 Task: Find connections with filter location Silkeborg with filter topic #technologywith filter profile language Spanish with filter current company MarketsandMarkets™ with filter school Shreemati Nathibai Damodar Thackersey Women's University with filter industry Seafood Product Manufacturing with filter service category Health Insurance with filter keywords title Homeless Shelter Worker
Action: Mouse moved to (615, 79)
Screenshot: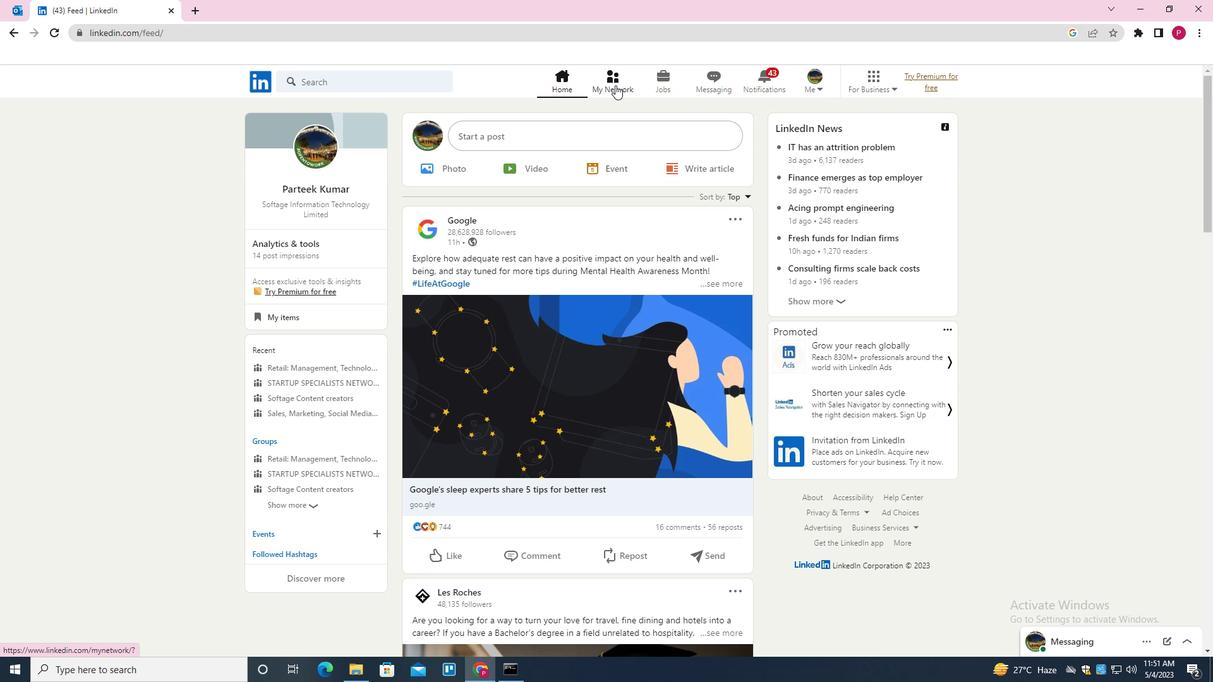 
Action: Mouse pressed left at (615, 79)
Screenshot: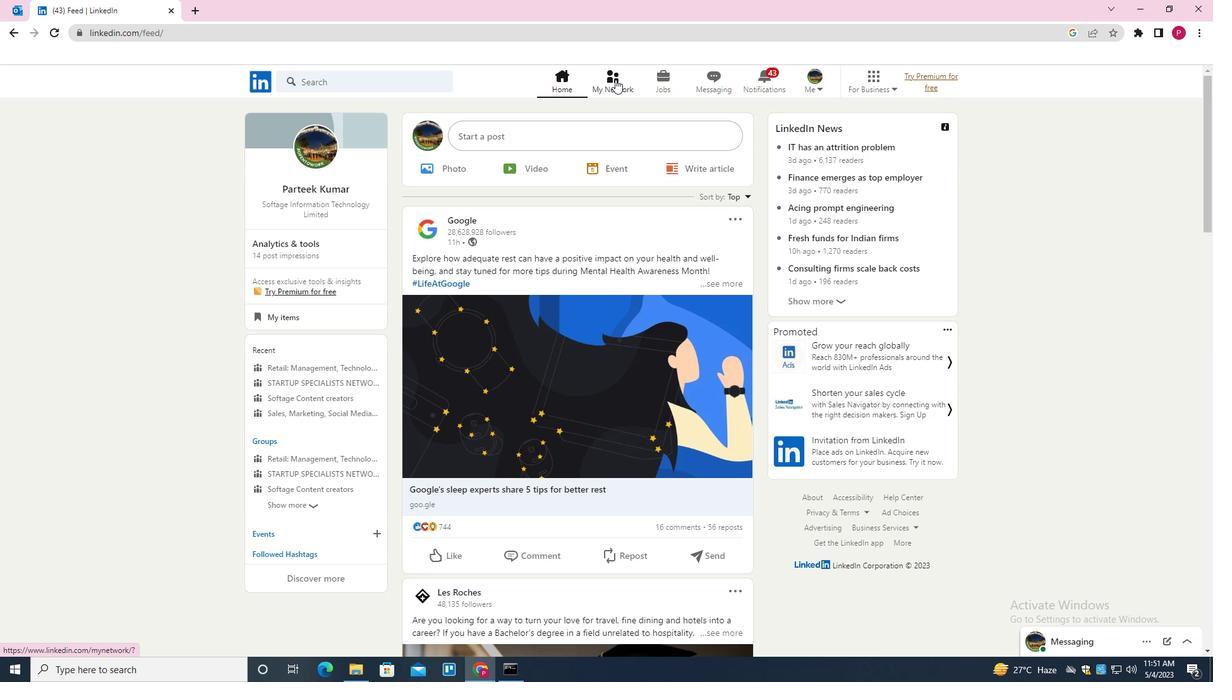 
Action: Mouse moved to (399, 152)
Screenshot: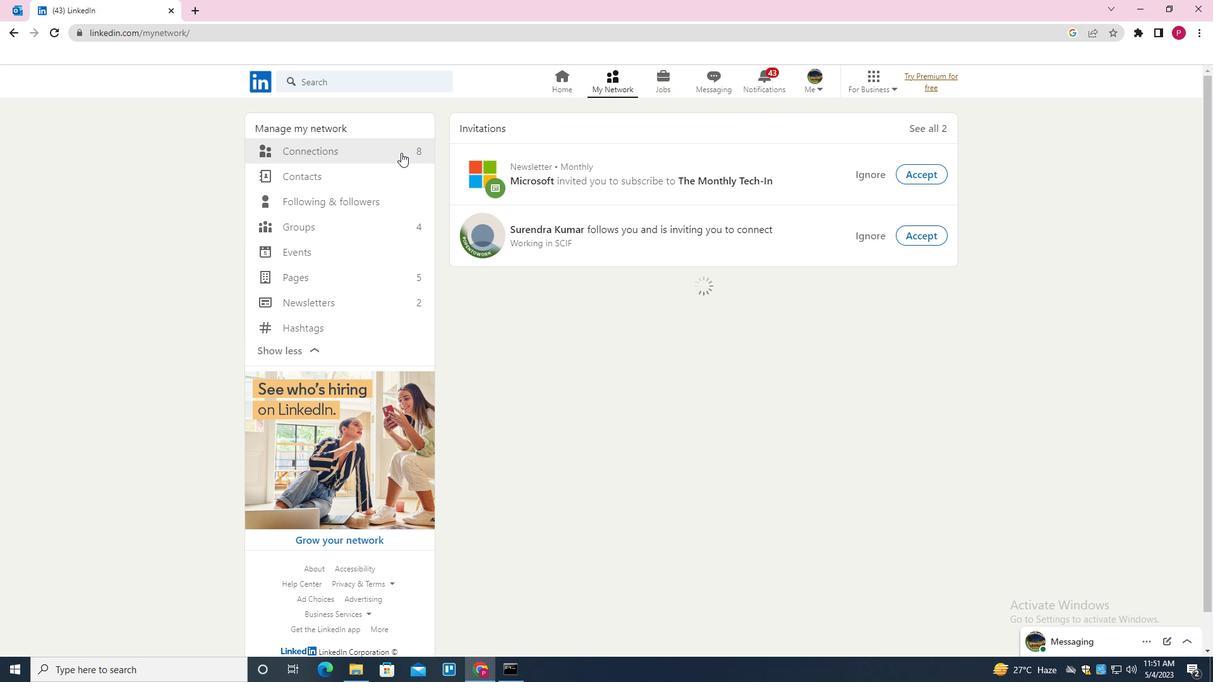
Action: Mouse pressed left at (399, 152)
Screenshot: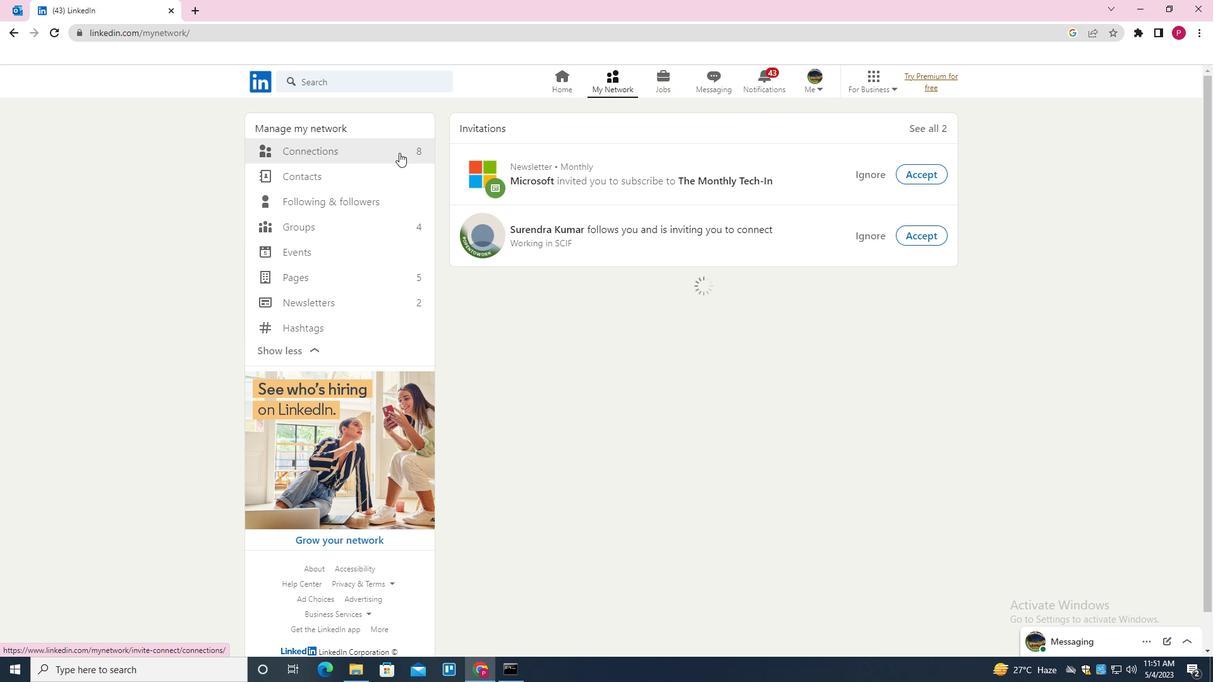 
Action: Mouse pressed left at (399, 152)
Screenshot: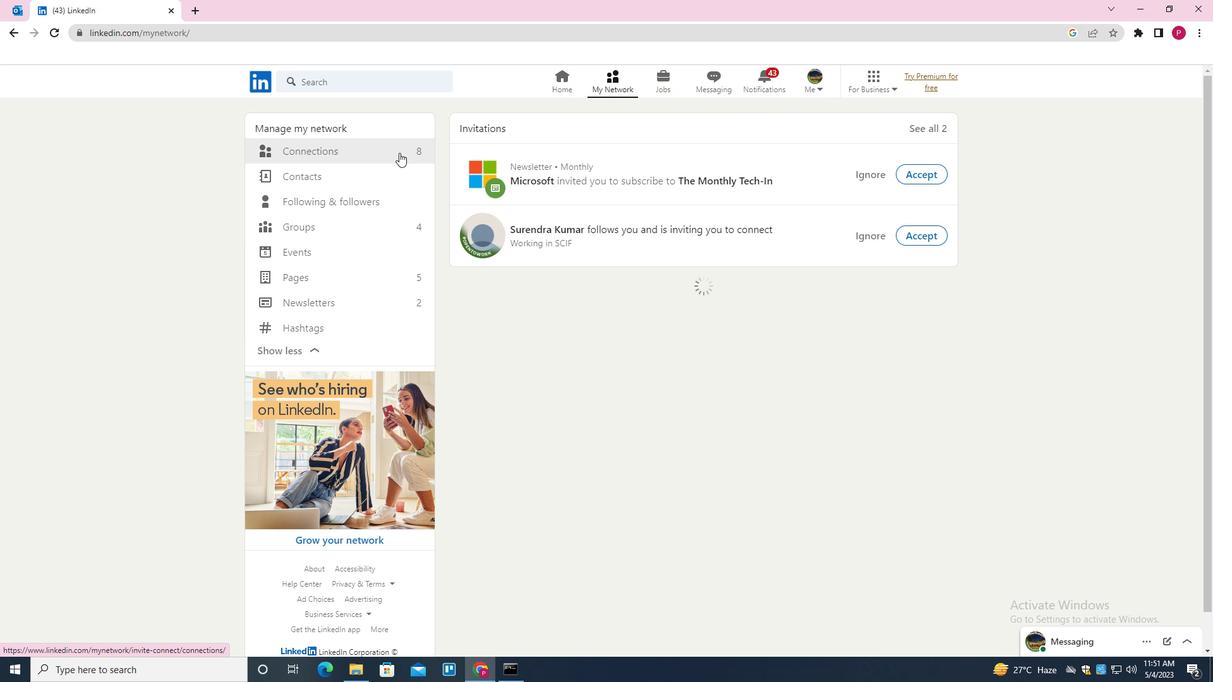 
Action: Mouse moved to (690, 151)
Screenshot: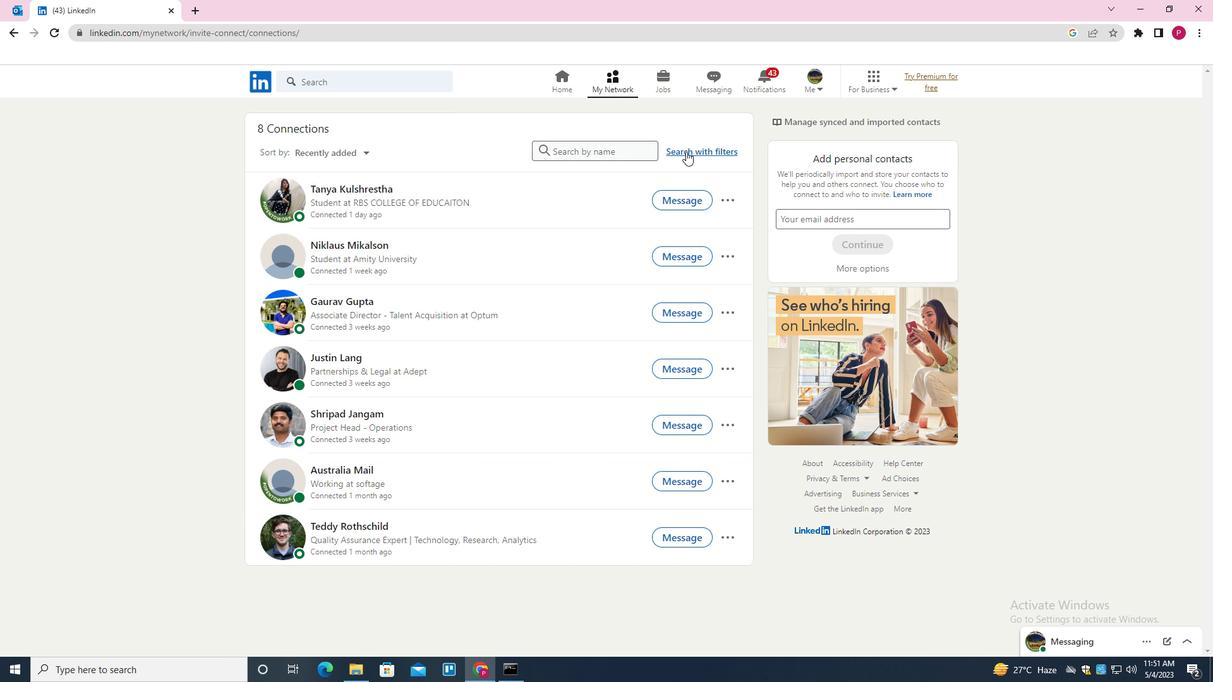 
Action: Mouse pressed left at (690, 151)
Screenshot: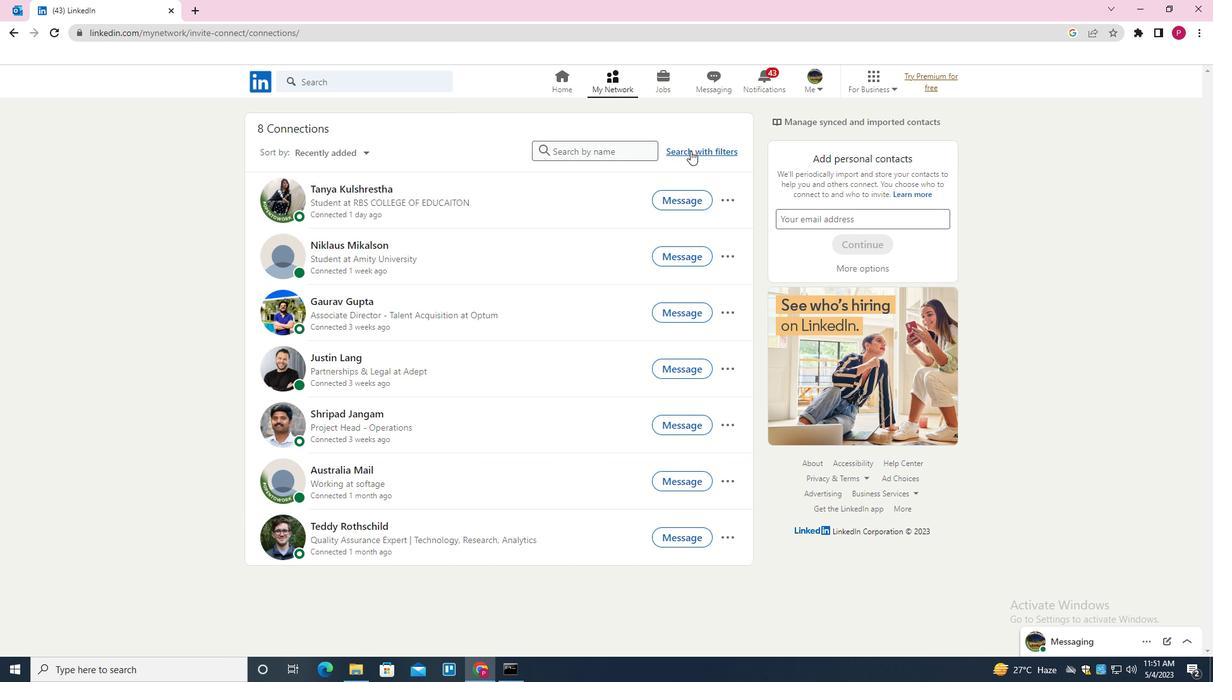 
Action: Mouse moved to (648, 117)
Screenshot: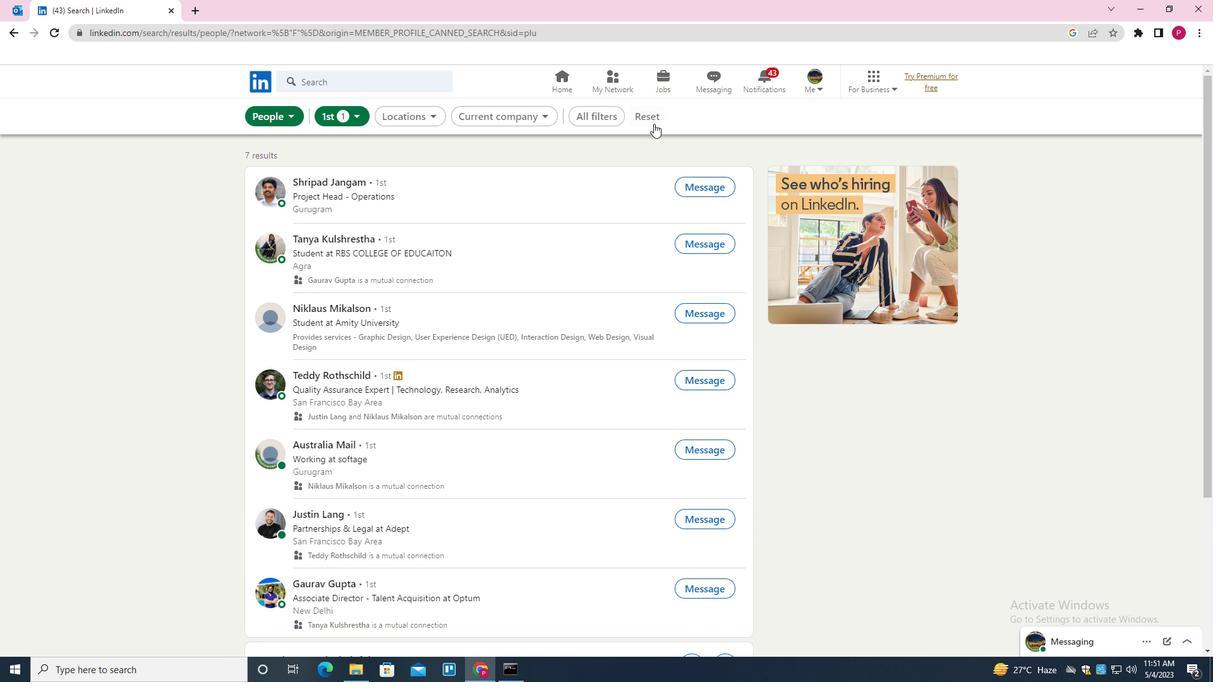 
Action: Mouse pressed left at (648, 117)
Screenshot: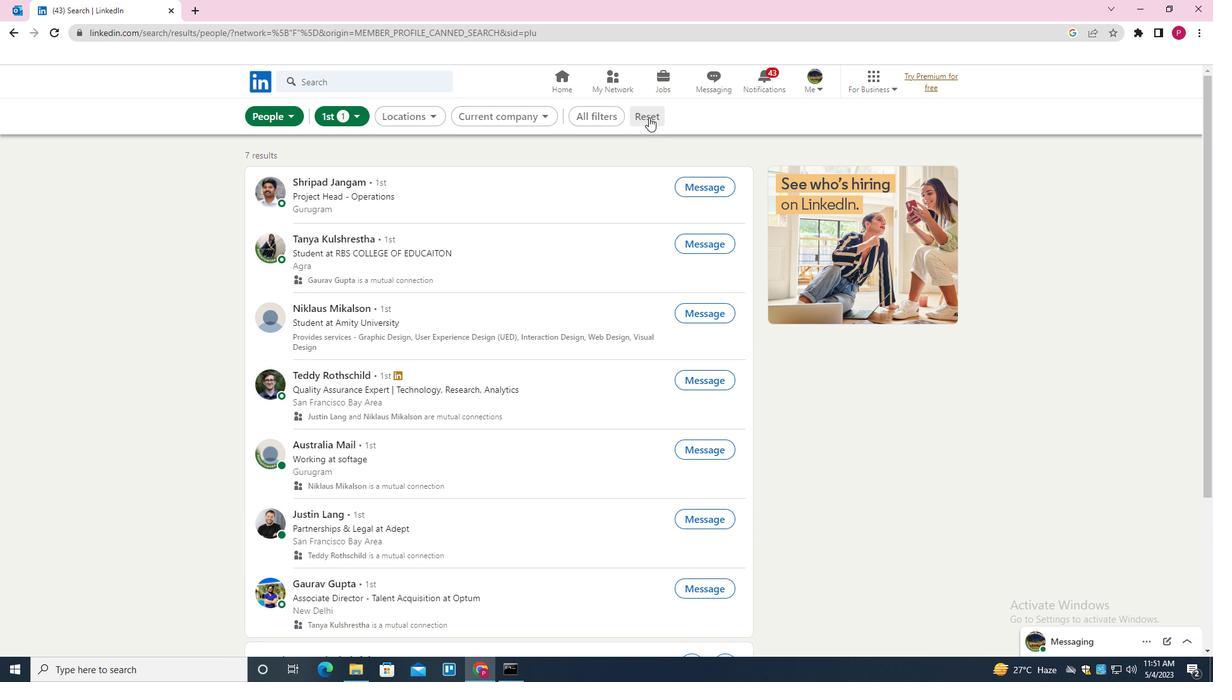 
Action: Mouse moved to (626, 117)
Screenshot: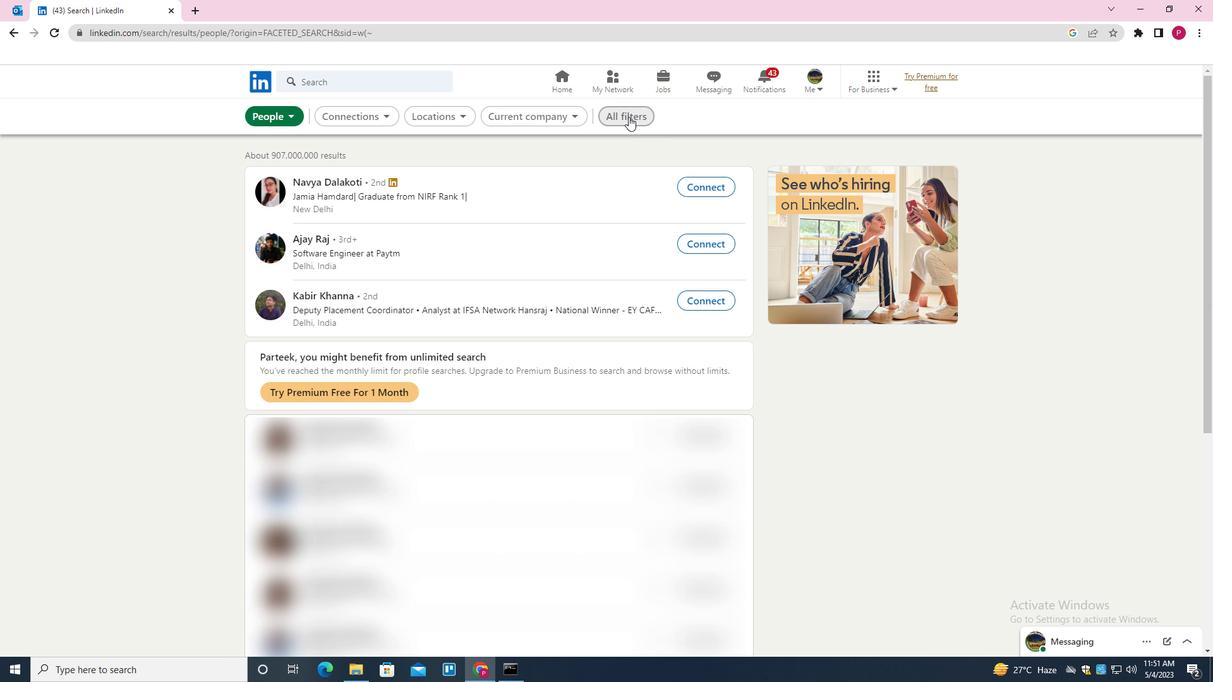 
Action: Mouse pressed left at (626, 117)
Screenshot: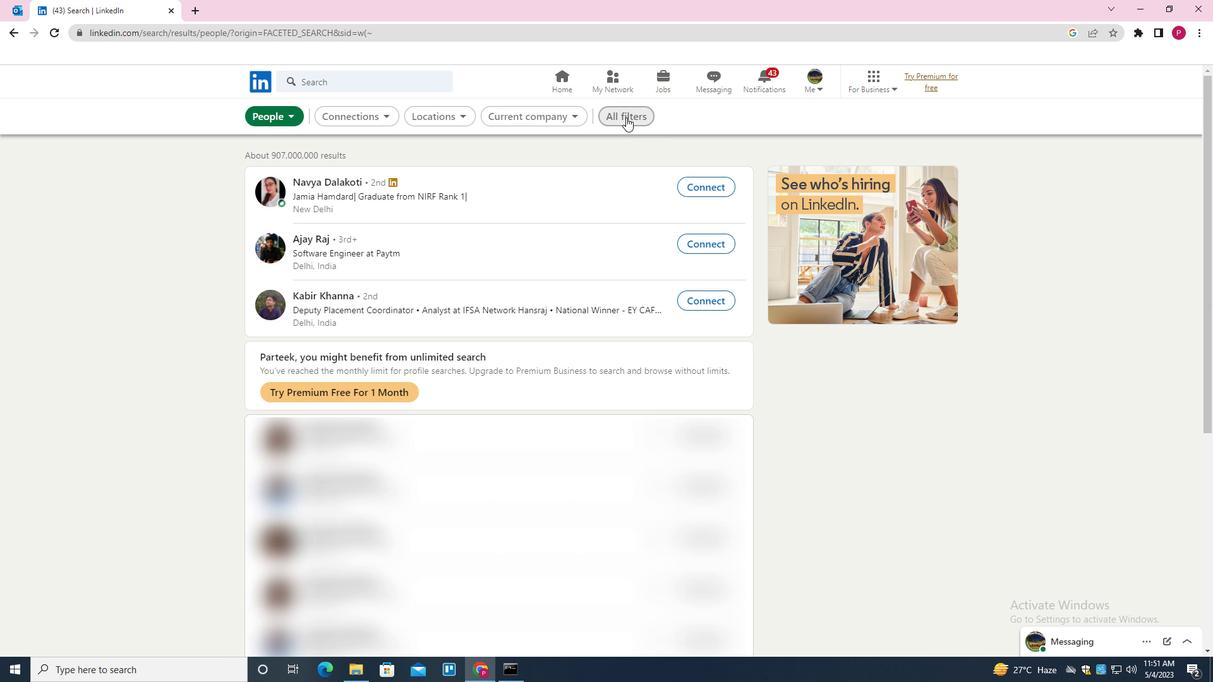 
Action: Mouse moved to (1014, 283)
Screenshot: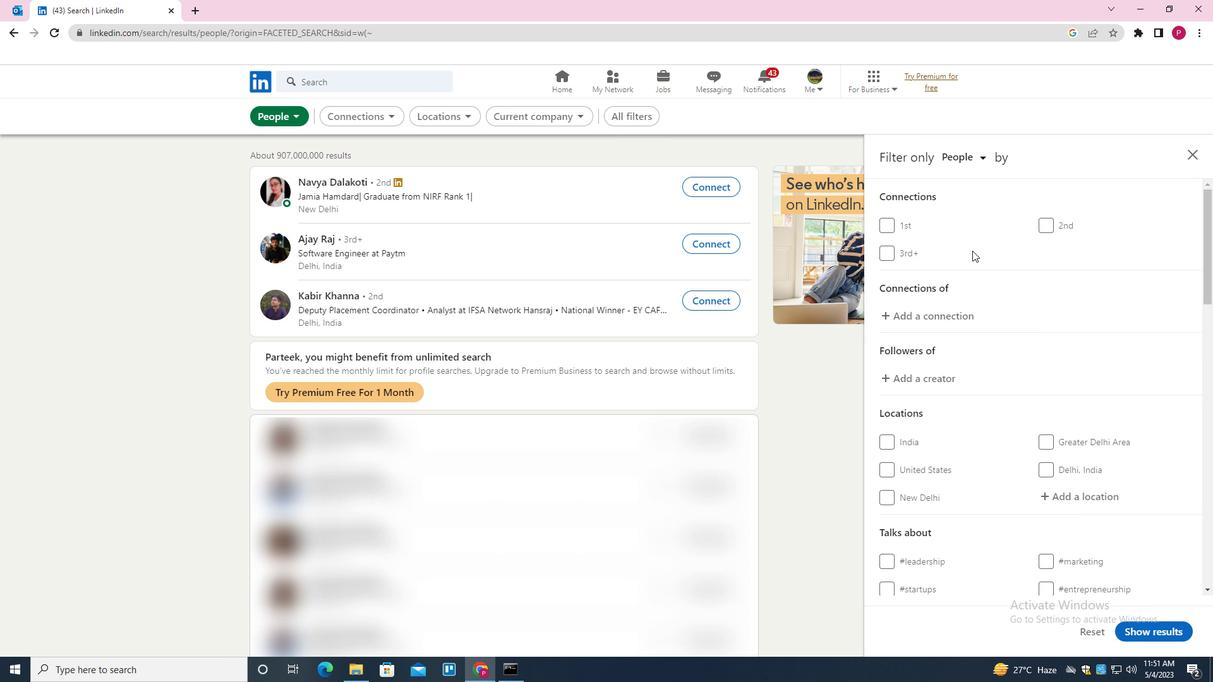 
Action: Mouse scrolled (1014, 283) with delta (0, 0)
Screenshot: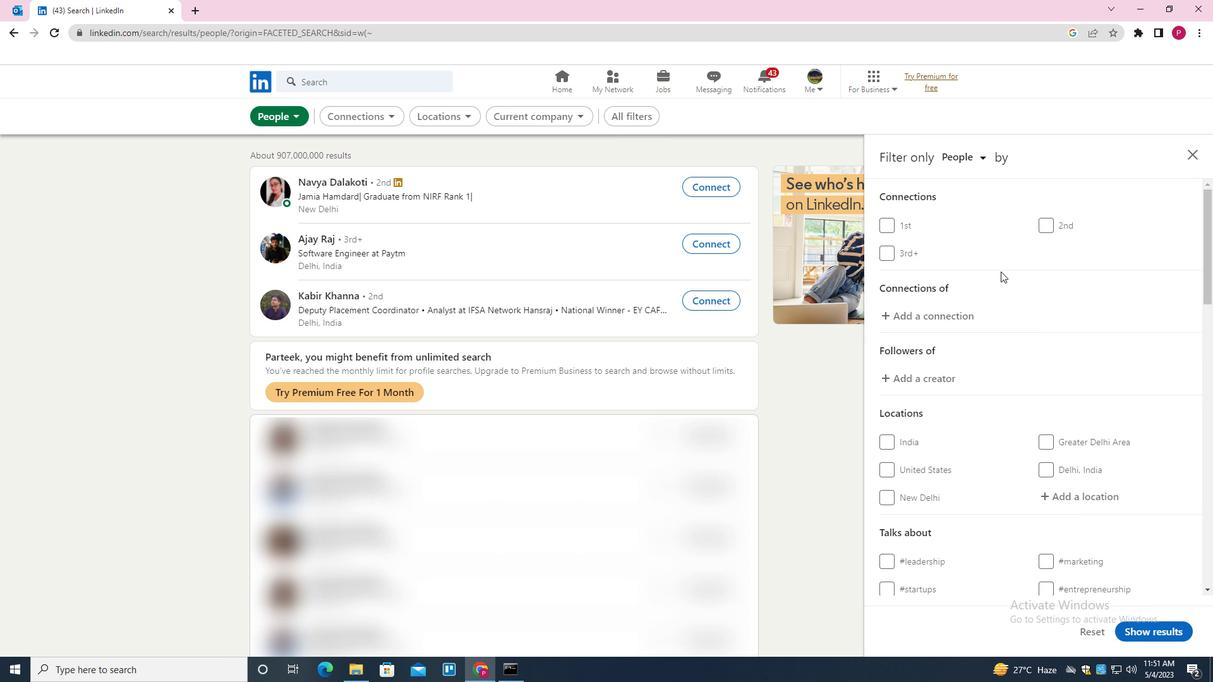 
Action: Mouse moved to (1021, 295)
Screenshot: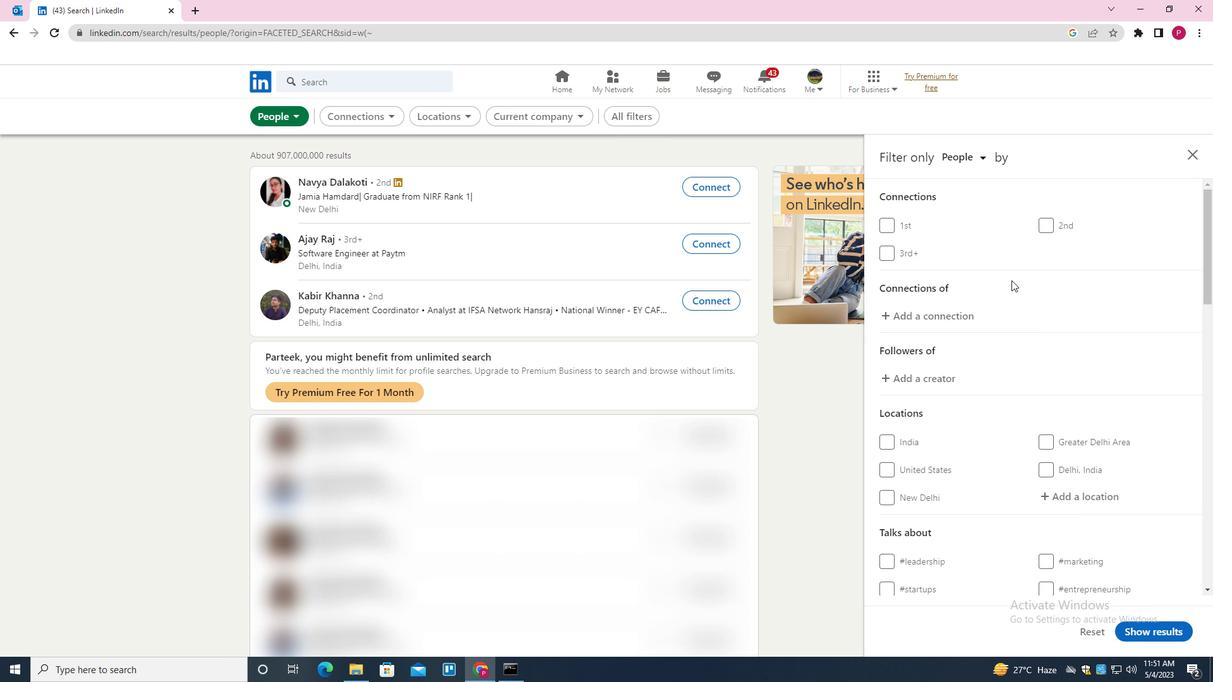 
Action: Mouse scrolled (1021, 295) with delta (0, 0)
Screenshot: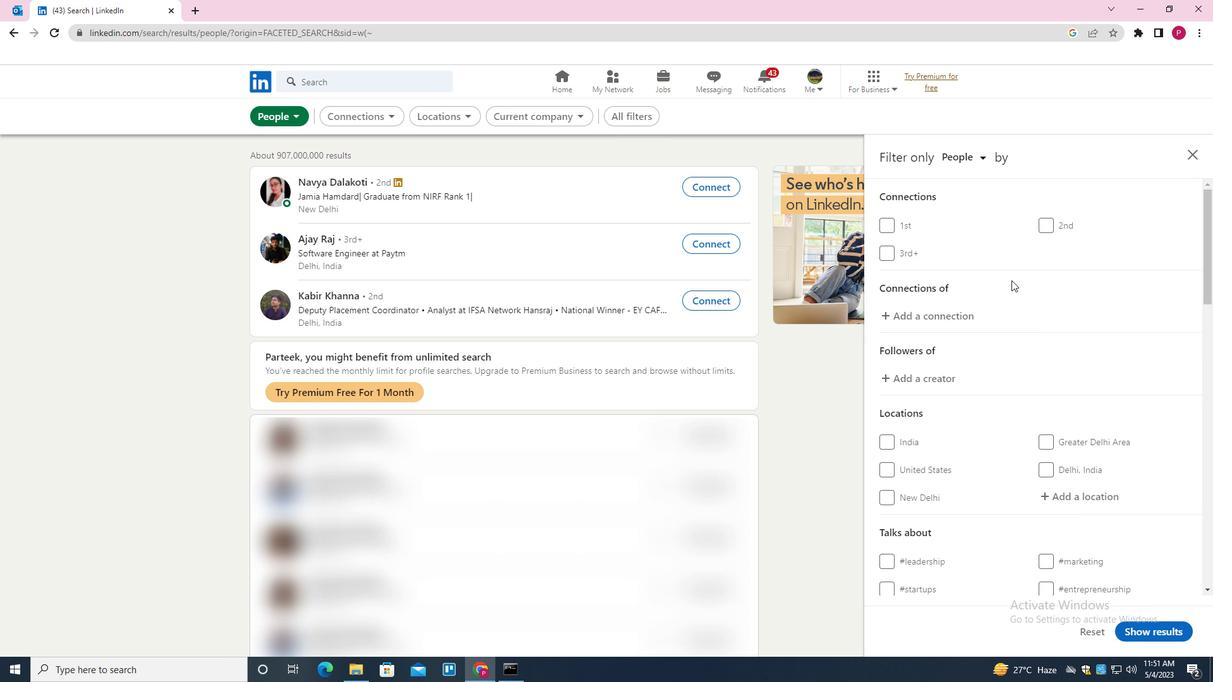 
Action: Mouse moved to (1085, 370)
Screenshot: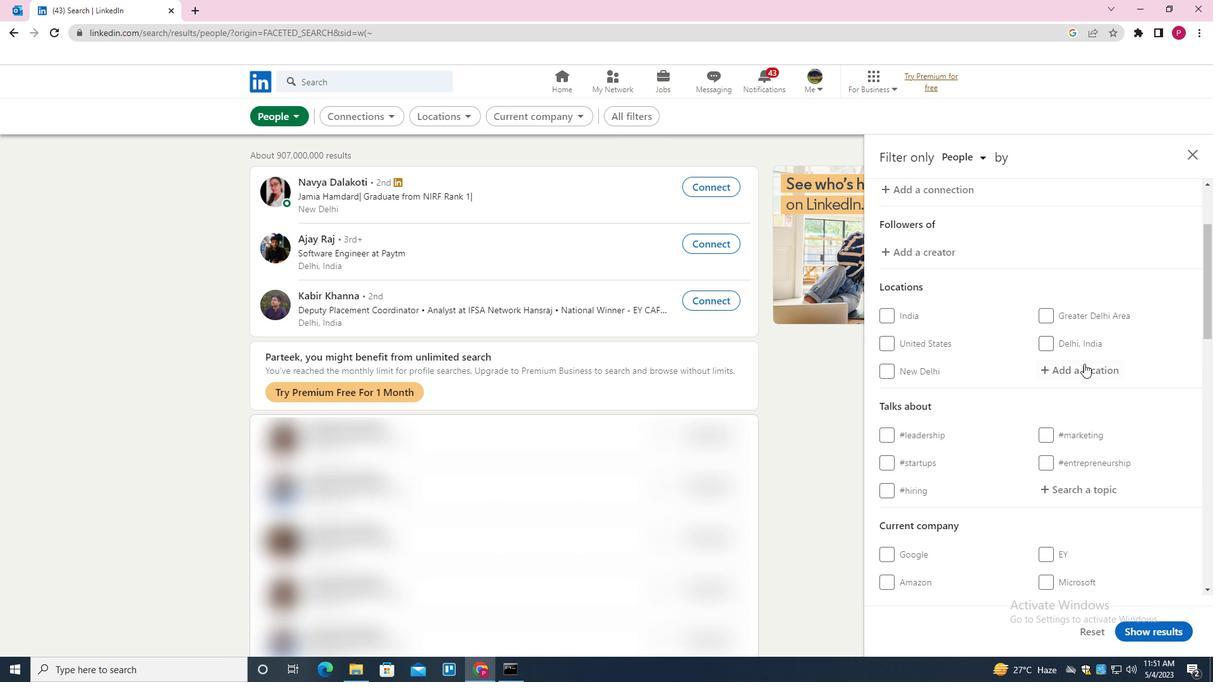 
Action: Mouse pressed left at (1085, 370)
Screenshot: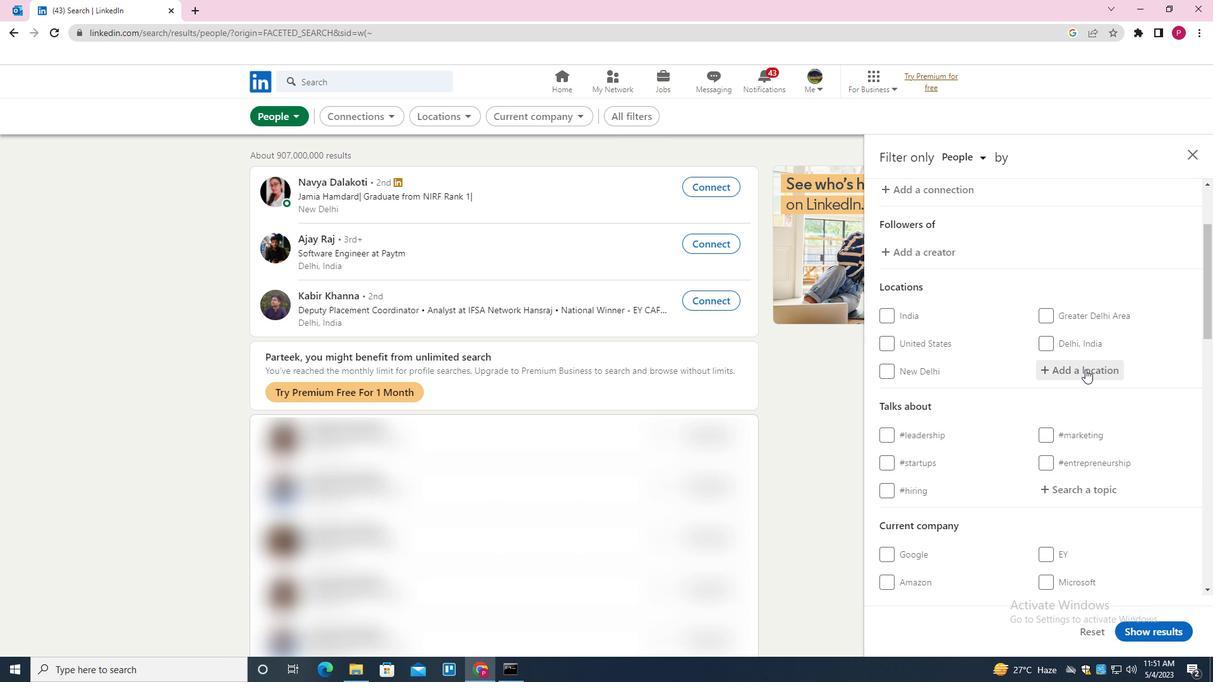 
Action: Key pressed <Key.shift>SILKEBORG<Key.down><Key.down><Key.enter>
Screenshot: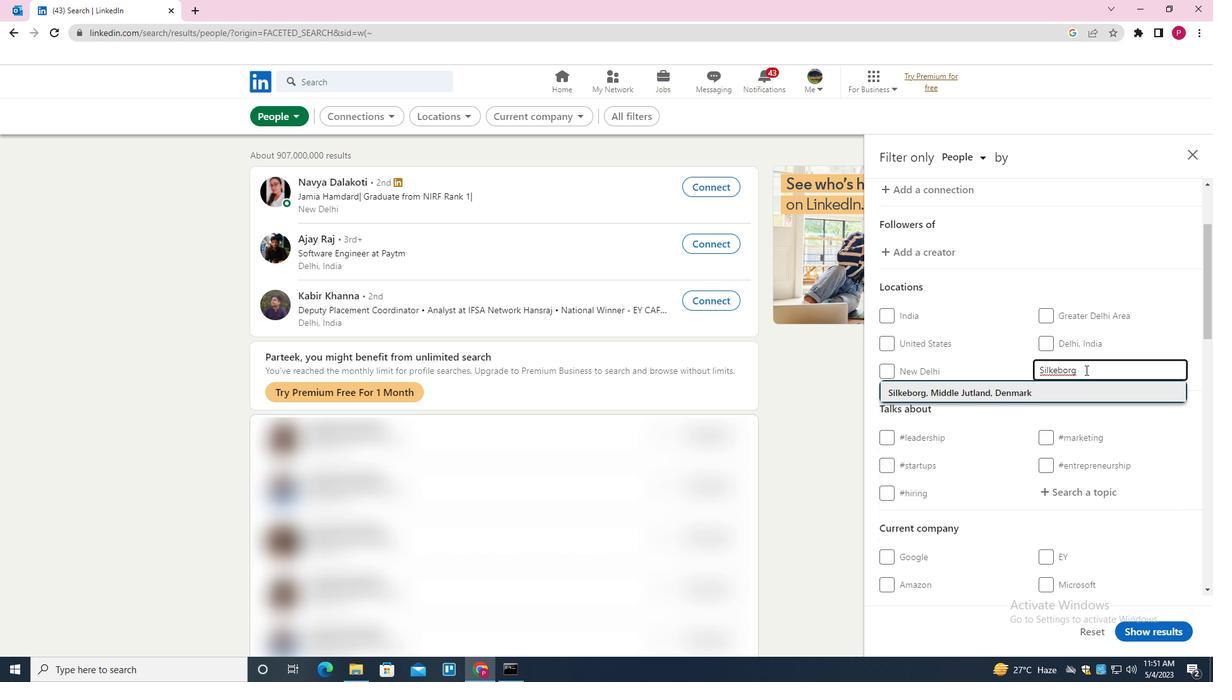 
Action: Mouse moved to (1048, 415)
Screenshot: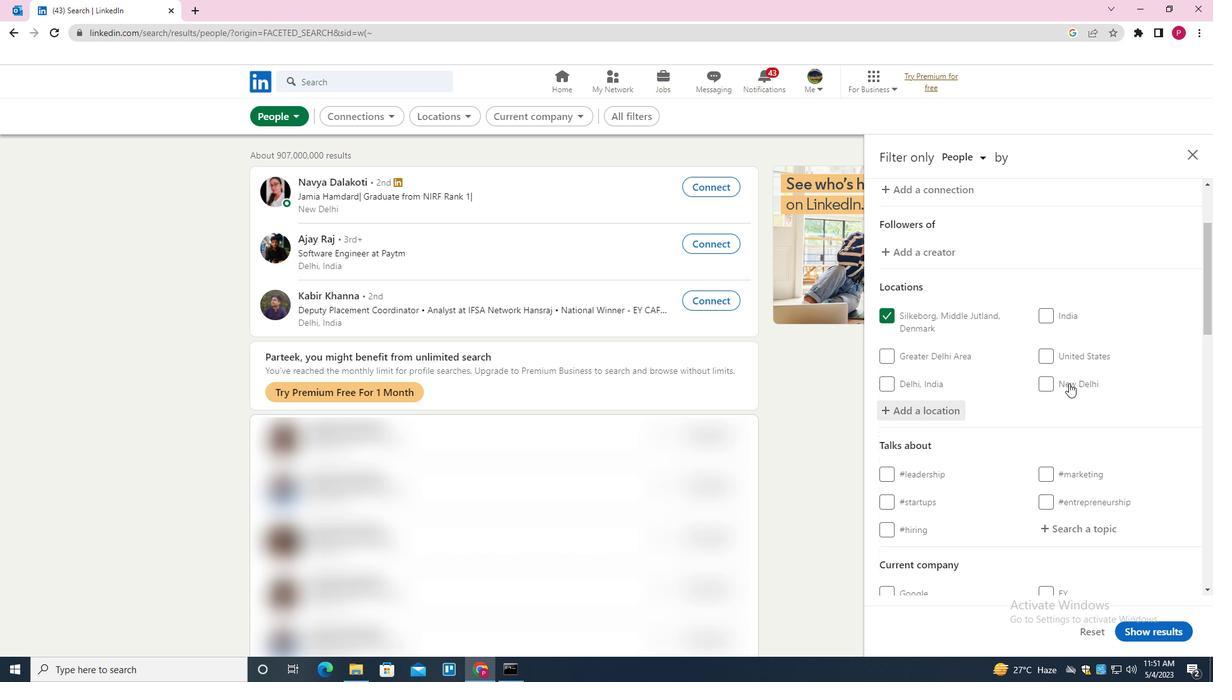 
Action: Mouse scrolled (1048, 414) with delta (0, 0)
Screenshot: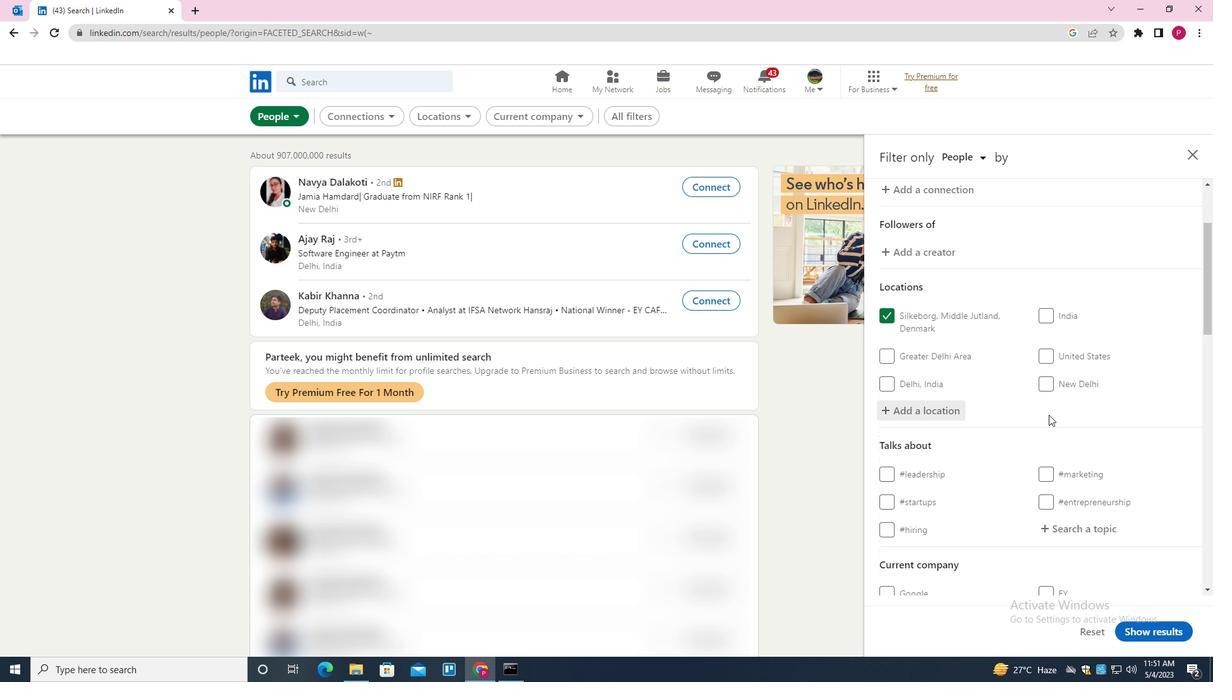 
Action: Mouse moved to (1048, 417)
Screenshot: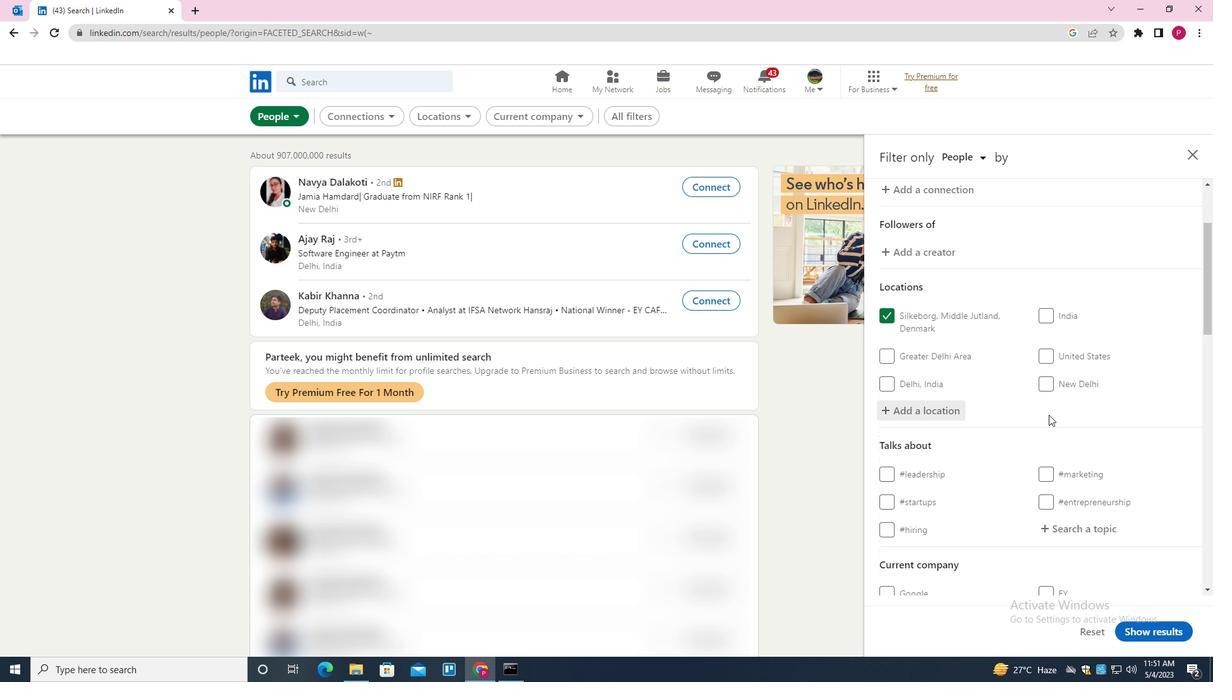 
Action: Mouse scrolled (1048, 416) with delta (0, 0)
Screenshot: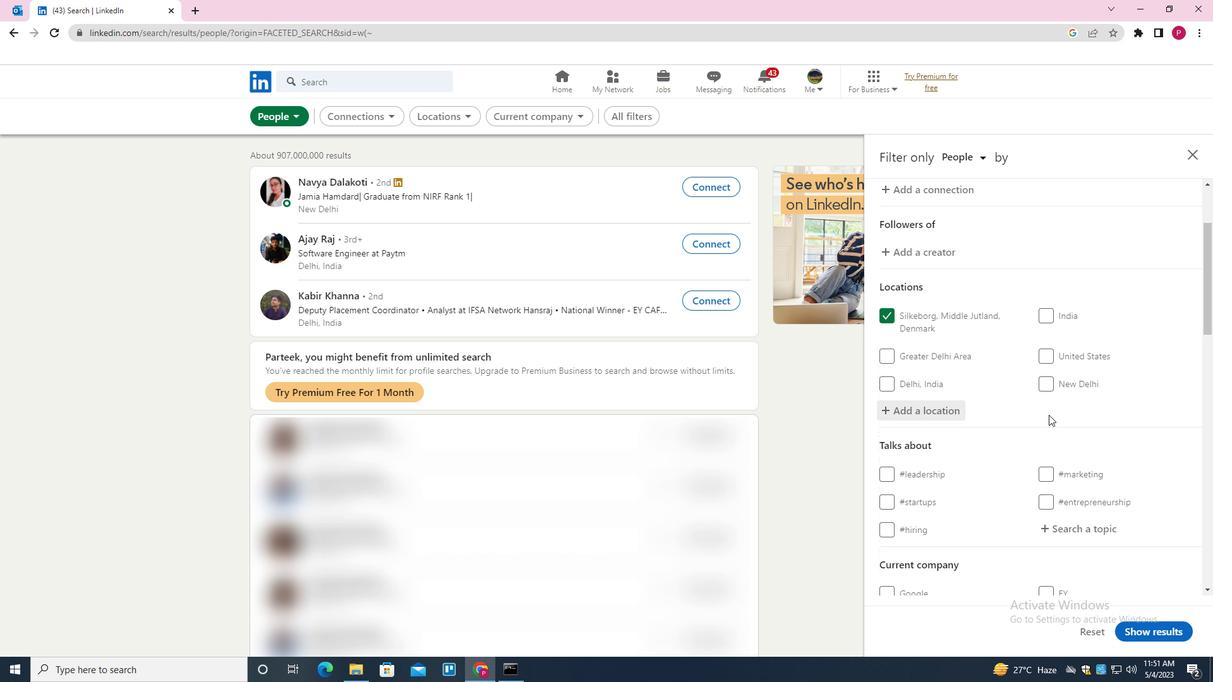 
Action: Mouse moved to (1047, 418)
Screenshot: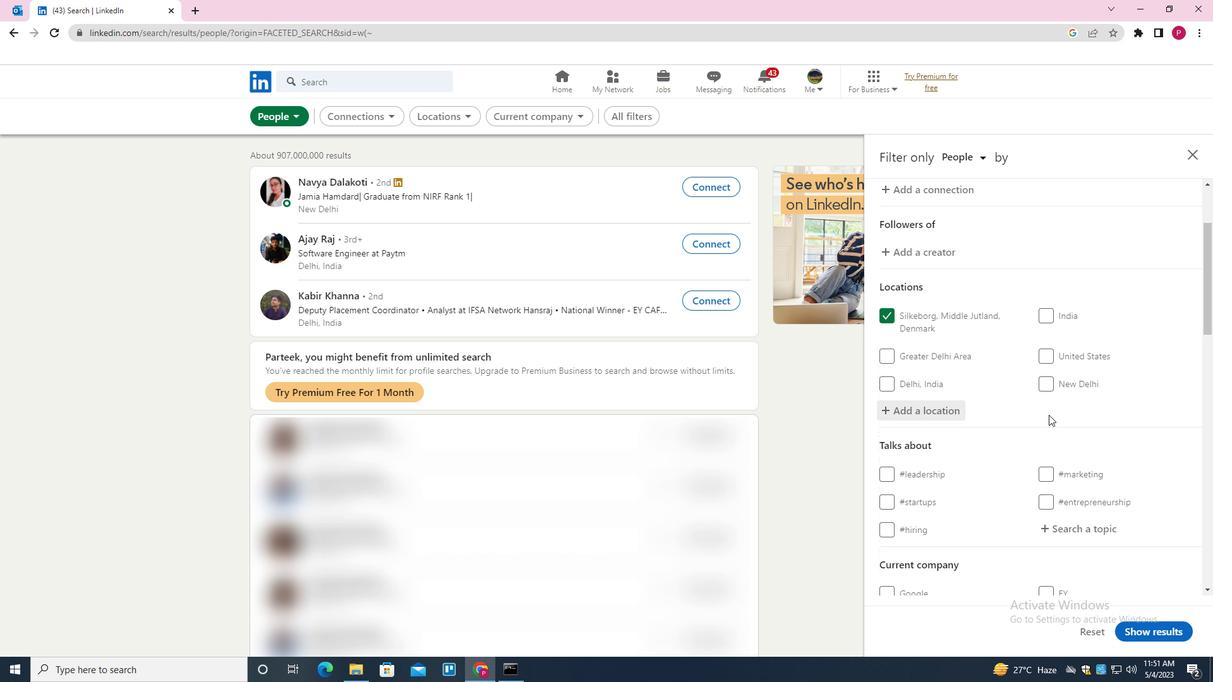
Action: Mouse scrolled (1047, 417) with delta (0, 0)
Screenshot: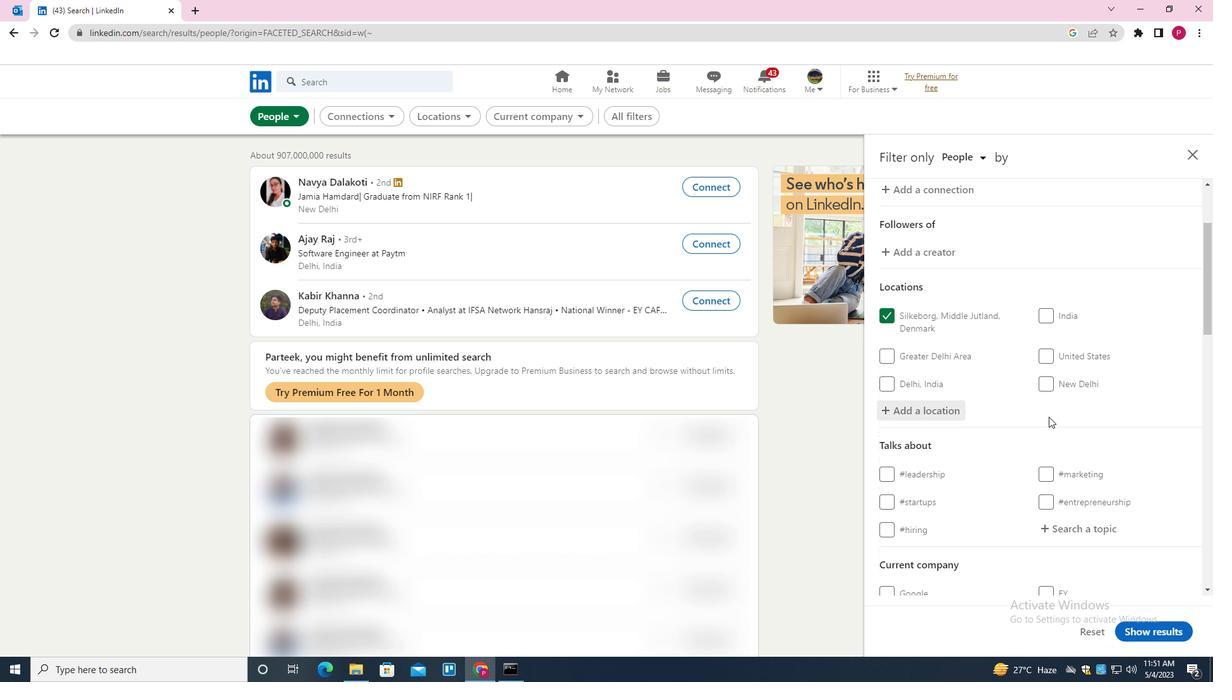 
Action: Mouse moved to (1088, 334)
Screenshot: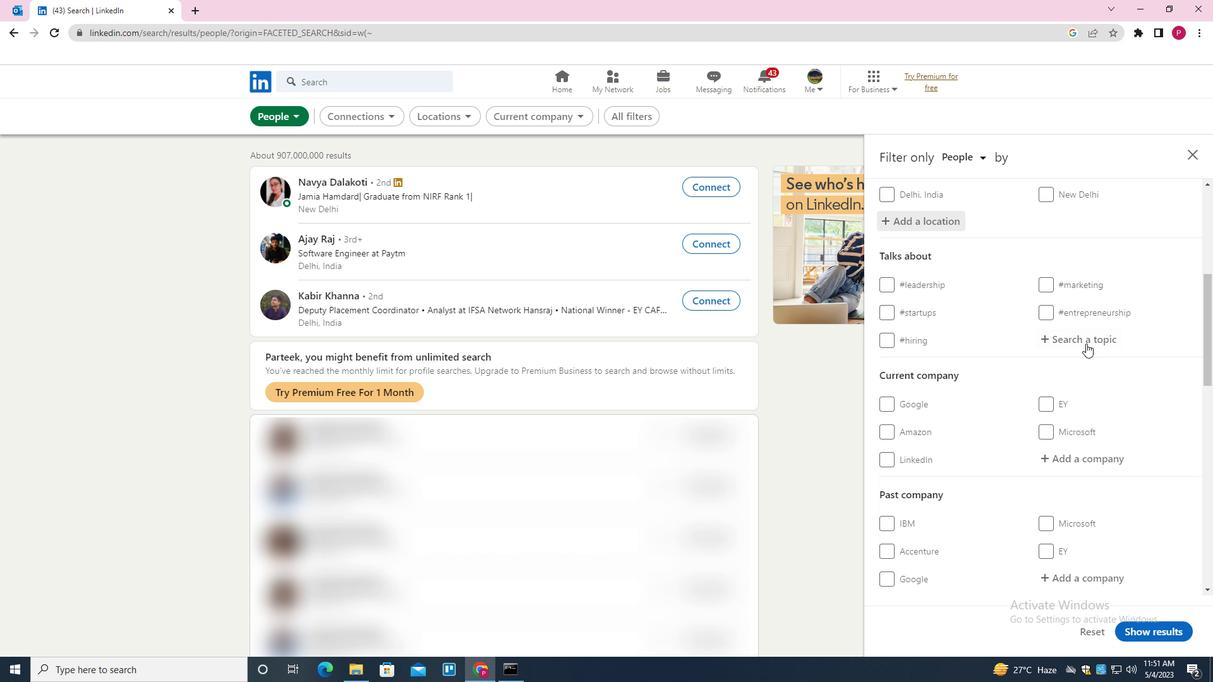
Action: Mouse pressed left at (1088, 334)
Screenshot: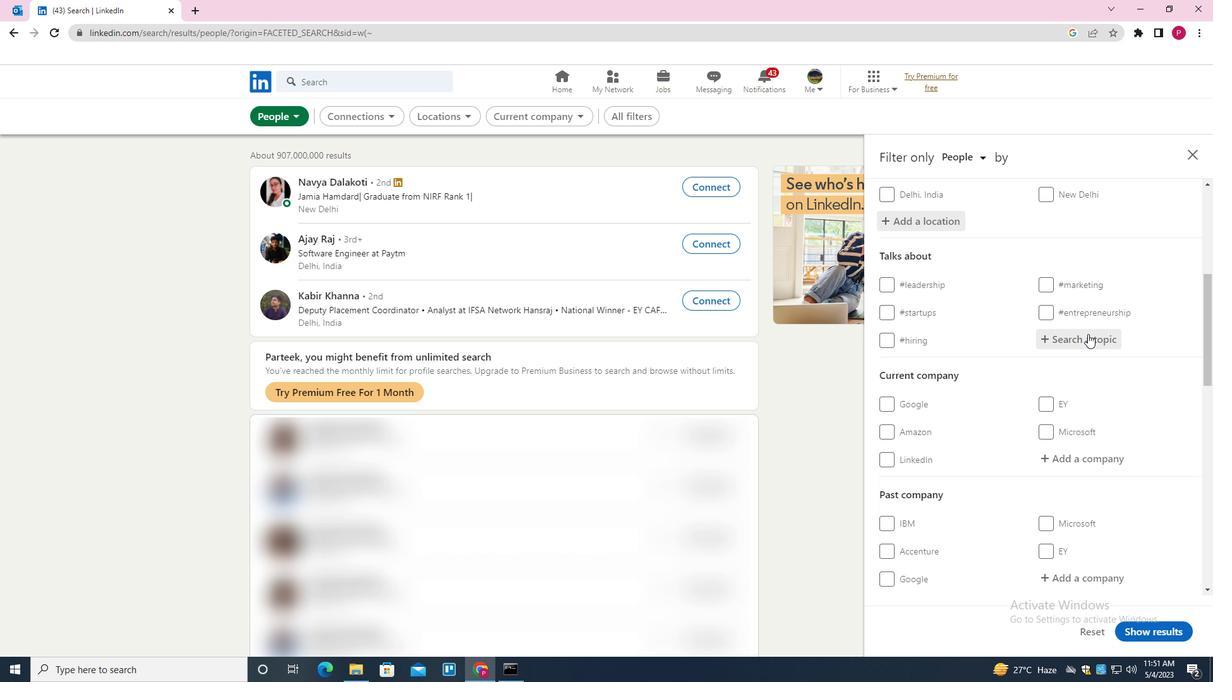 
Action: Key pressed TECHNOLOGY<Key.down><Key.enter>
Screenshot: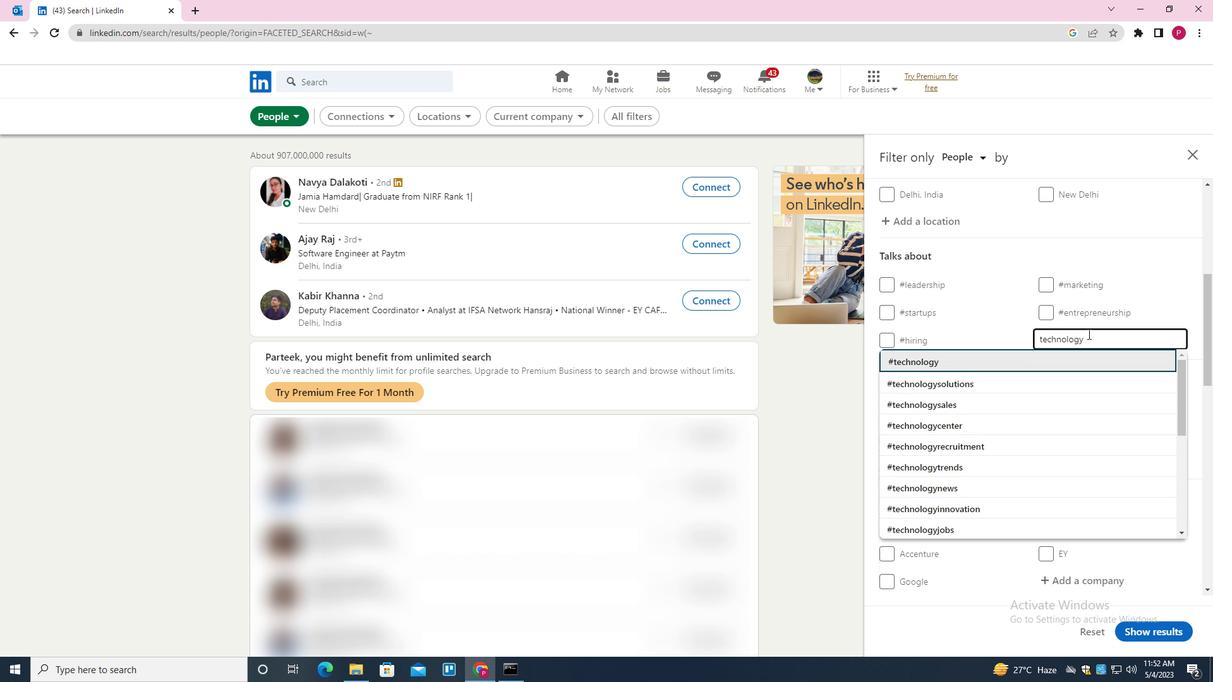 
Action: Mouse moved to (1014, 368)
Screenshot: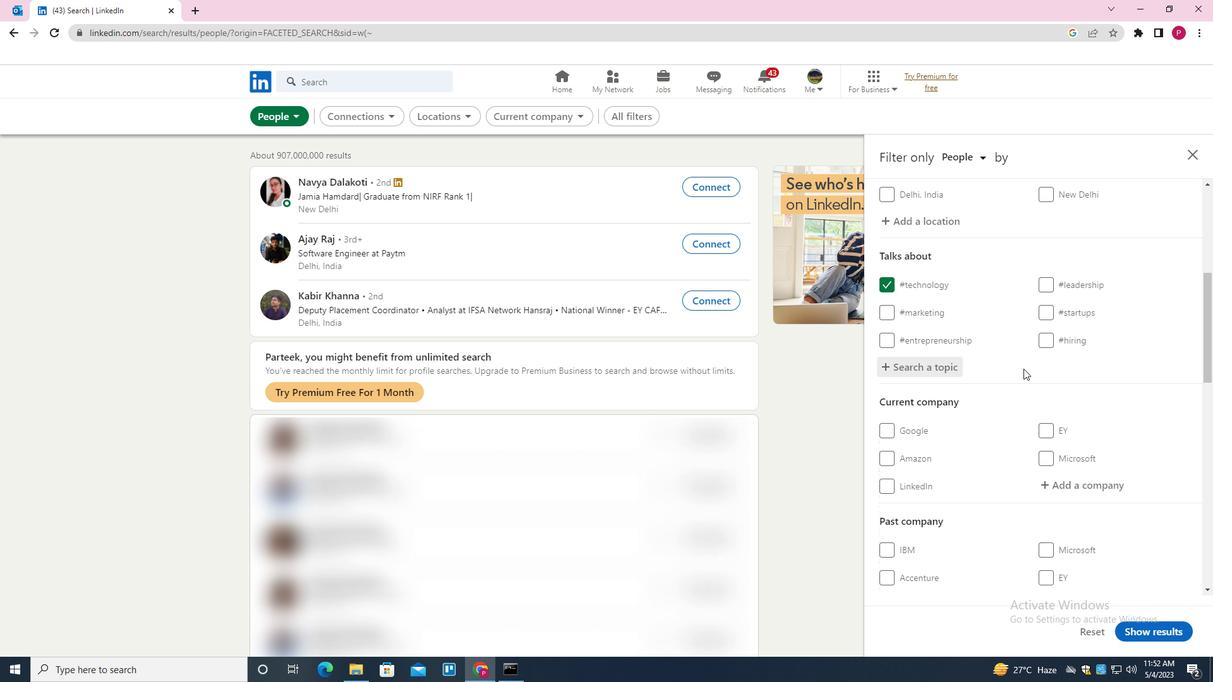 
Action: Mouse scrolled (1014, 368) with delta (0, 0)
Screenshot: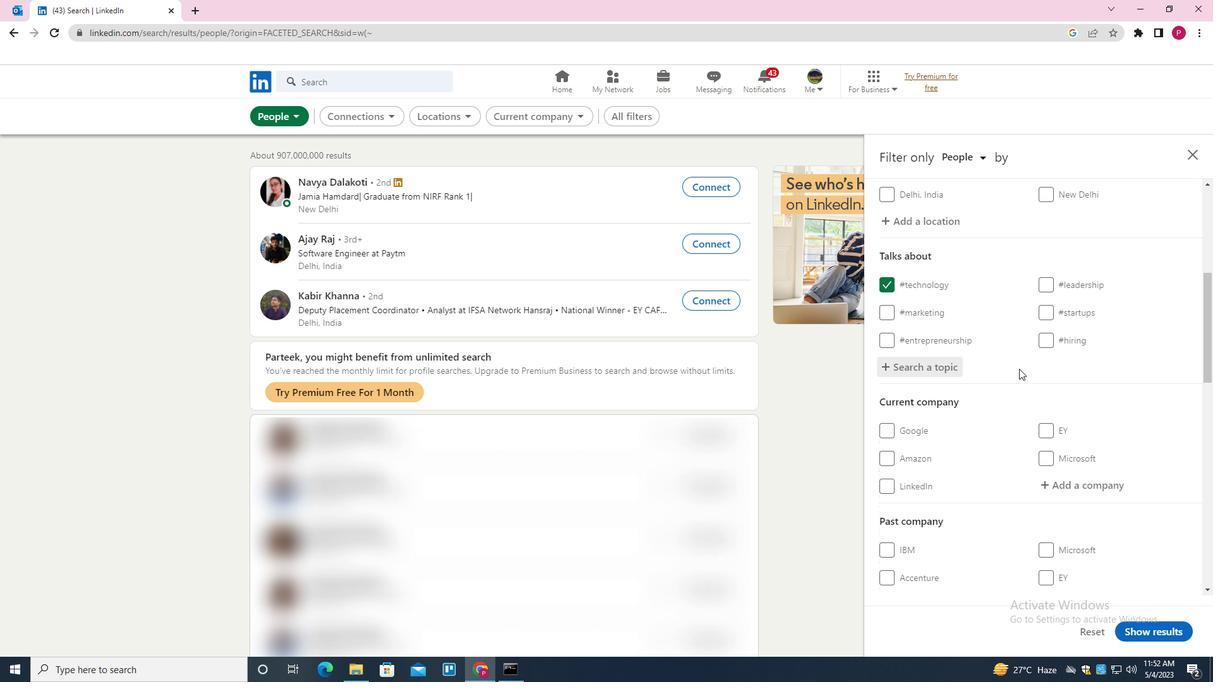 
Action: Mouse scrolled (1014, 368) with delta (0, 0)
Screenshot: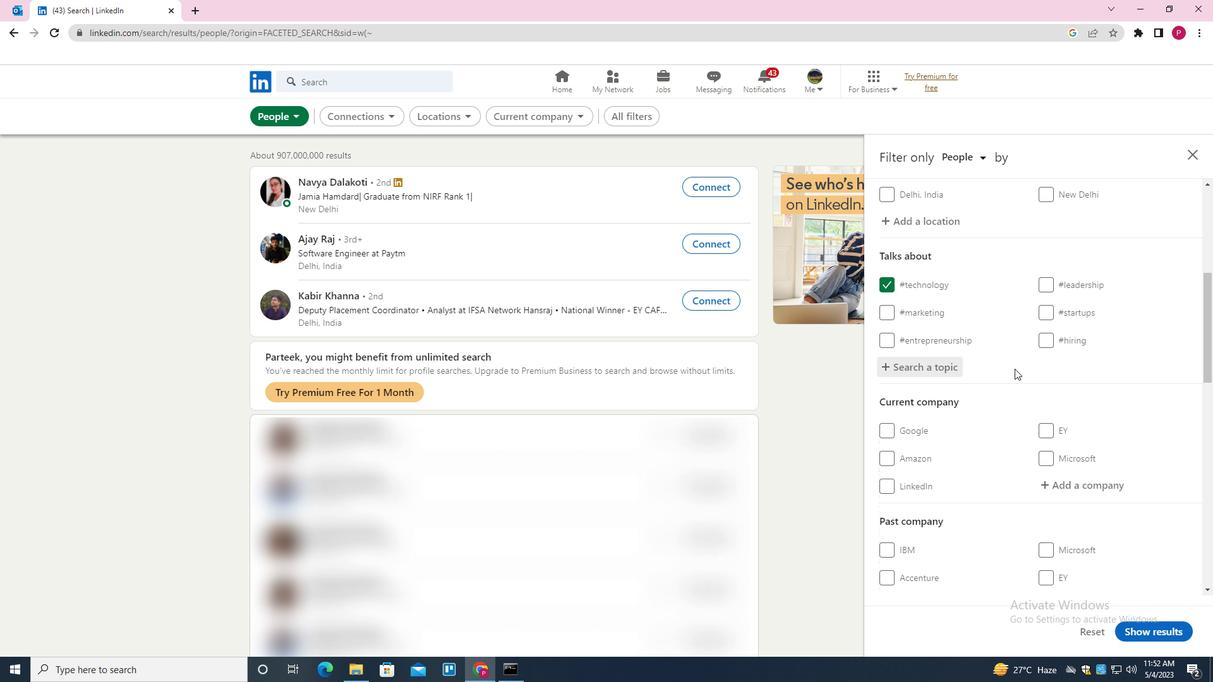 
Action: Mouse scrolled (1014, 368) with delta (0, 0)
Screenshot: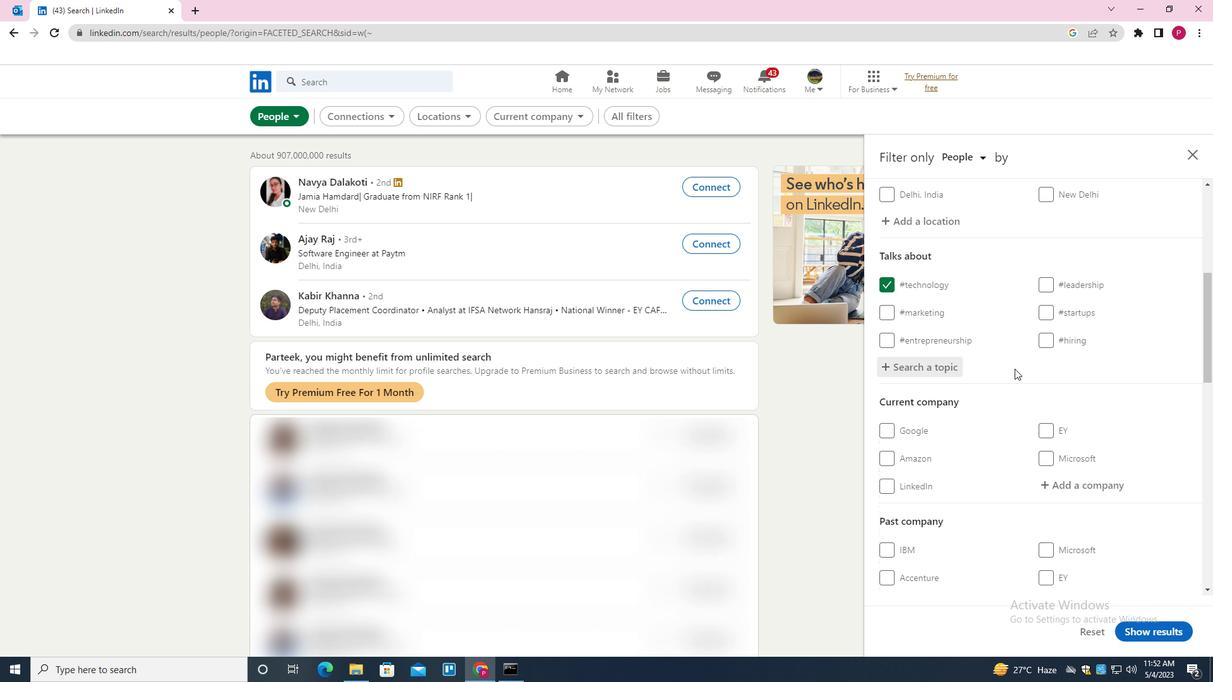 
Action: Mouse moved to (1012, 368)
Screenshot: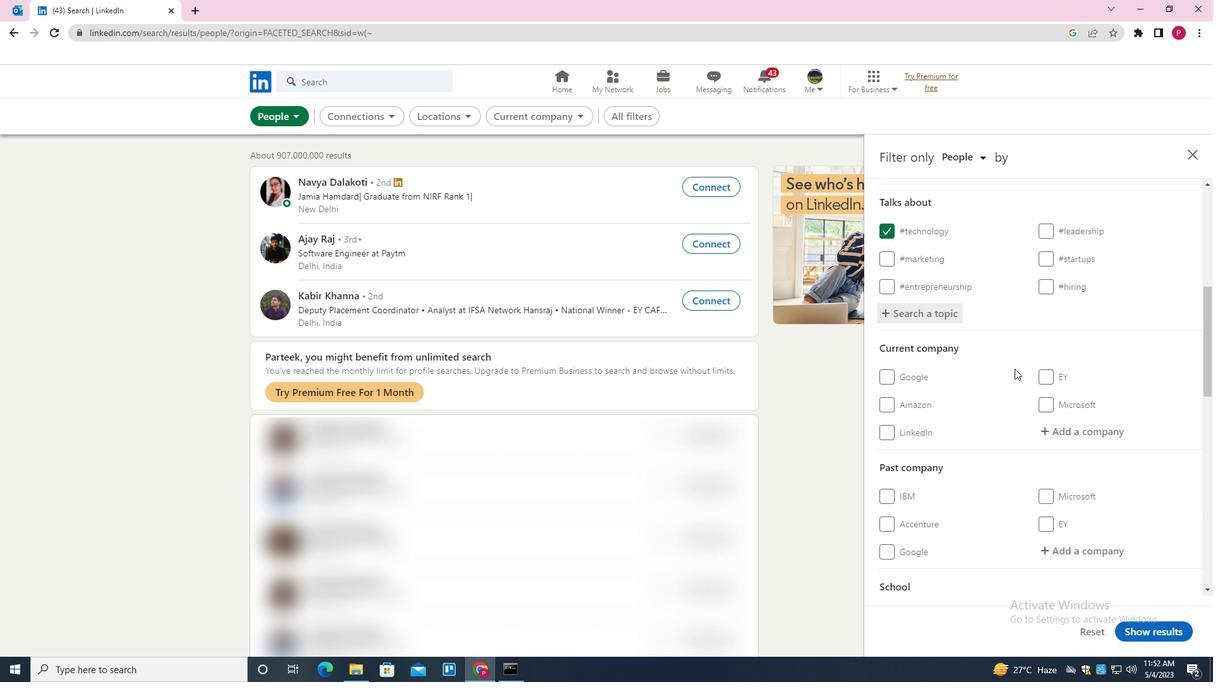
Action: Mouse scrolled (1012, 368) with delta (0, 0)
Screenshot: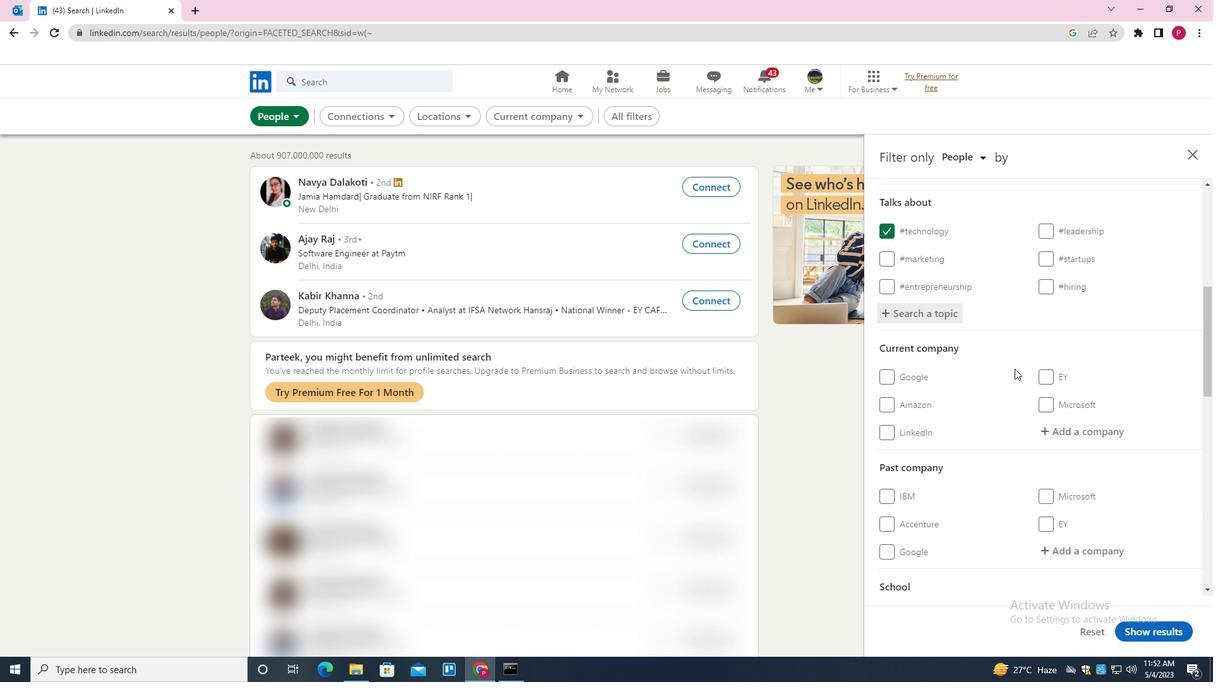 
Action: Mouse moved to (1011, 368)
Screenshot: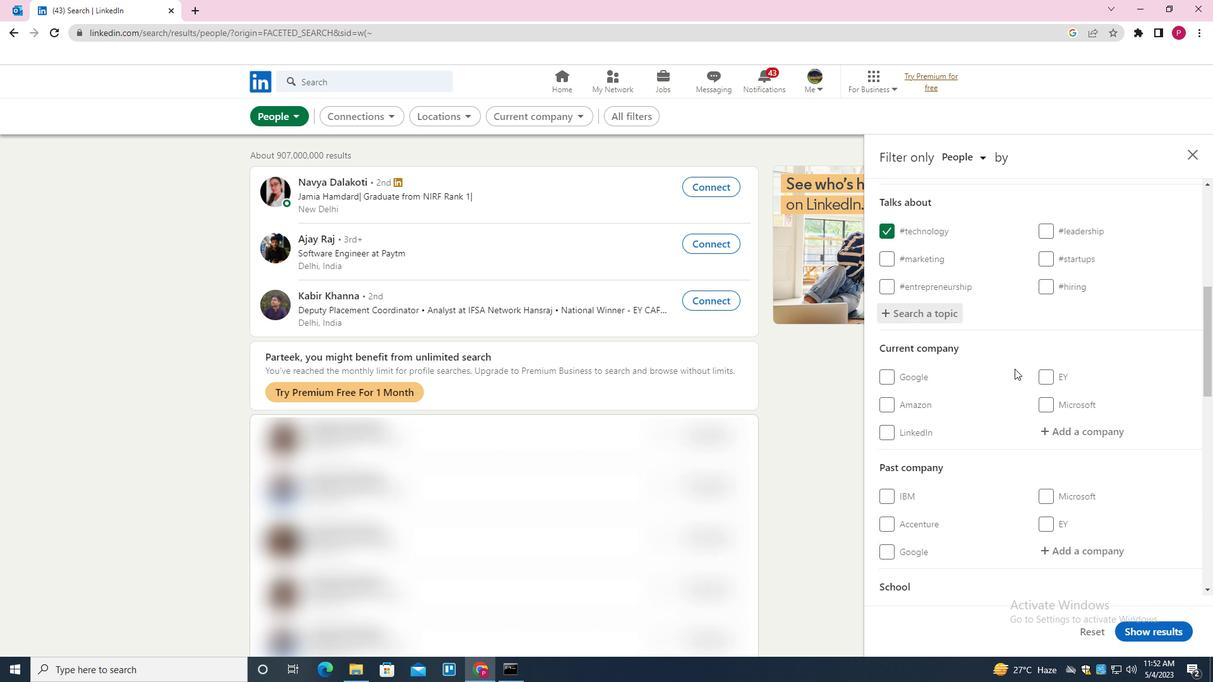 
Action: Mouse scrolled (1011, 368) with delta (0, 0)
Screenshot: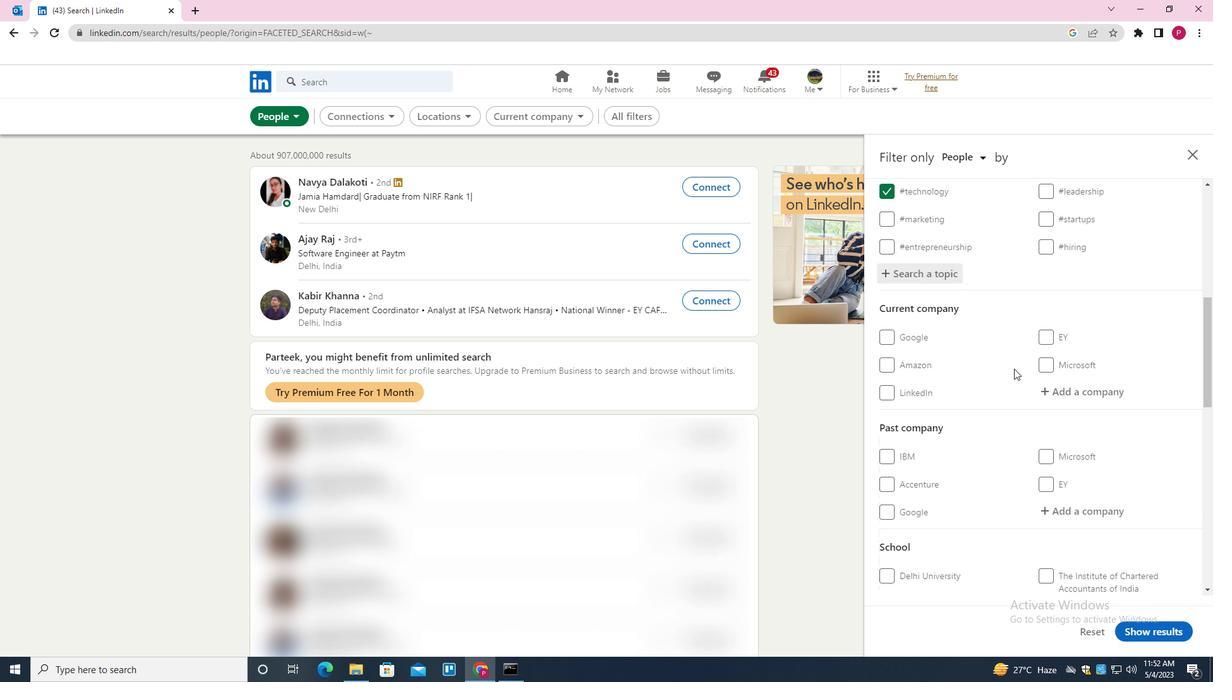 
Action: Mouse scrolled (1011, 368) with delta (0, 0)
Screenshot: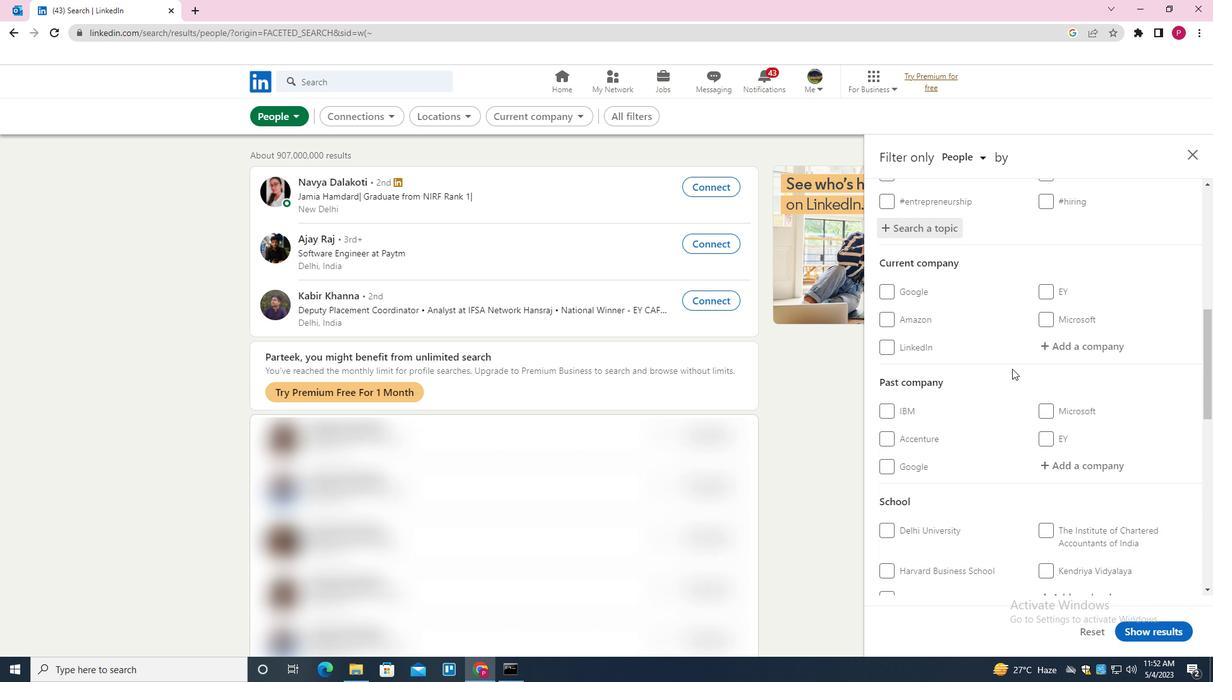 
Action: Mouse moved to (933, 353)
Screenshot: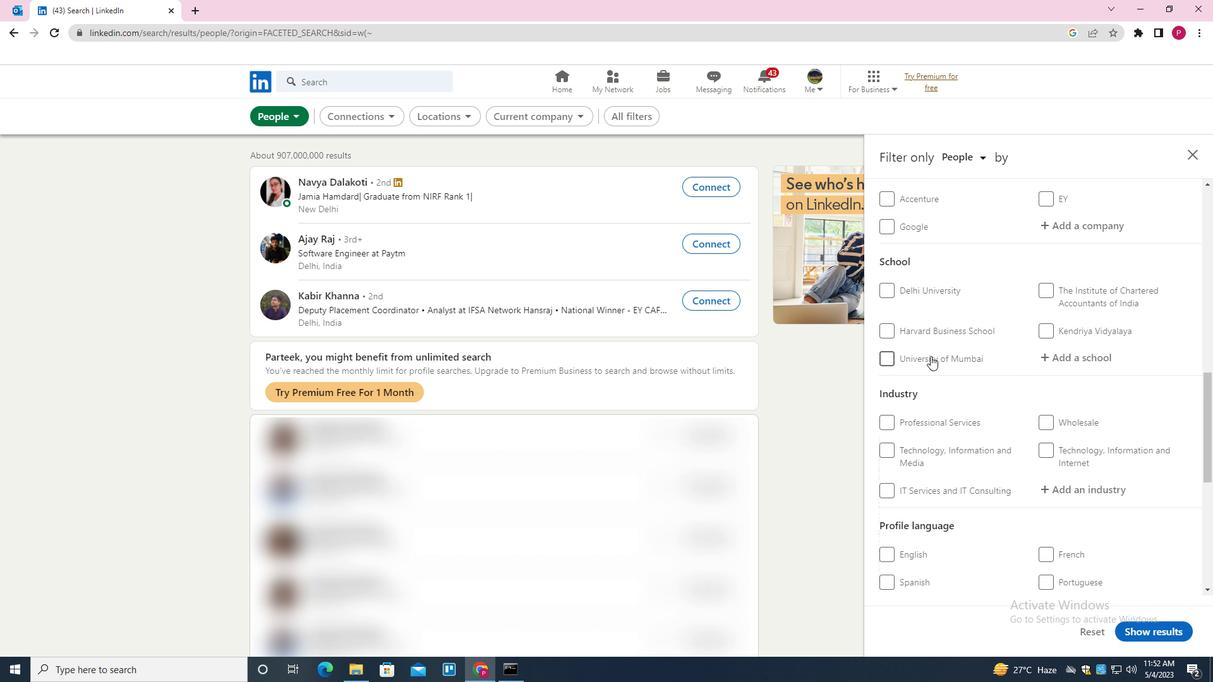 
Action: Mouse scrolled (933, 352) with delta (0, 0)
Screenshot: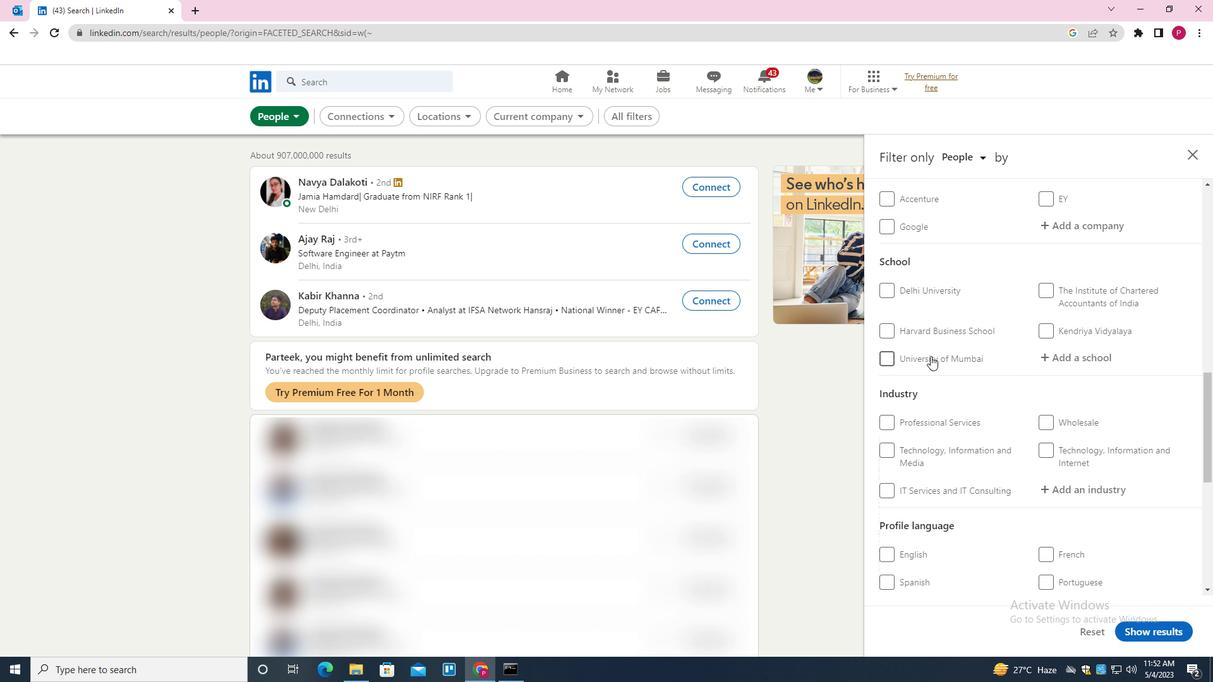 
Action: Mouse moved to (935, 352)
Screenshot: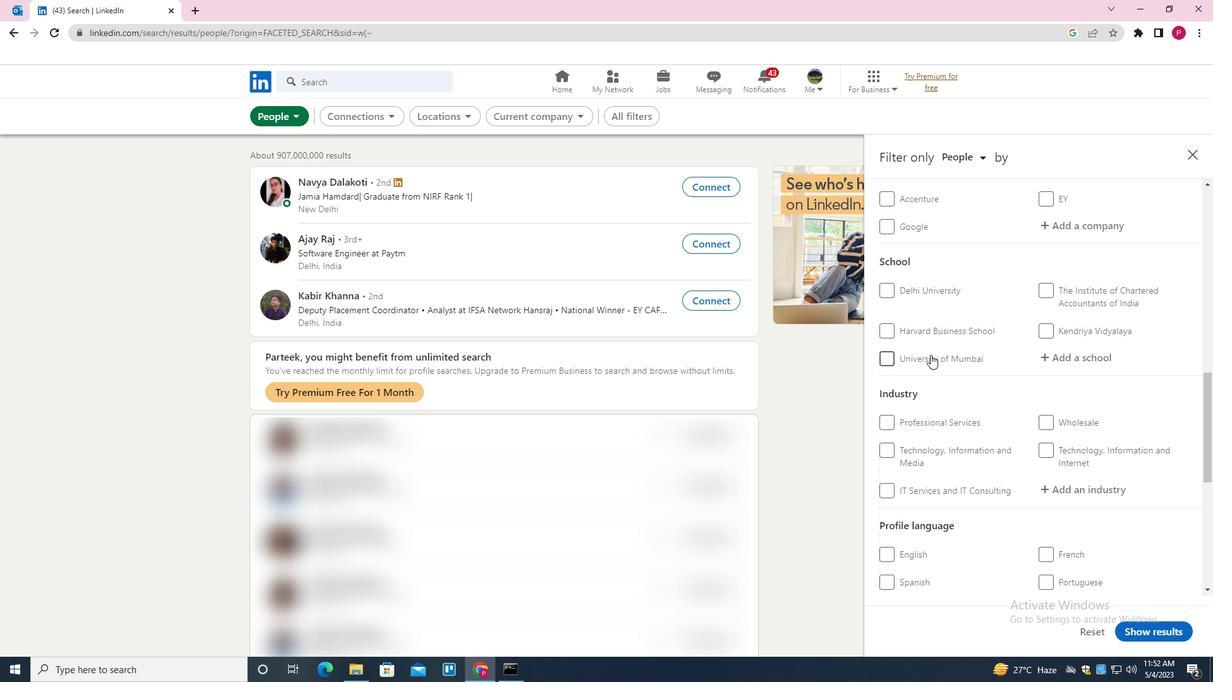 
Action: Mouse scrolled (935, 351) with delta (0, 0)
Screenshot: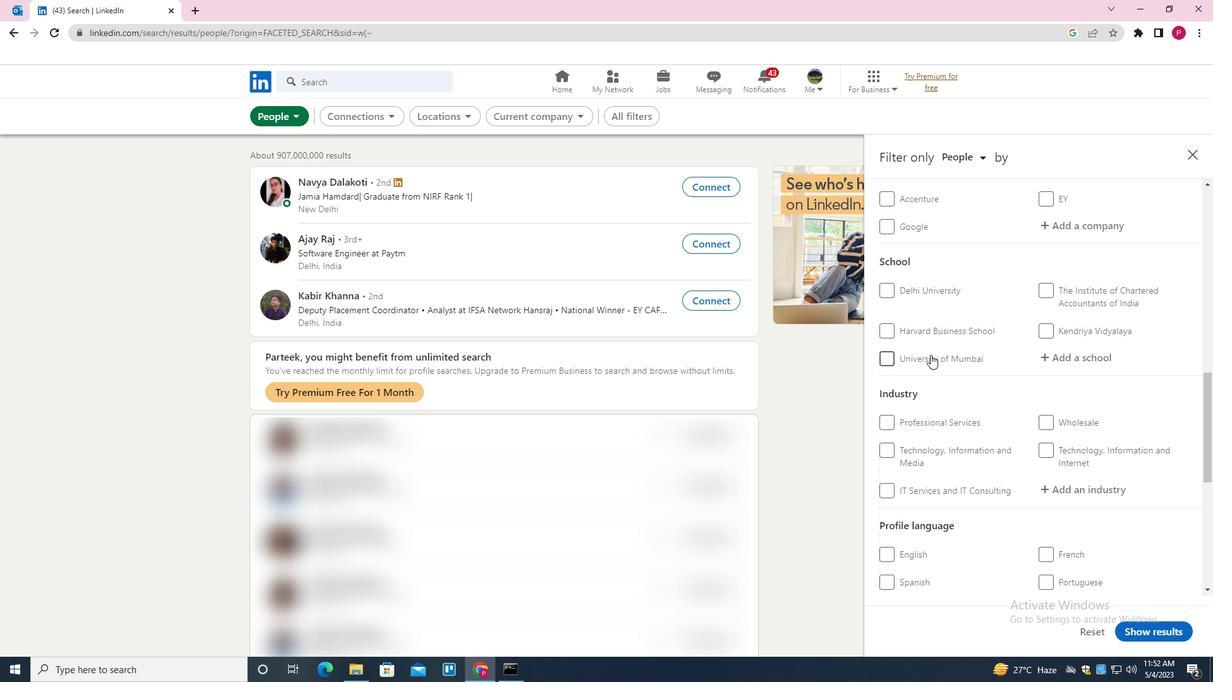 
Action: Mouse moved to (935, 351)
Screenshot: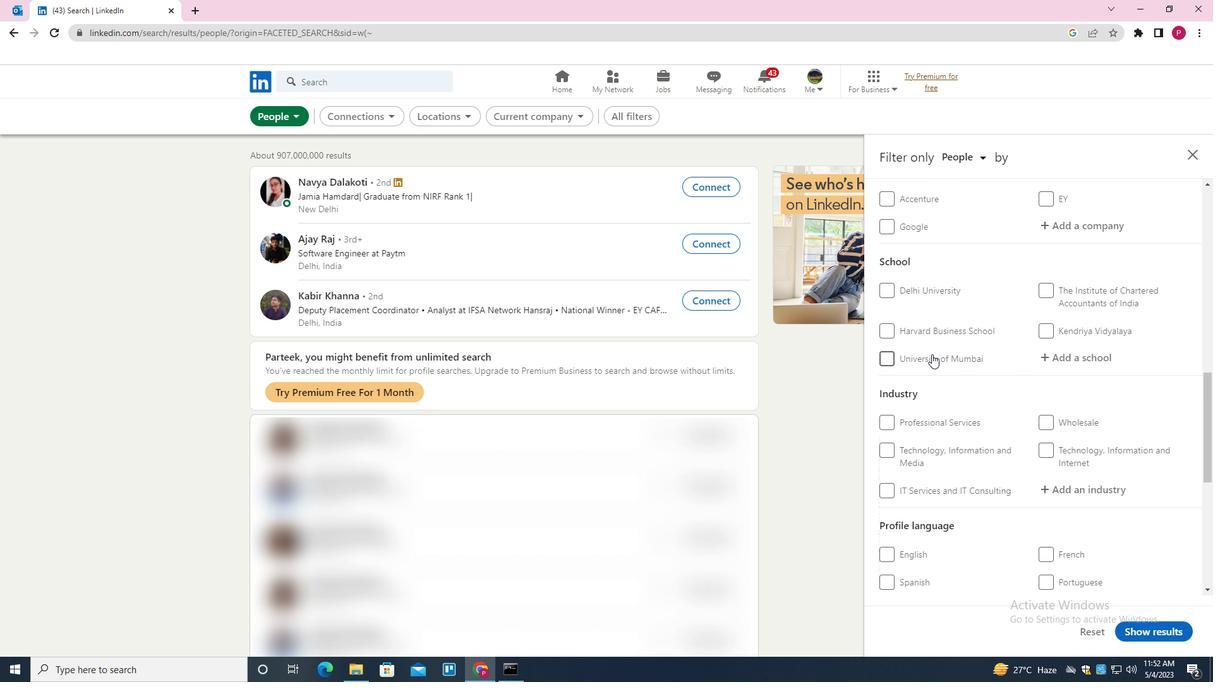 
Action: Mouse scrolled (935, 351) with delta (0, 0)
Screenshot: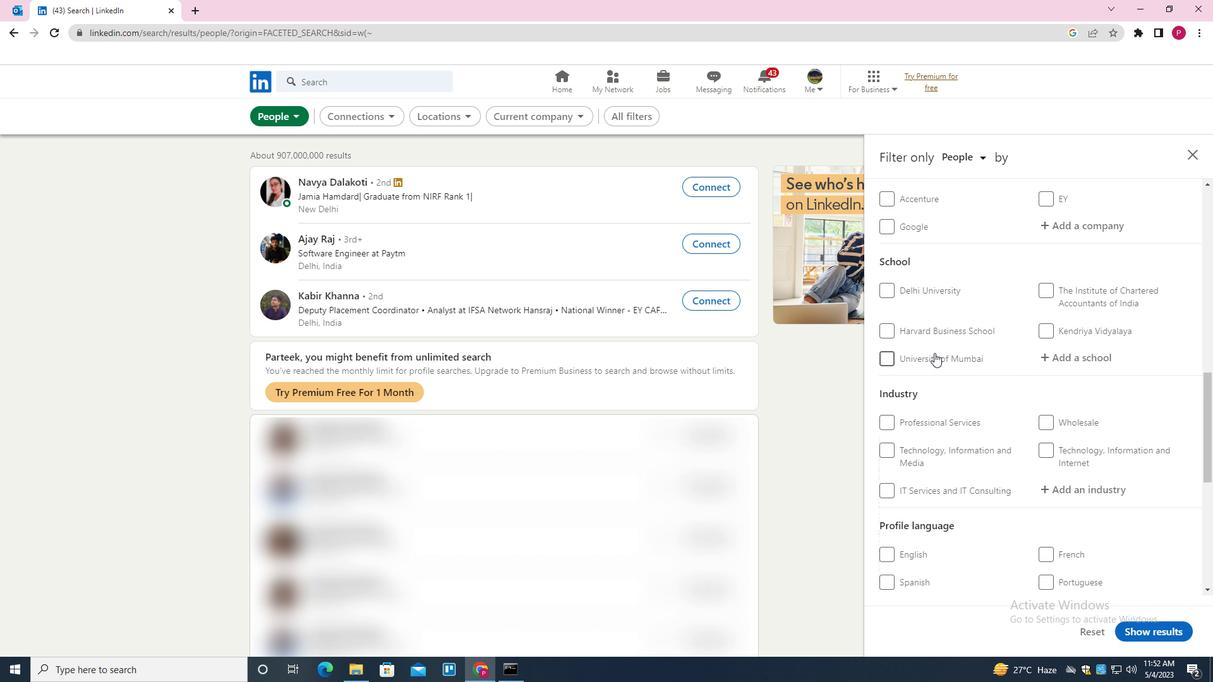
Action: Mouse scrolled (935, 351) with delta (0, 0)
Screenshot: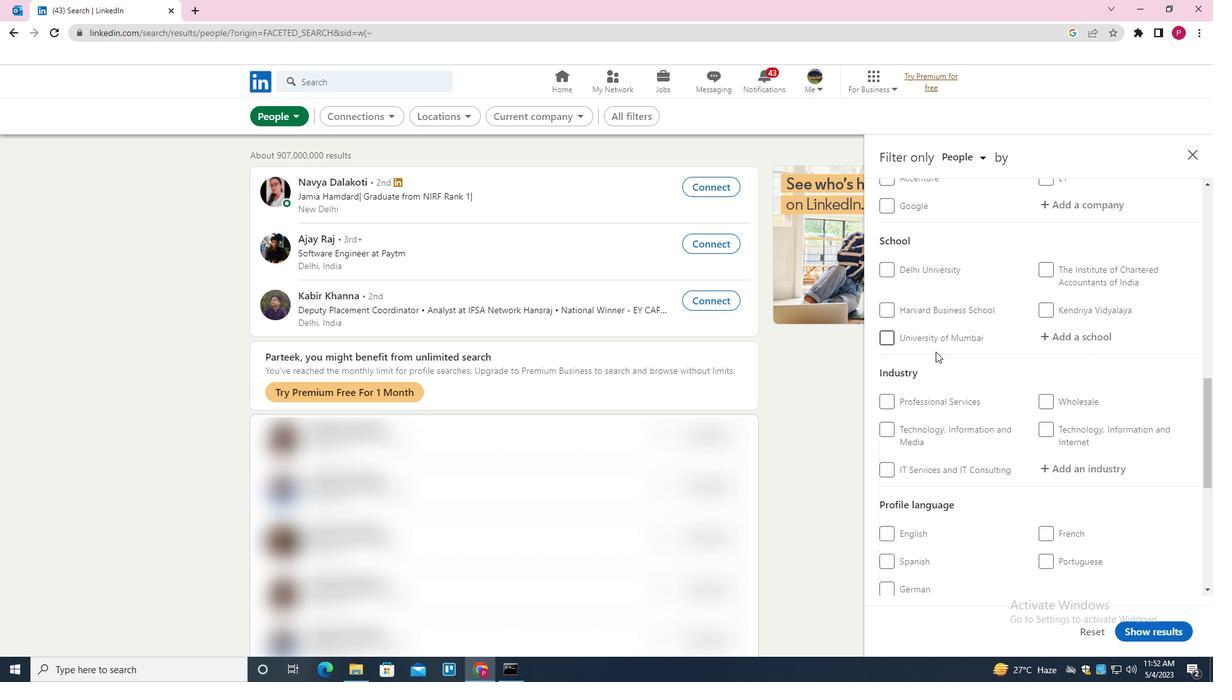 
Action: Mouse moved to (885, 330)
Screenshot: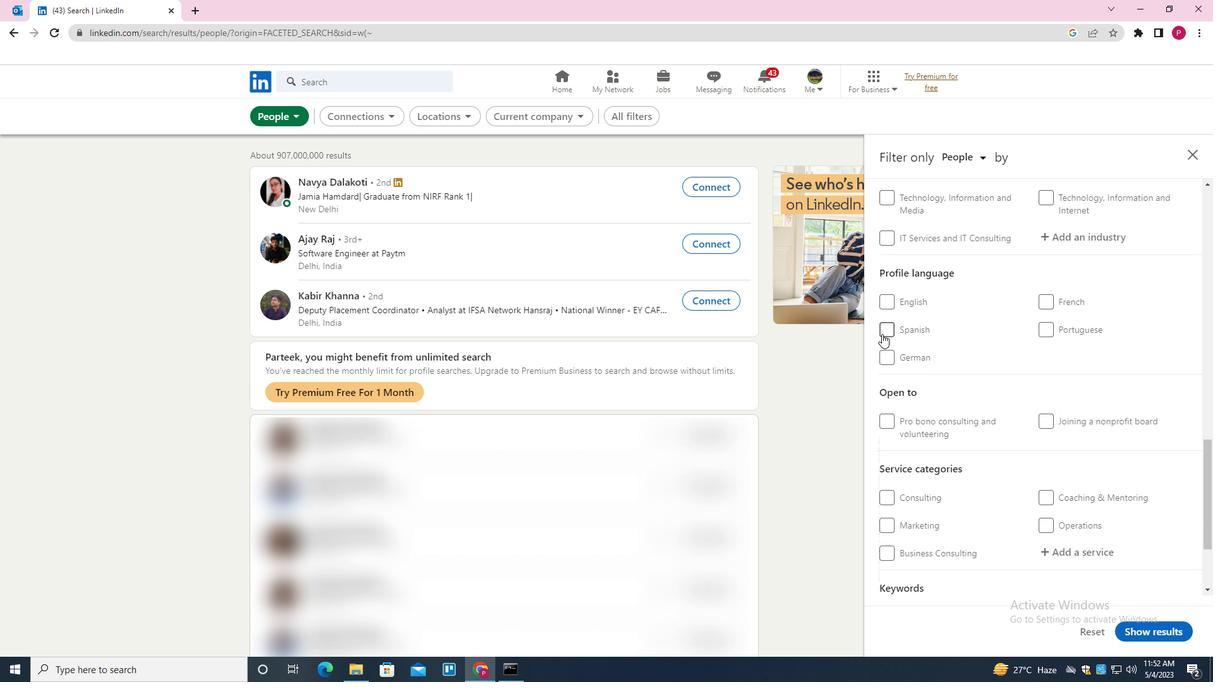 
Action: Mouse pressed left at (885, 330)
Screenshot: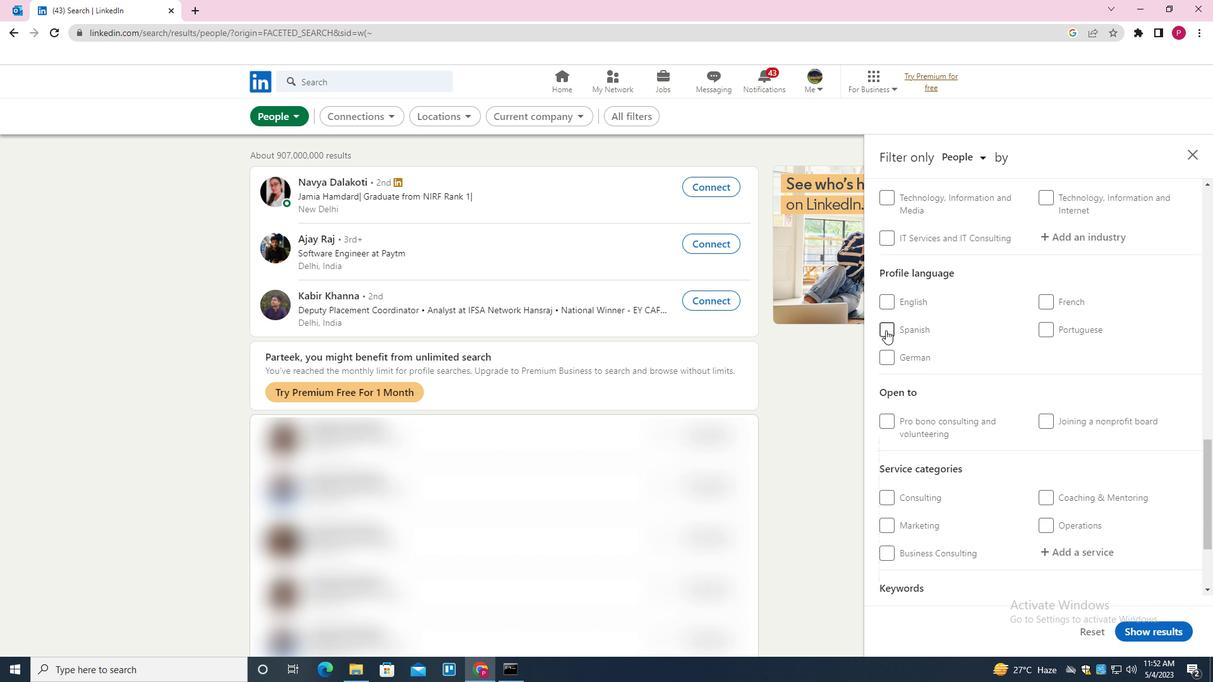 
Action: Mouse moved to (931, 346)
Screenshot: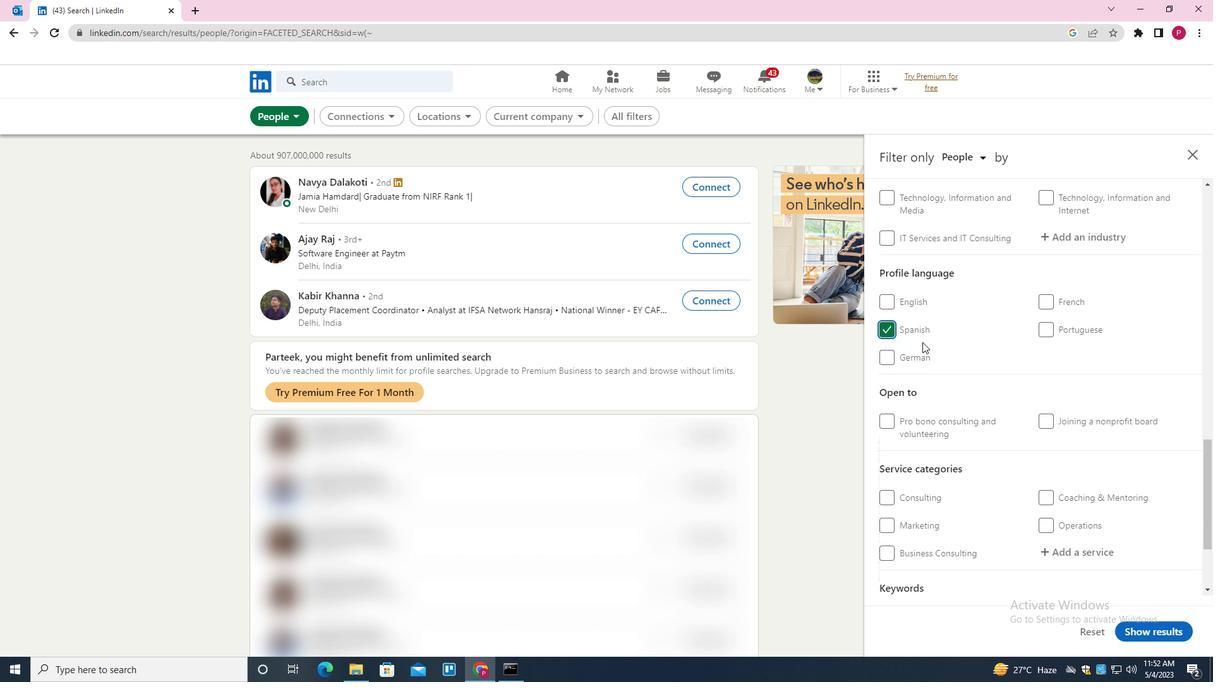 
Action: Mouse scrolled (931, 346) with delta (0, 0)
Screenshot: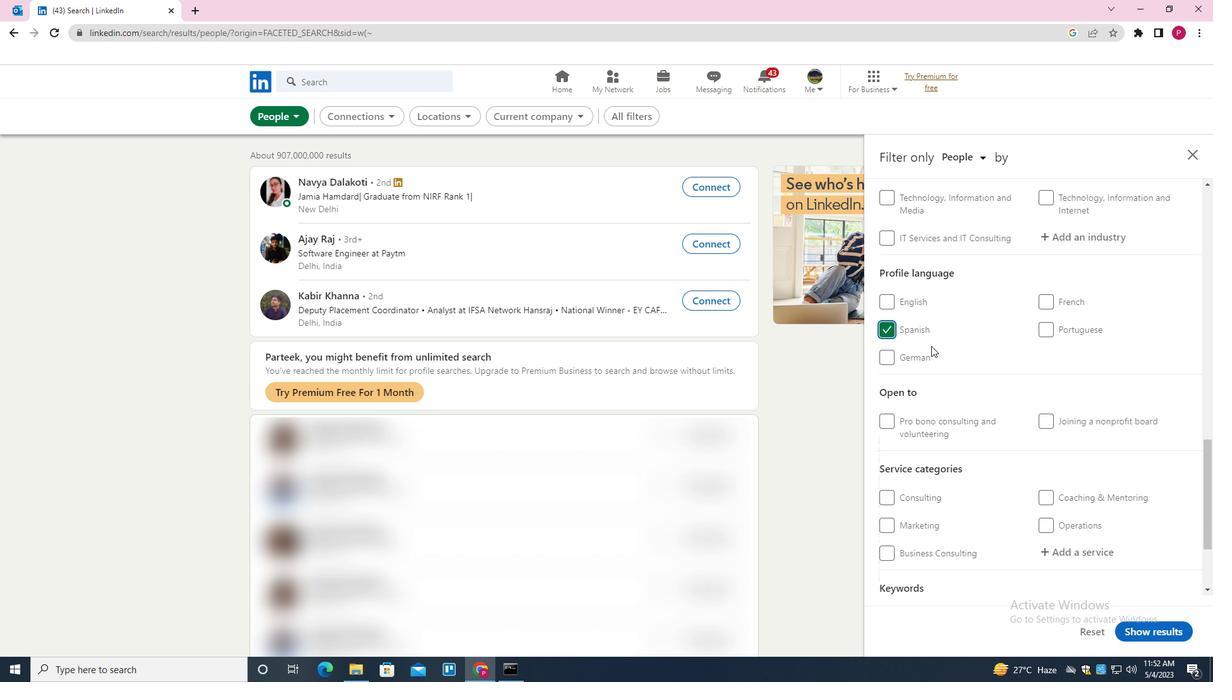 
Action: Mouse scrolled (931, 346) with delta (0, 0)
Screenshot: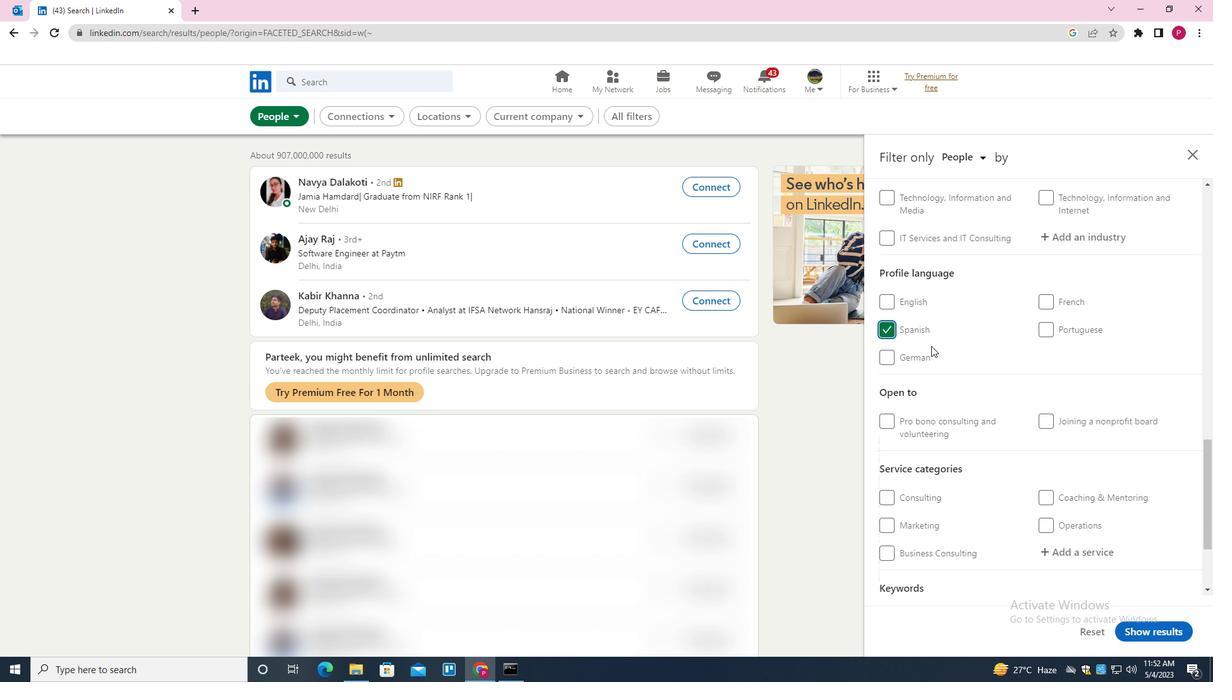 
Action: Mouse scrolled (931, 346) with delta (0, 0)
Screenshot: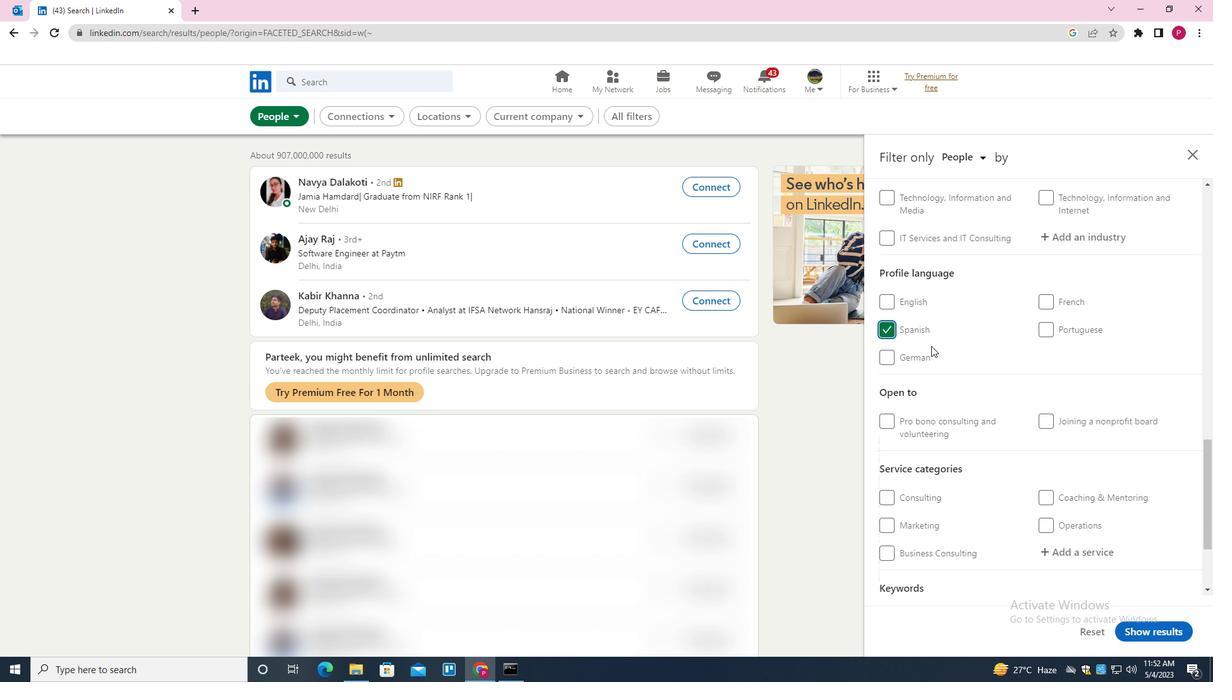 
Action: Mouse scrolled (931, 346) with delta (0, 0)
Screenshot: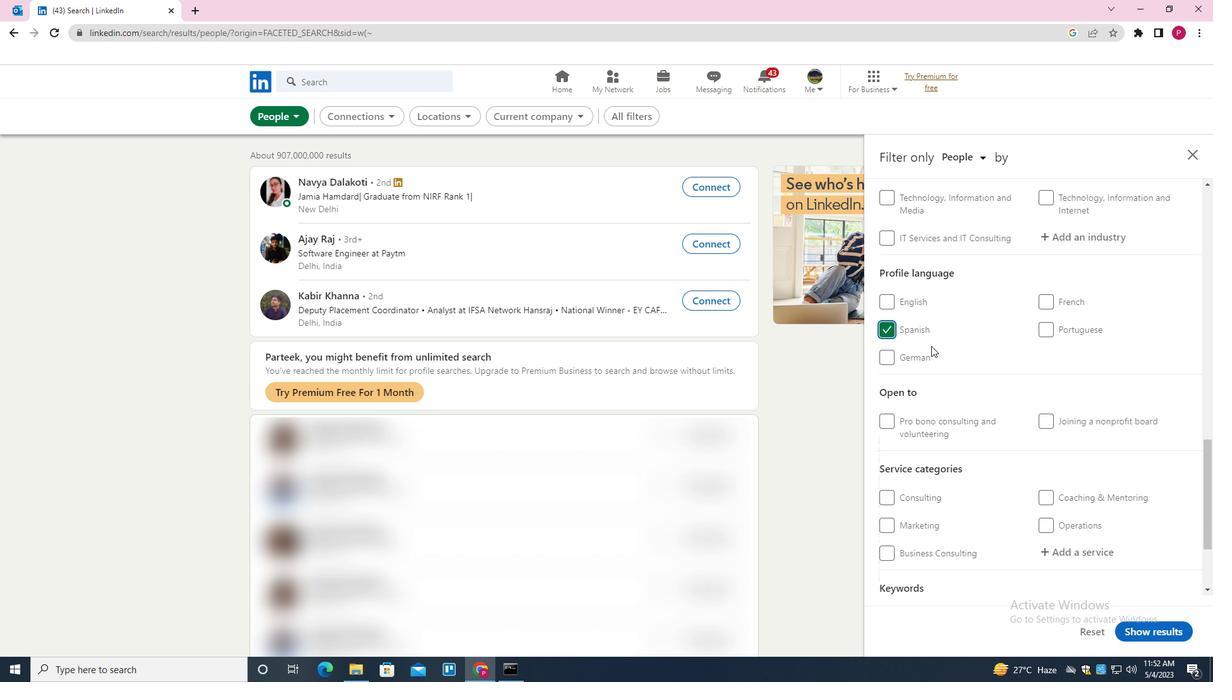 
Action: Mouse scrolled (931, 346) with delta (0, 0)
Screenshot: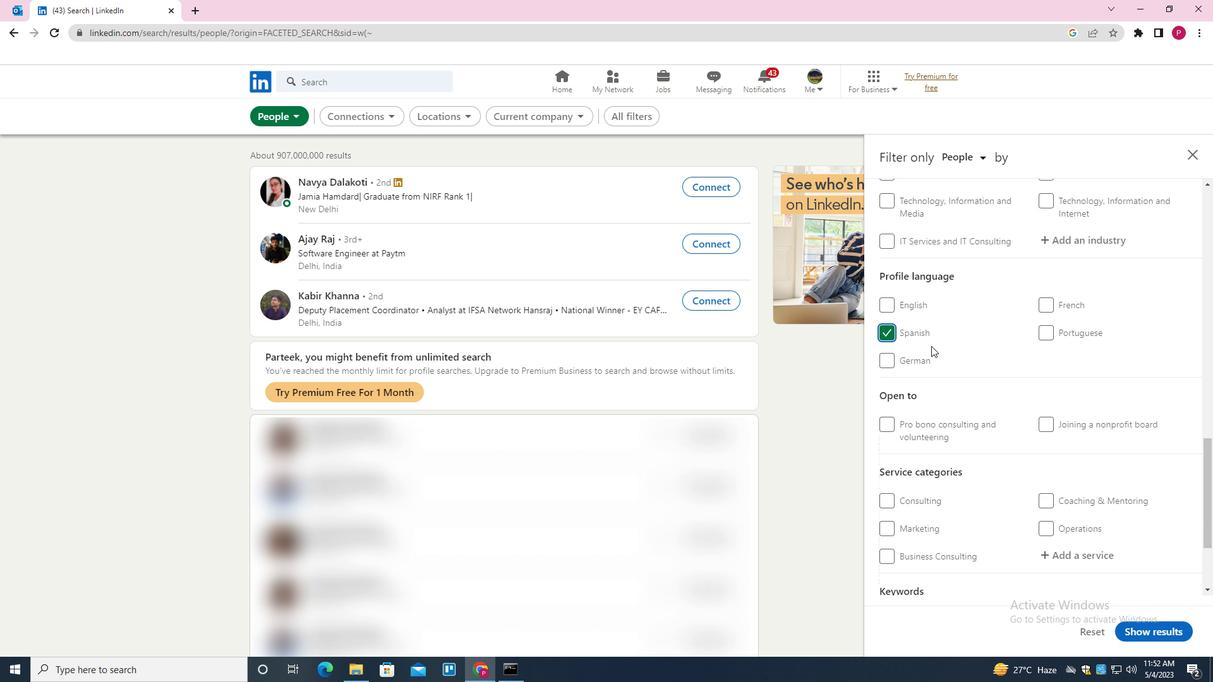 
Action: Mouse scrolled (931, 346) with delta (0, 0)
Screenshot: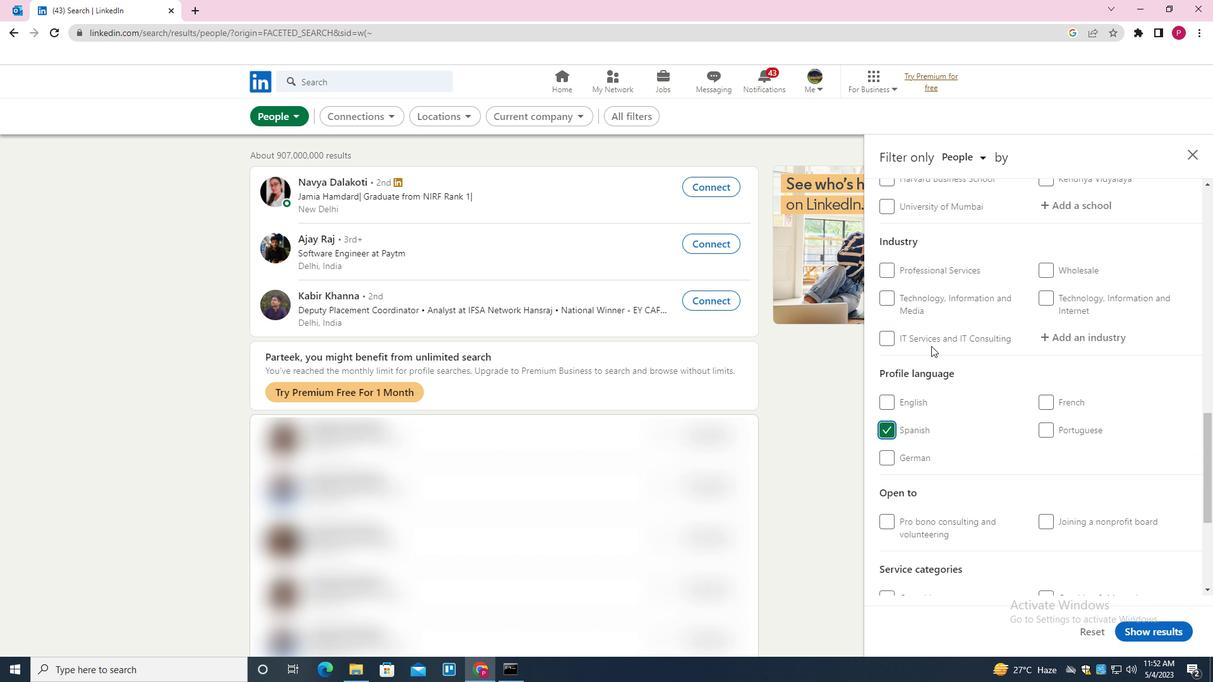 
Action: Mouse scrolled (931, 346) with delta (0, 0)
Screenshot: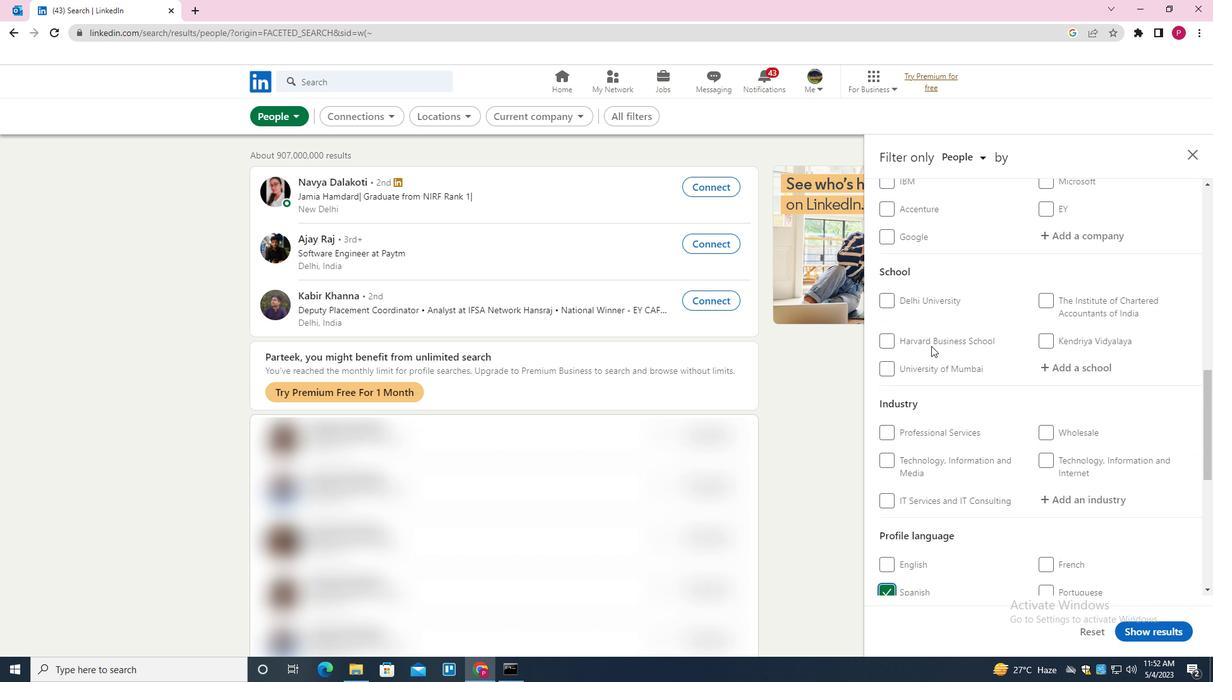 
Action: Mouse moved to (1071, 295)
Screenshot: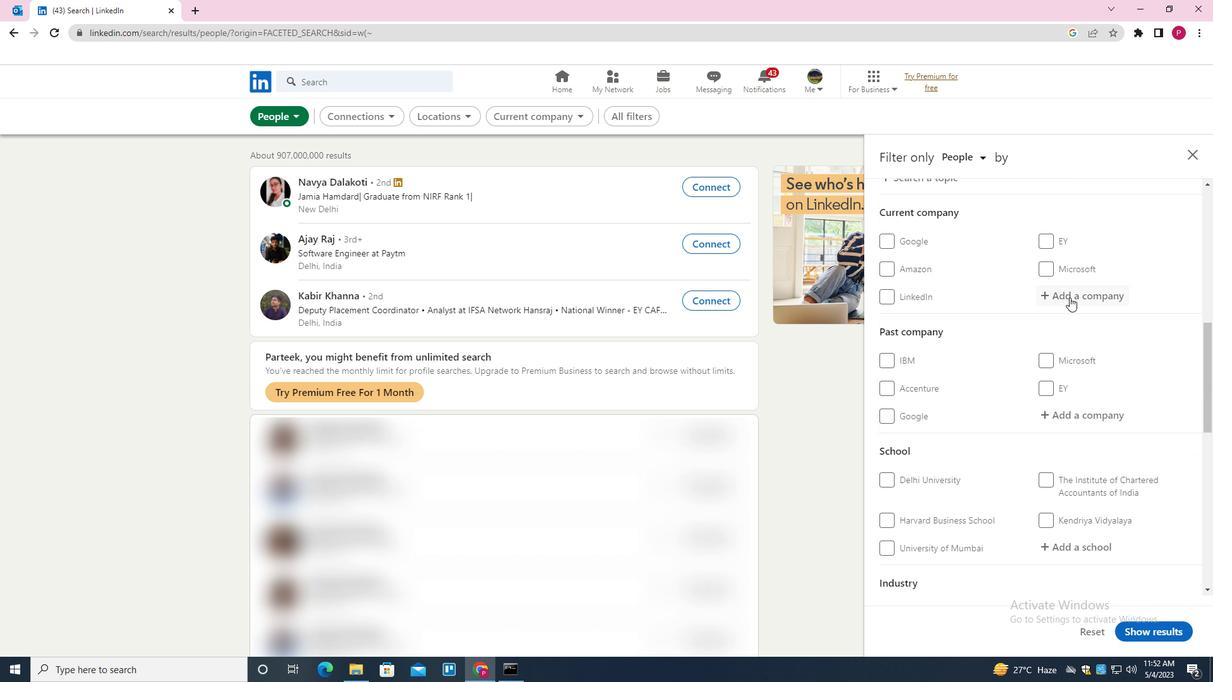 
Action: Mouse pressed left at (1071, 295)
Screenshot: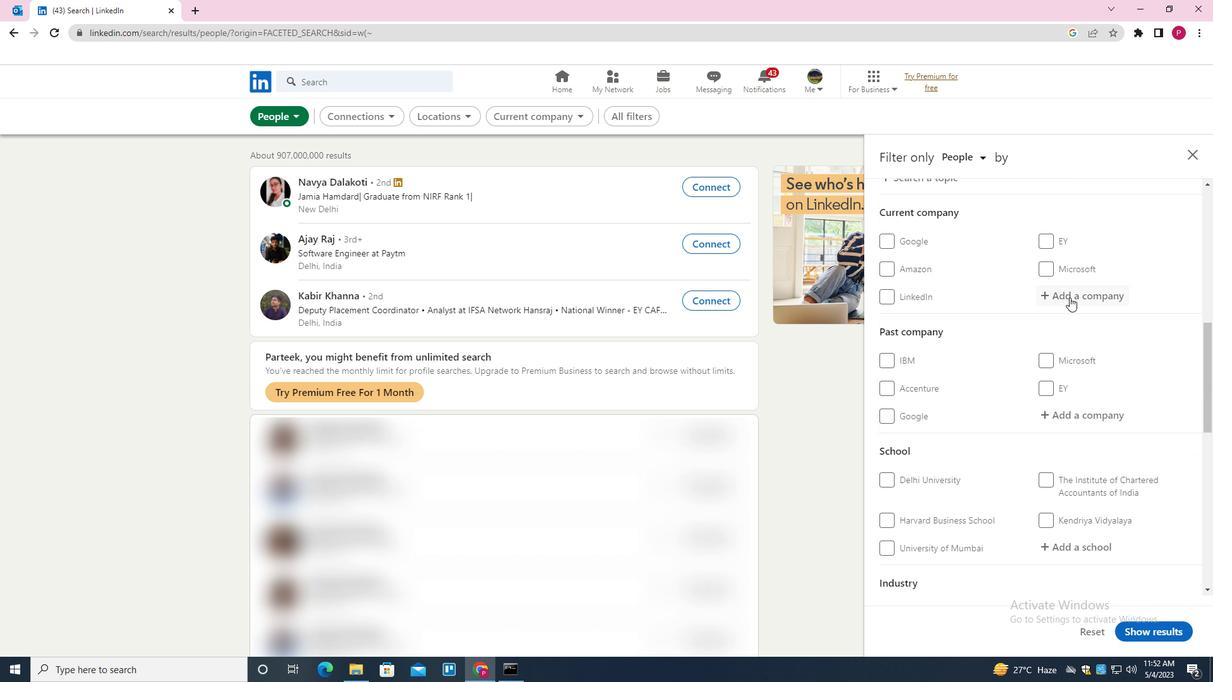 
Action: Key pressed <Key.shift><Key.shift><Key.shift>MARKETSAND<Key.shift>MARKETS<Key.down><Key.enter>
Screenshot: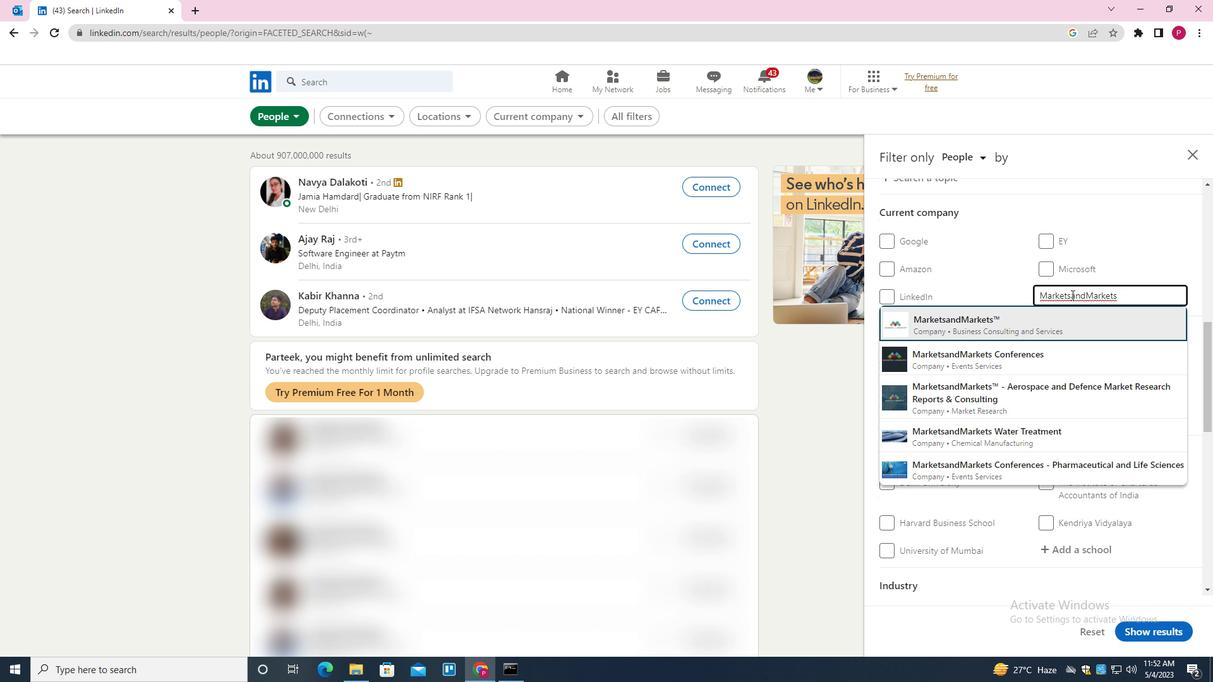 
Action: Mouse moved to (1016, 317)
Screenshot: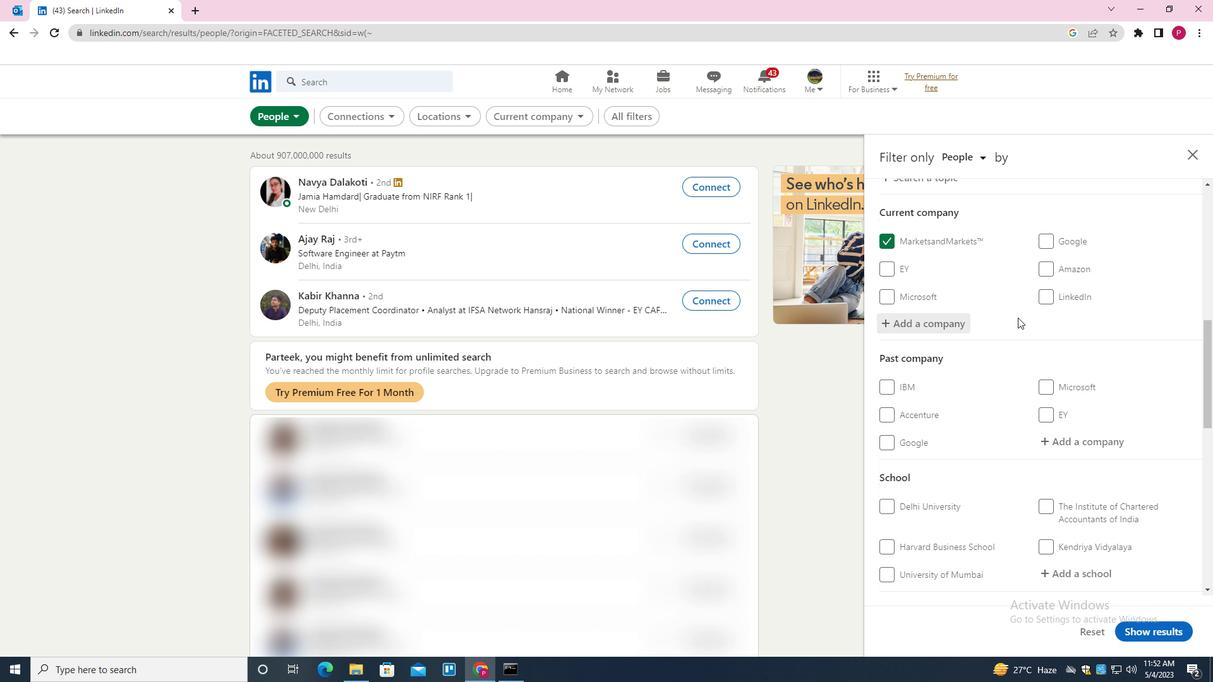
Action: Mouse scrolled (1016, 317) with delta (0, 0)
Screenshot: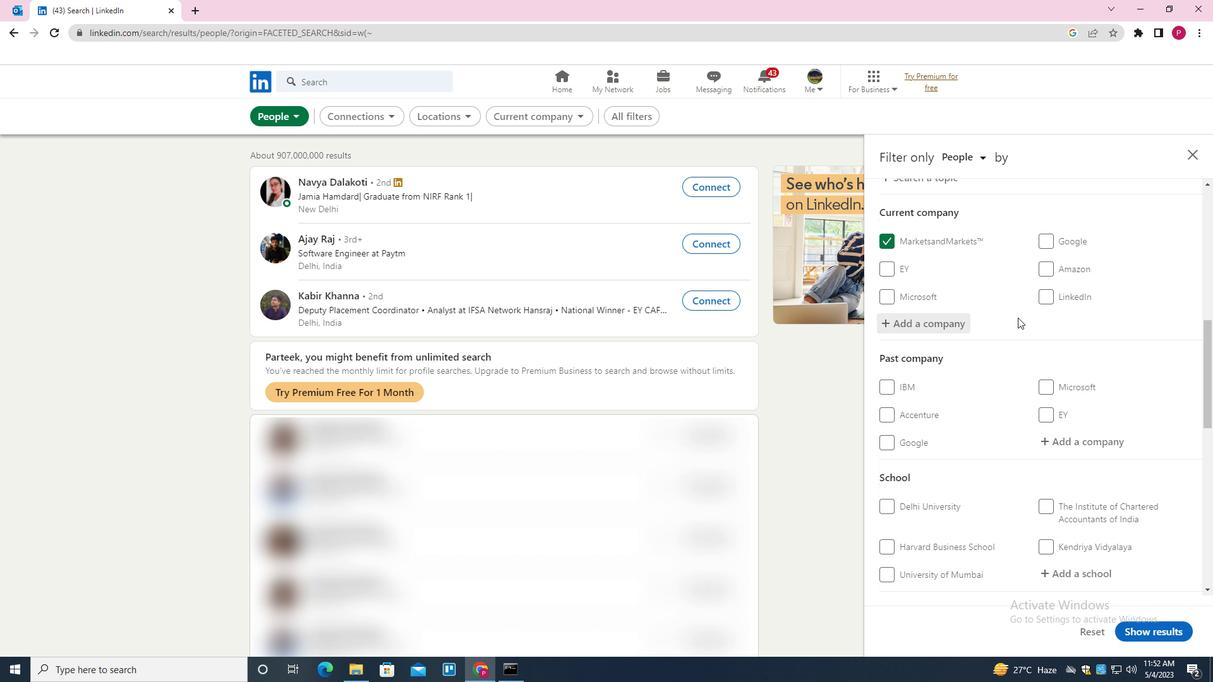 
Action: Mouse moved to (1016, 319)
Screenshot: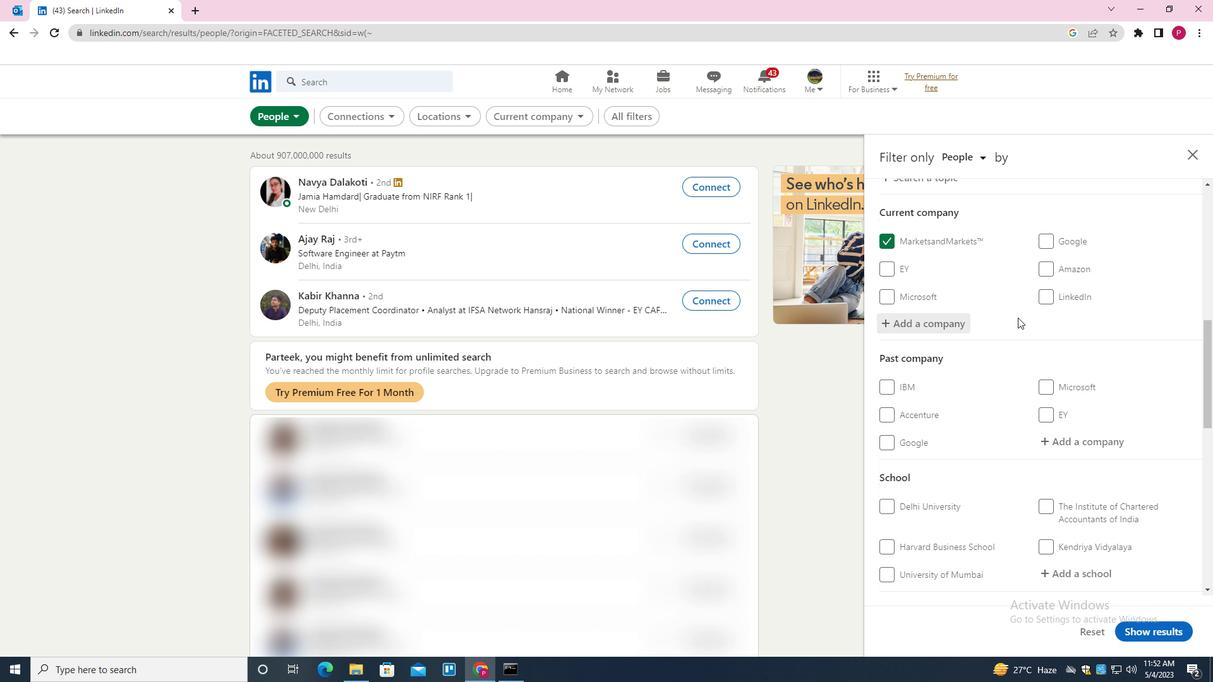 
Action: Mouse scrolled (1016, 319) with delta (0, 0)
Screenshot: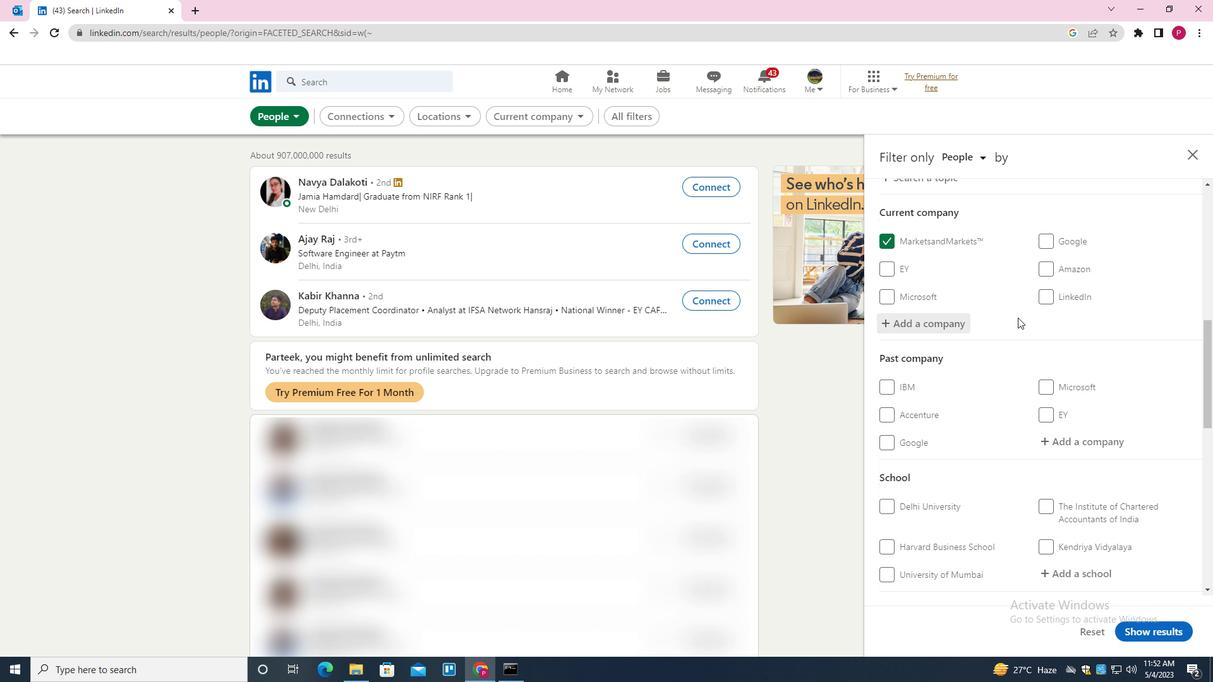 
Action: Mouse moved to (1016, 320)
Screenshot: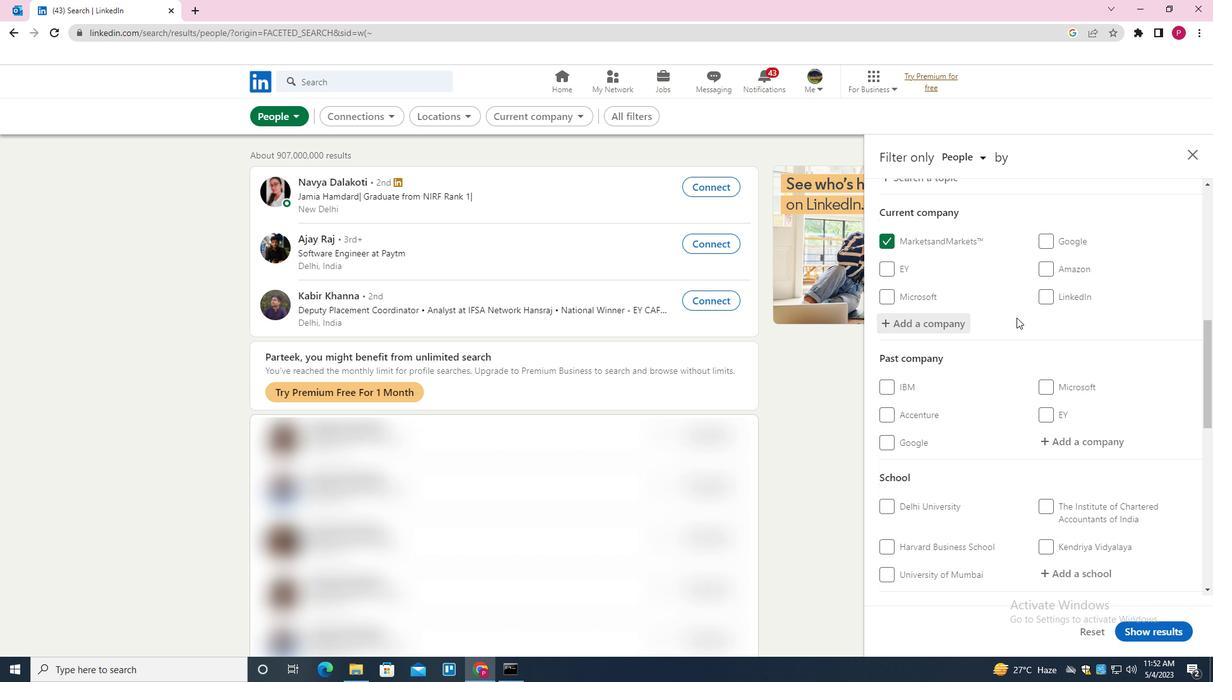 
Action: Mouse scrolled (1016, 319) with delta (0, 0)
Screenshot: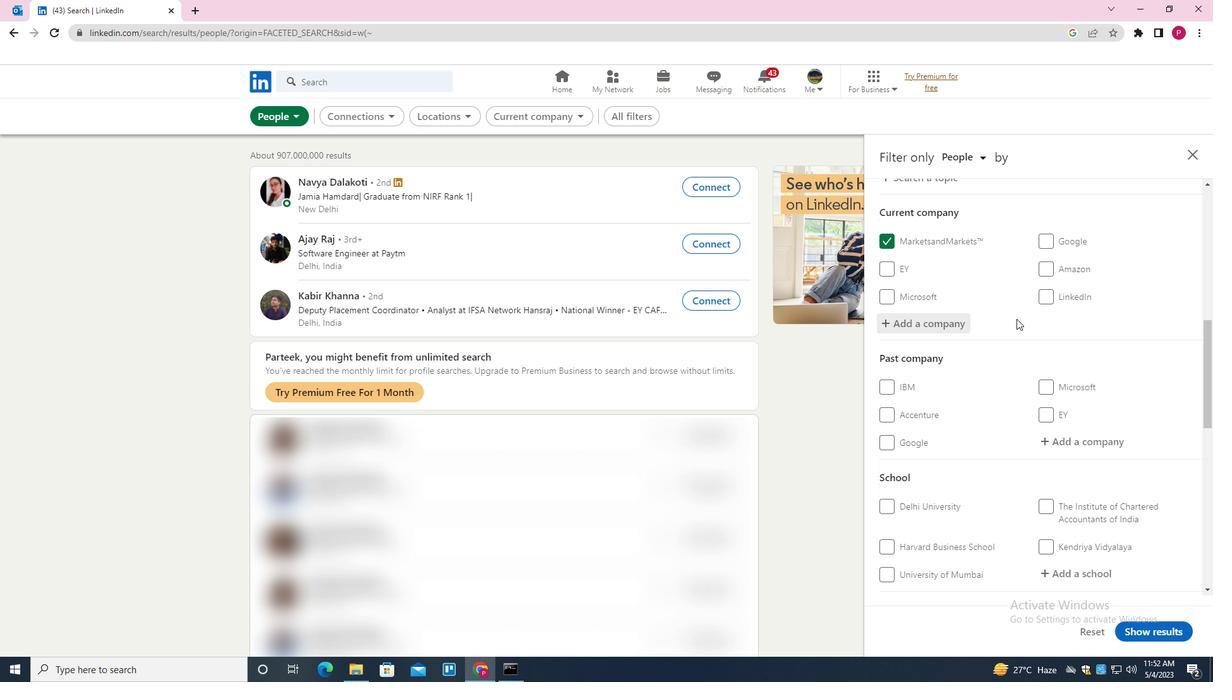 
Action: Mouse scrolled (1016, 319) with delta (0, 0)
Screenshot: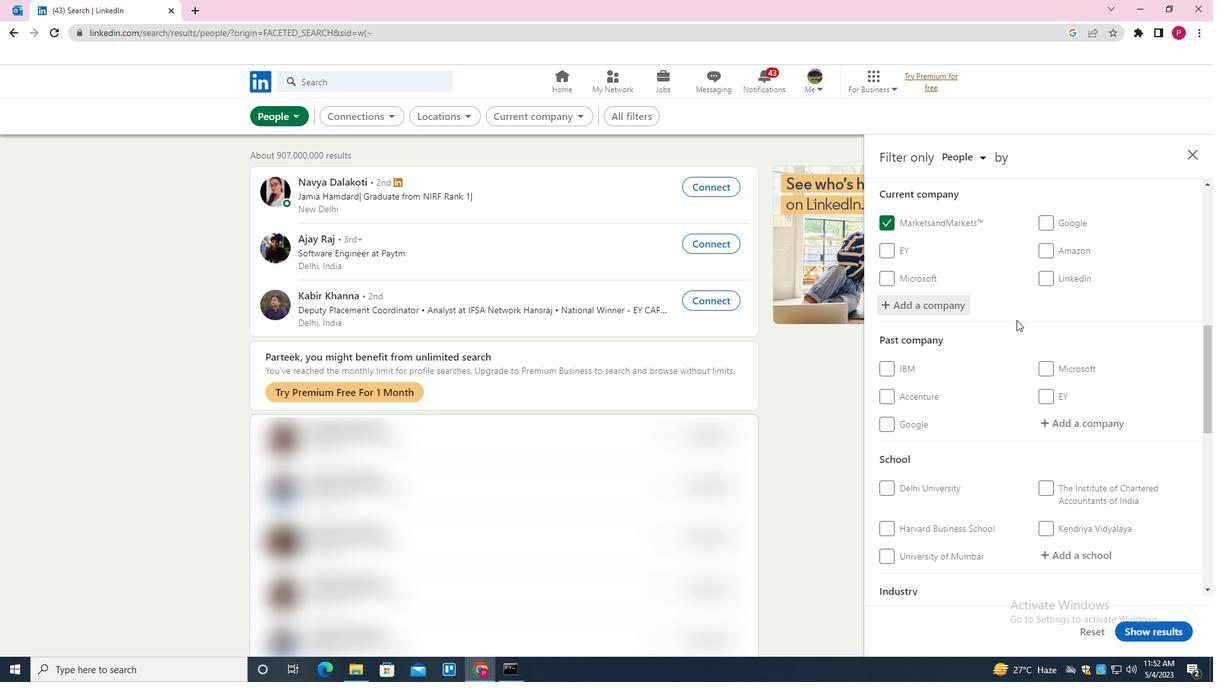 
Action: Mouse moved to (1016, 321)
Screenshot: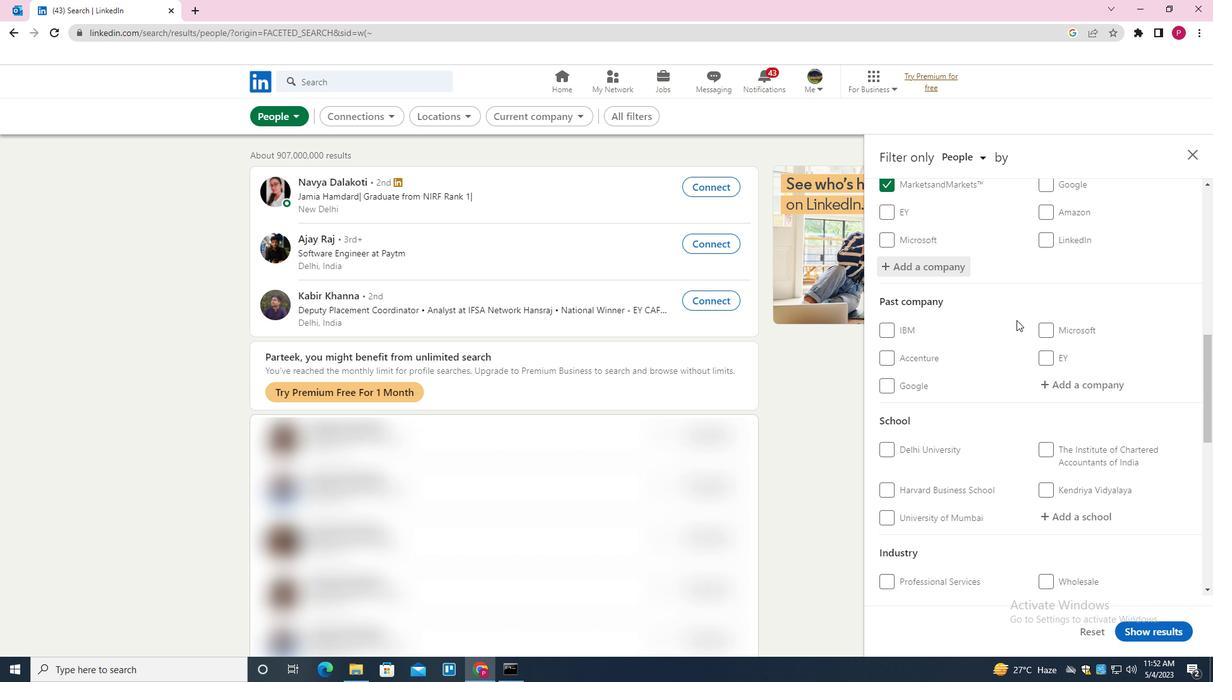 
Action: Mouse scrolled (1016, 320) with delta (0, 0)
Screenshot: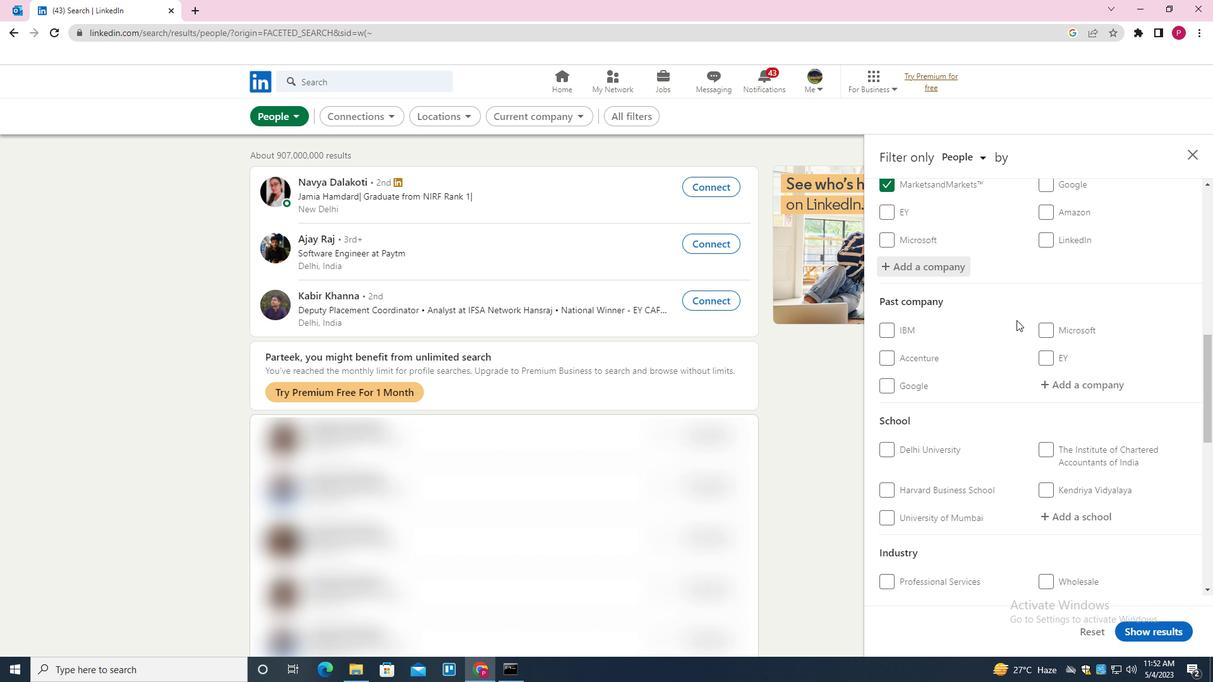 
Action: Mouse moved to (1077, 254)
Screenshot: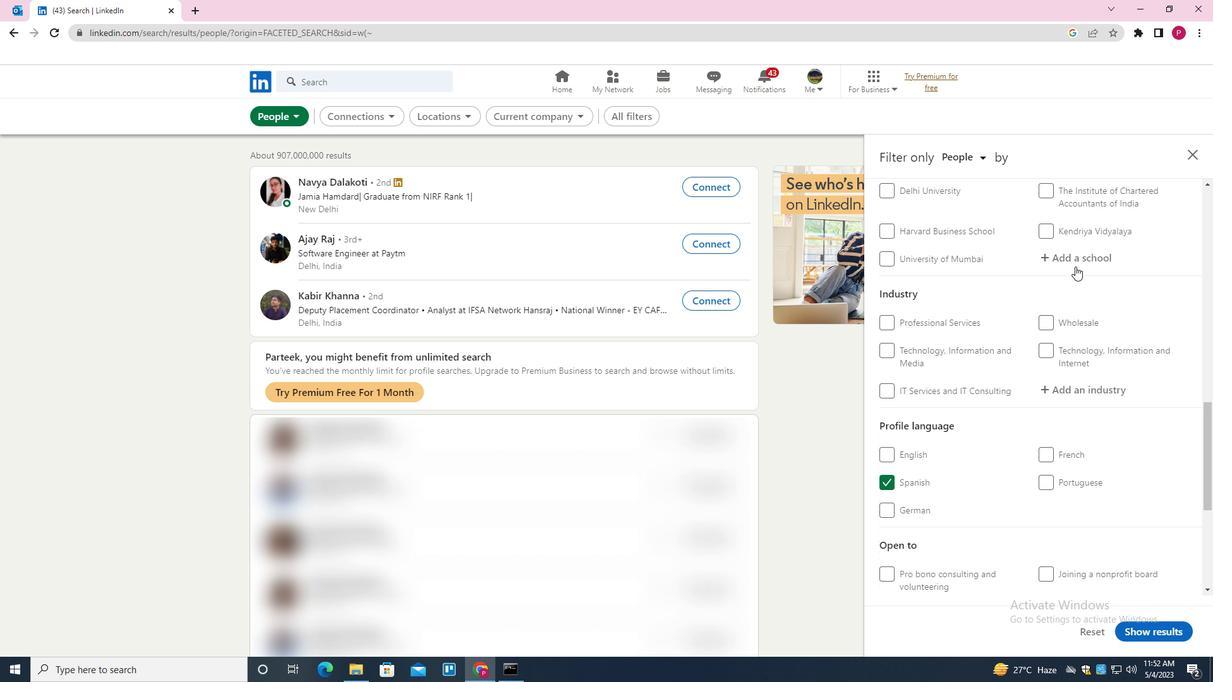 
Action: Mouse pressed left at (1077, 254)
Screenshot: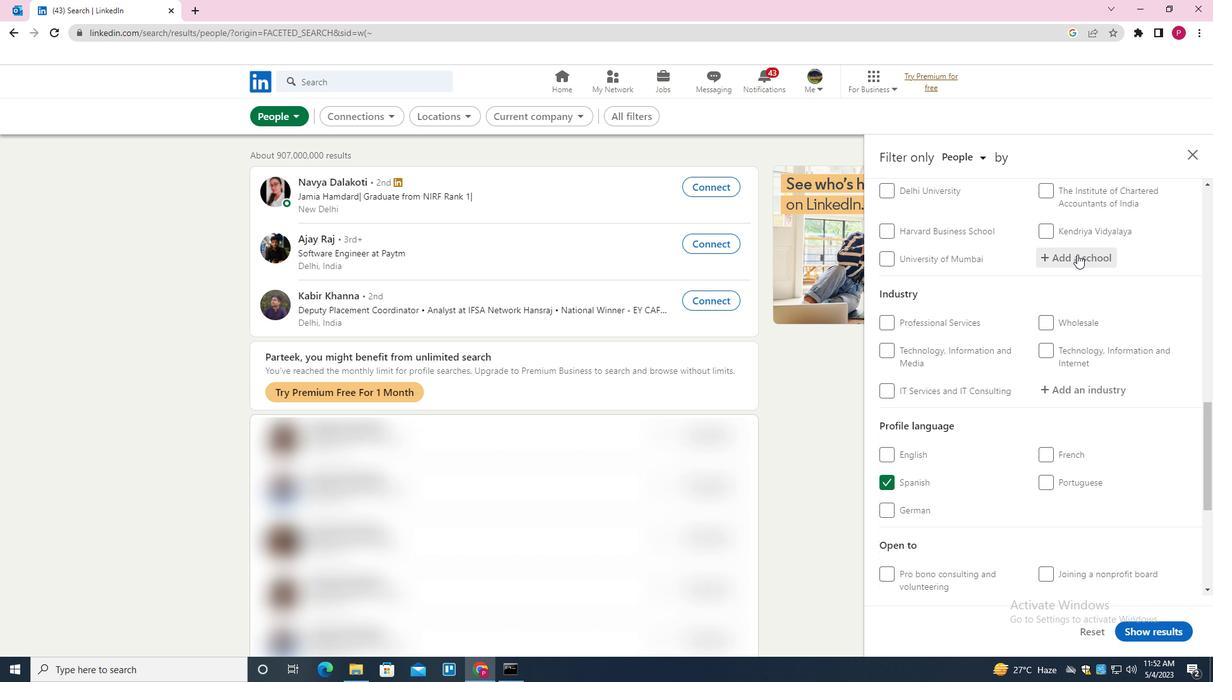 
Action: Key pressed <Key.shift><Key.shift><Key.shift><Key.shift>SHREEMATI<Key.space><Key.shift>NATHIBAI<Key.space><Key.shift><Key.shift><Key.shift><Key.shift><Key.shift><Key.shift><Key.shift><Key.shift><Key.shift><Key.shift><Key.shift><Key.shift><Key.shift><Key.shift><Key.shift><Key.shift><Key.shift><Key.shift><Key.shift><Key.shift><Key.shift><Key.shift><Key.shift><Key.shift><Key.shift><Key.shift><Key.shift><Key.shift><Key.shift><Key.shift><Key.shift><Key.shift><Key.shift><Key.shift><Key.shift><Key.shift><Key.shift><Key.shift><Key.shift>DAMODAR<Key.space><Key.down><Key.enter>
Screenshot: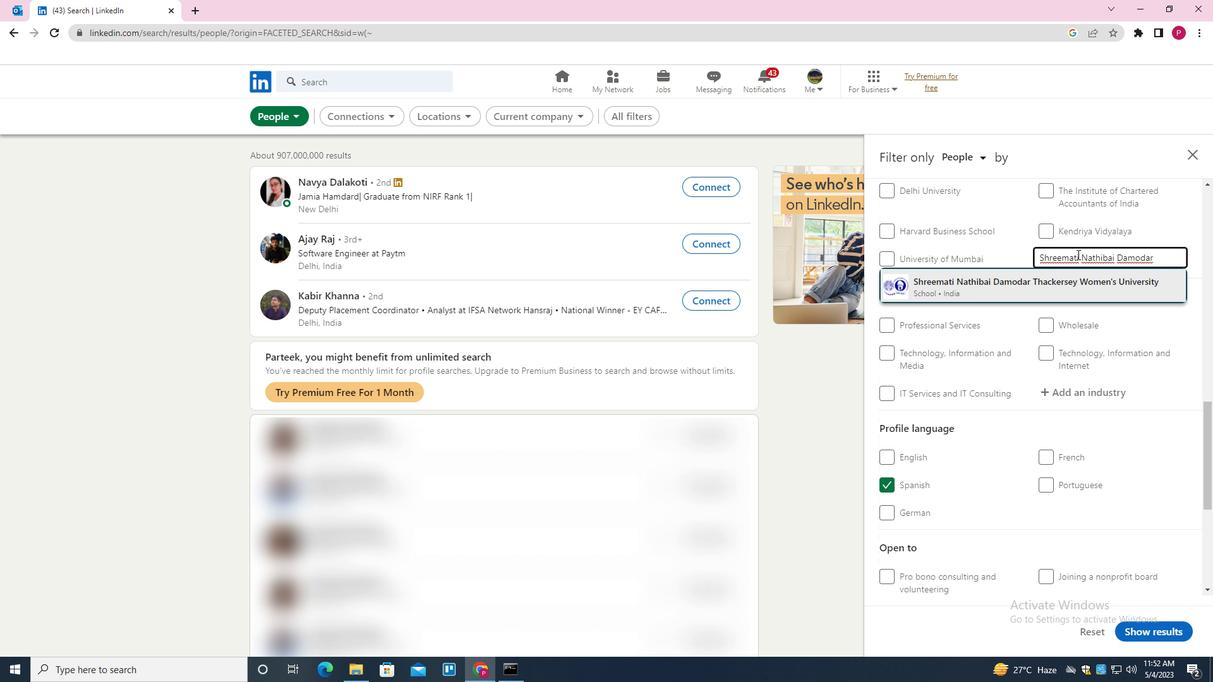 
Action: Mouse moved to (1050, 286)
Screenshot: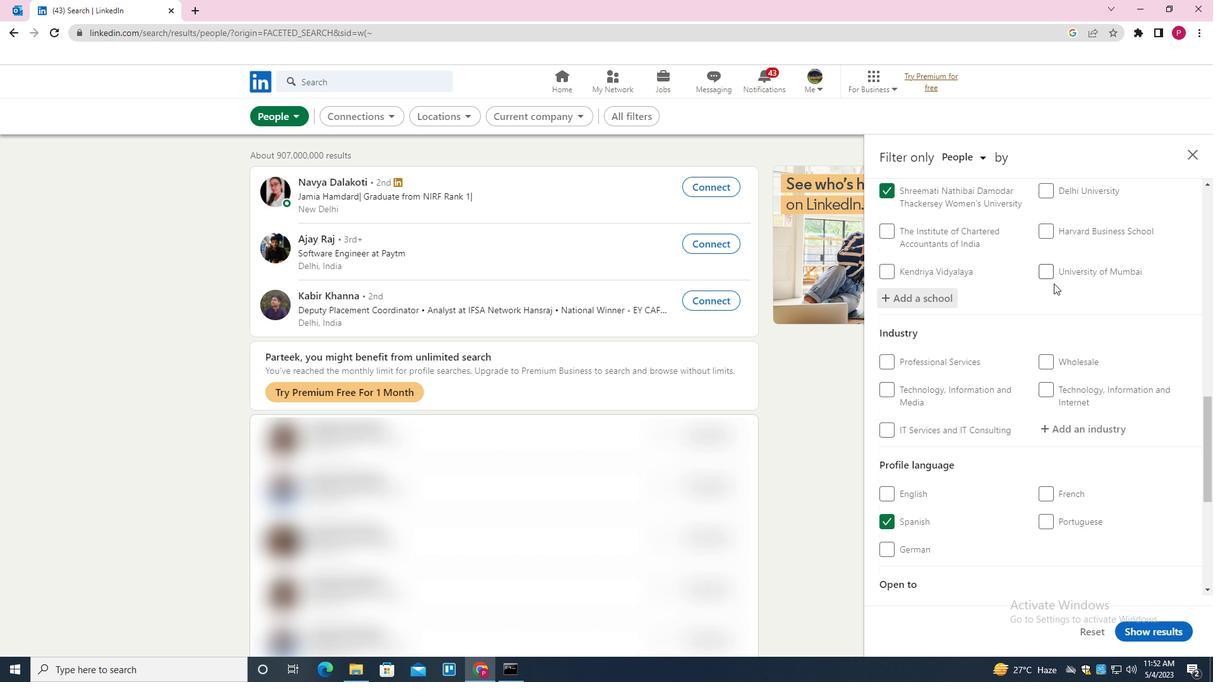 
Action: Mouse scrolled (1050, 285) with delta (0, 0)
Screenshot: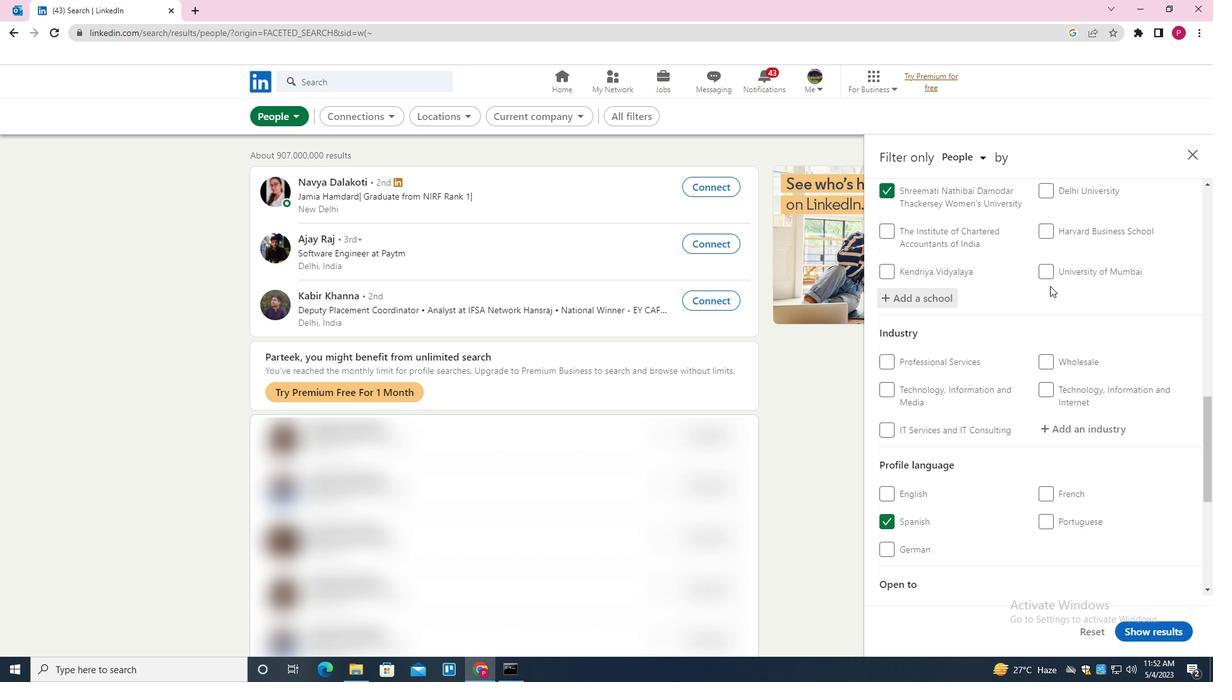 
Action: Mouse scrolled (1050, 285) with delta (0, 0)
Screenshot: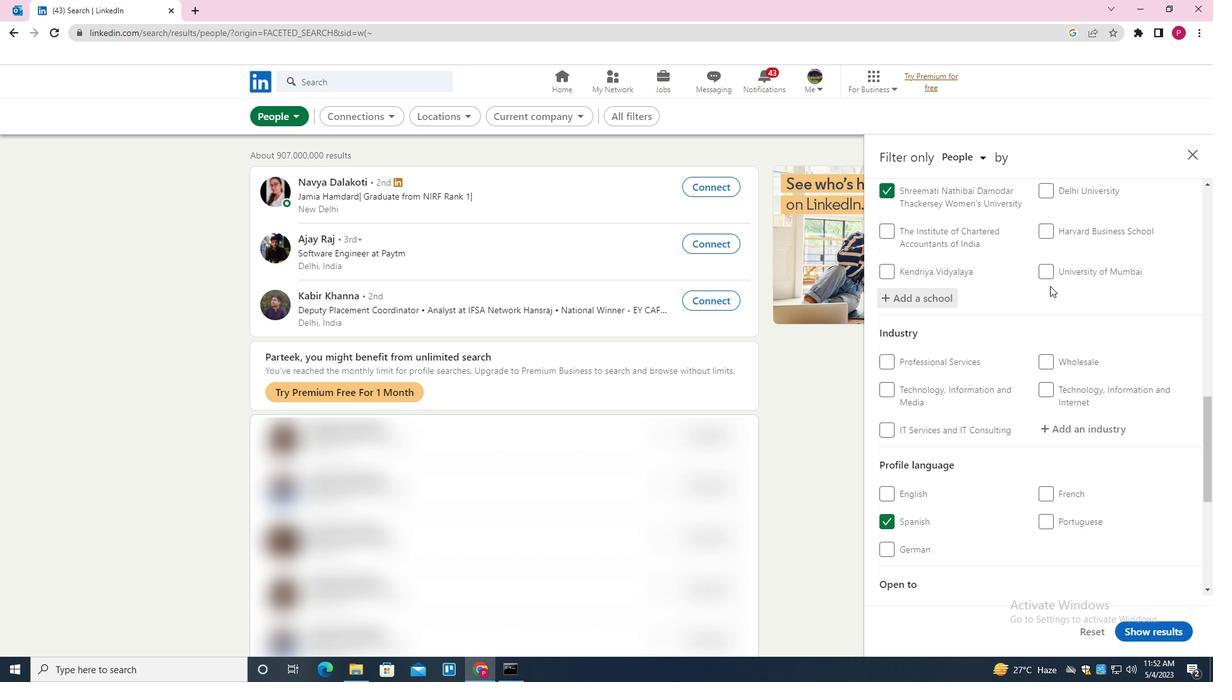 
Action: Mouse scrolled (1050, 285) with delta (0, 0)
Screenshot: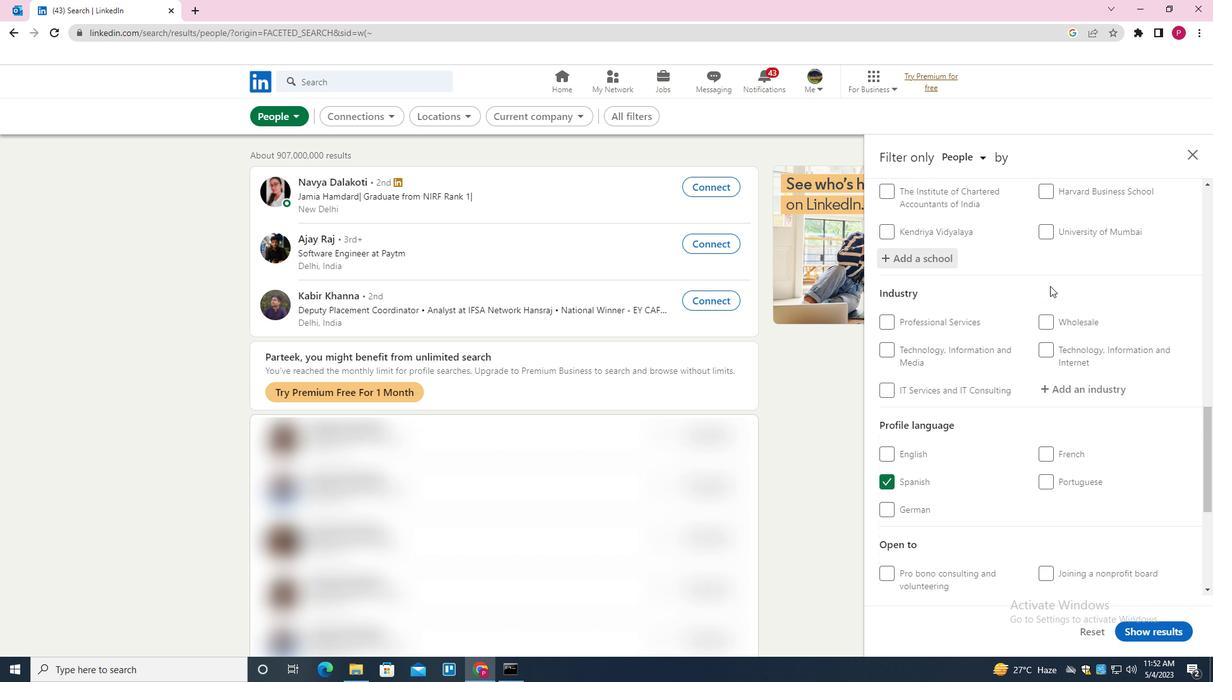 
Action: Mouse moved to (1074, 241)
Screenshot: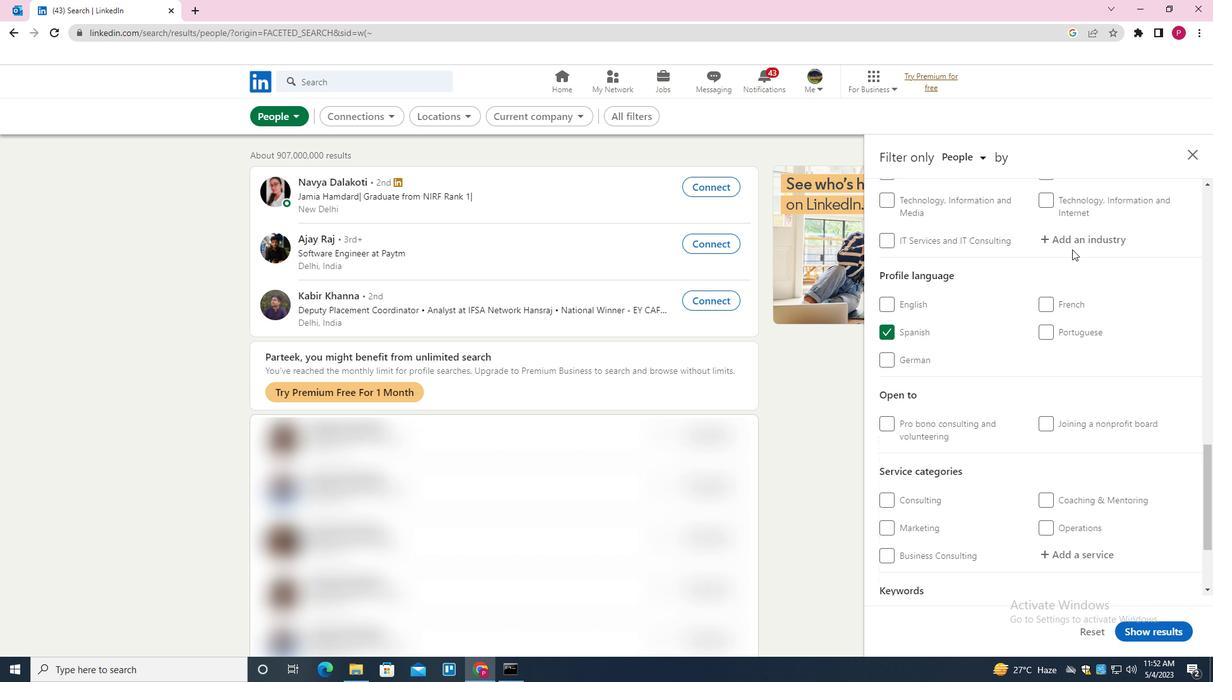 
Action: Mouse pressed left at (1074, 241)
Screenshot: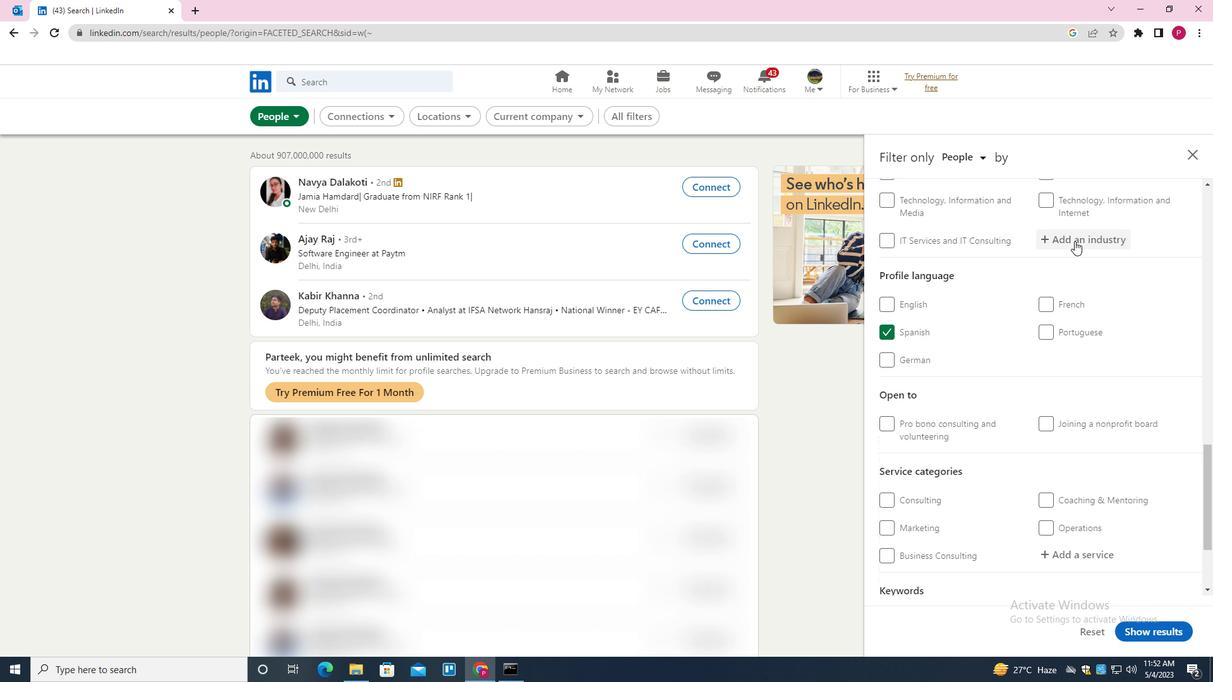 
Action: Key pressed <Key.shift><Key.shift>SEAFOOD<Key.space><Key.shift>PRODUCT<Key.space><Key.shift>MANUFACTURING<Key.space><Key.down><Key.enter>
Screenshot: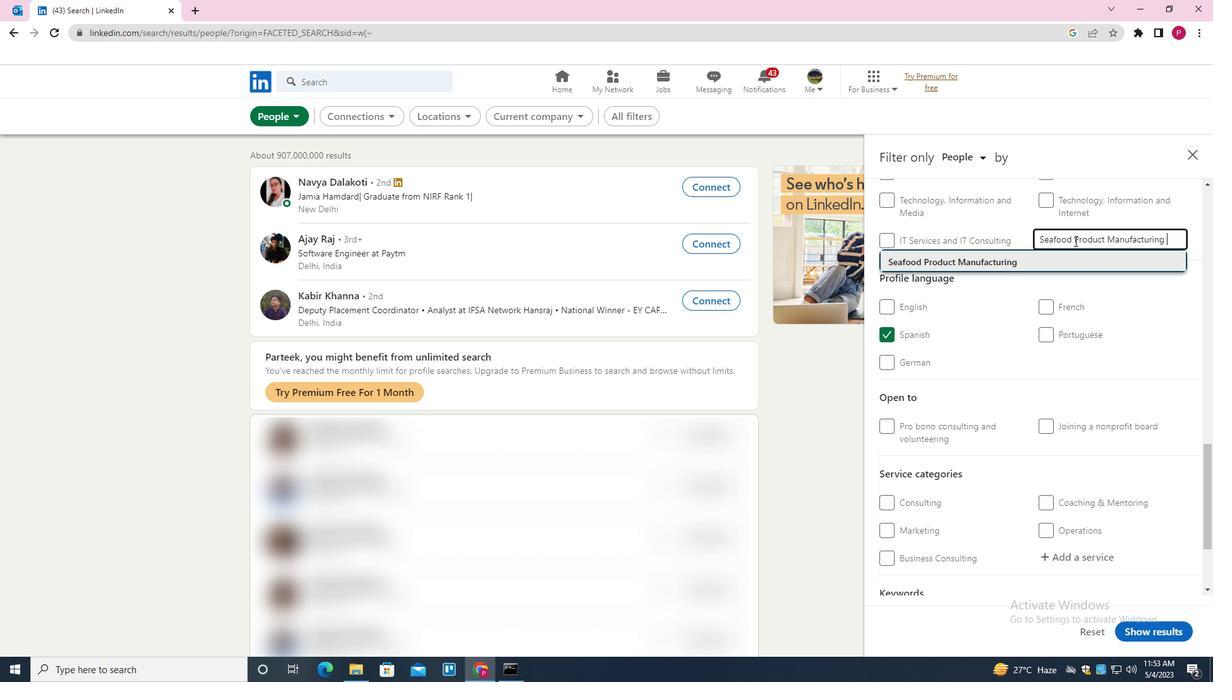 
Action: Mouse moved to (1053, 297)
Screenshot: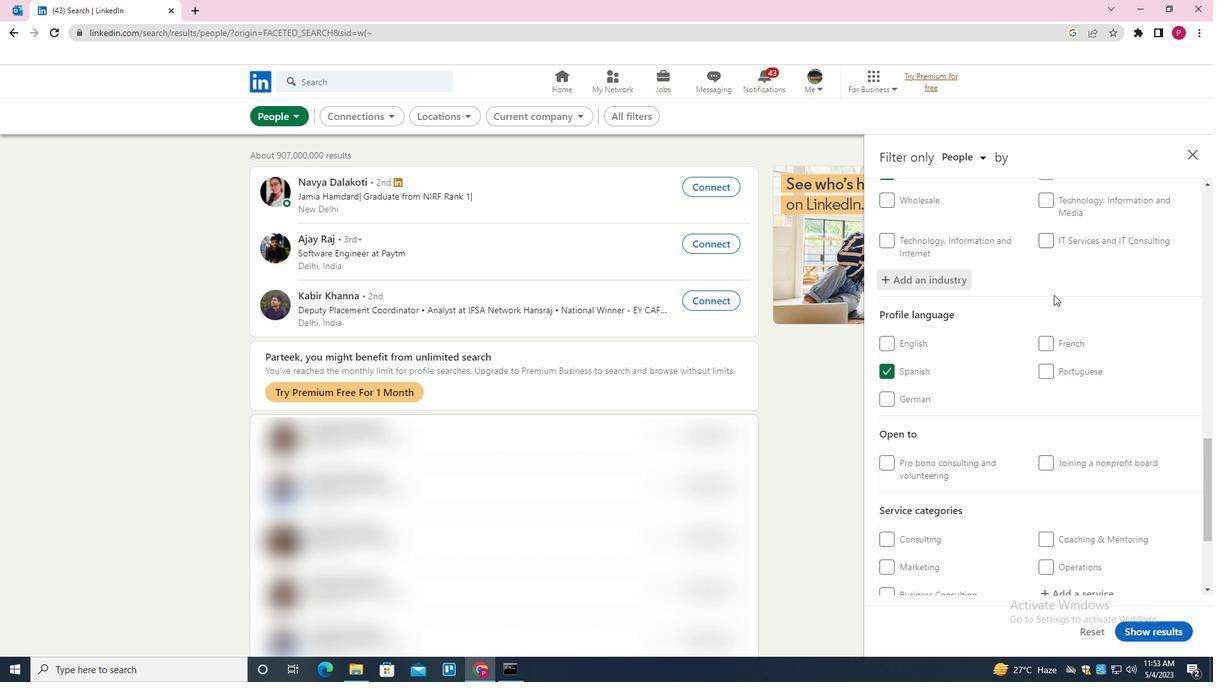 
Action: Mouse scrolled (1053, 296) with delta (0, 0)
Screenshot: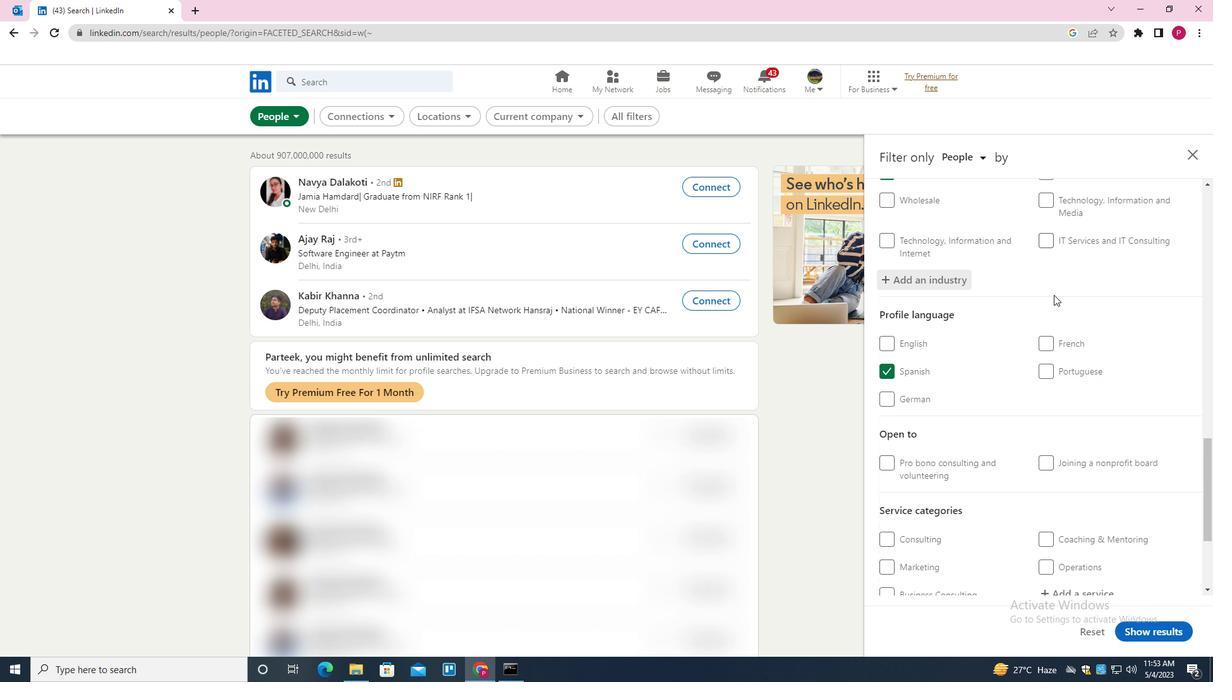 
Action: Mouse moved to (1053, 300)
Screenshot: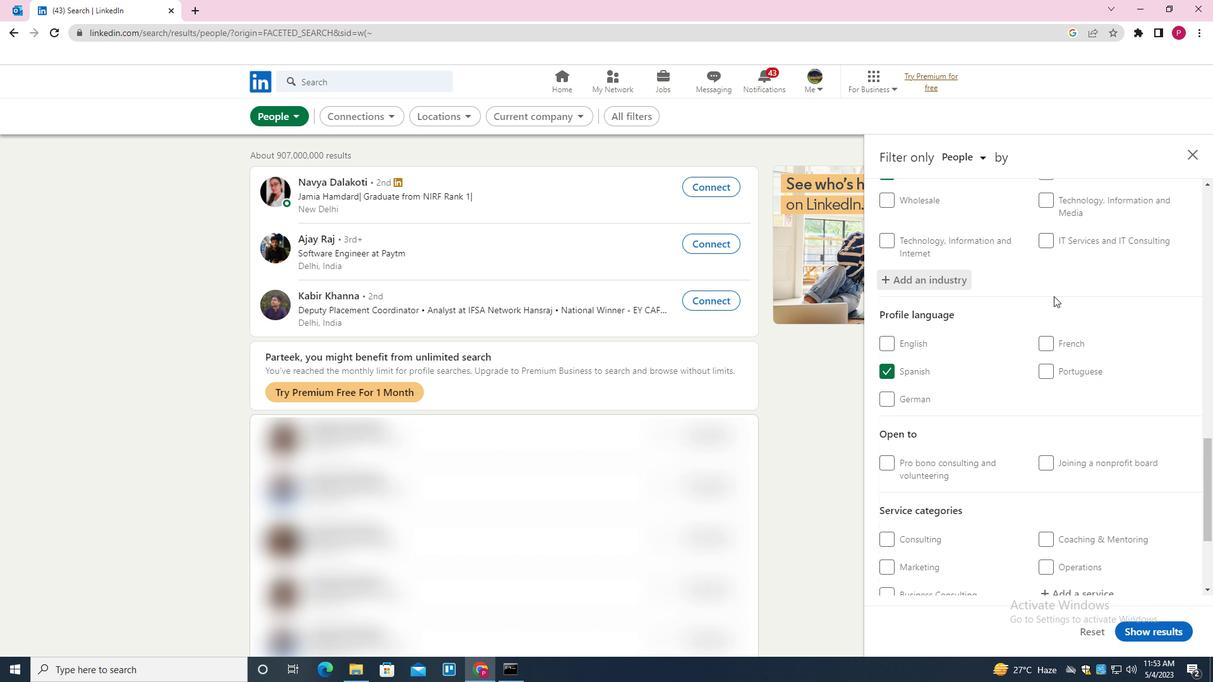 
Action: Mouse scrolled (1053, 299) with delta (0, 0)
Screenshot: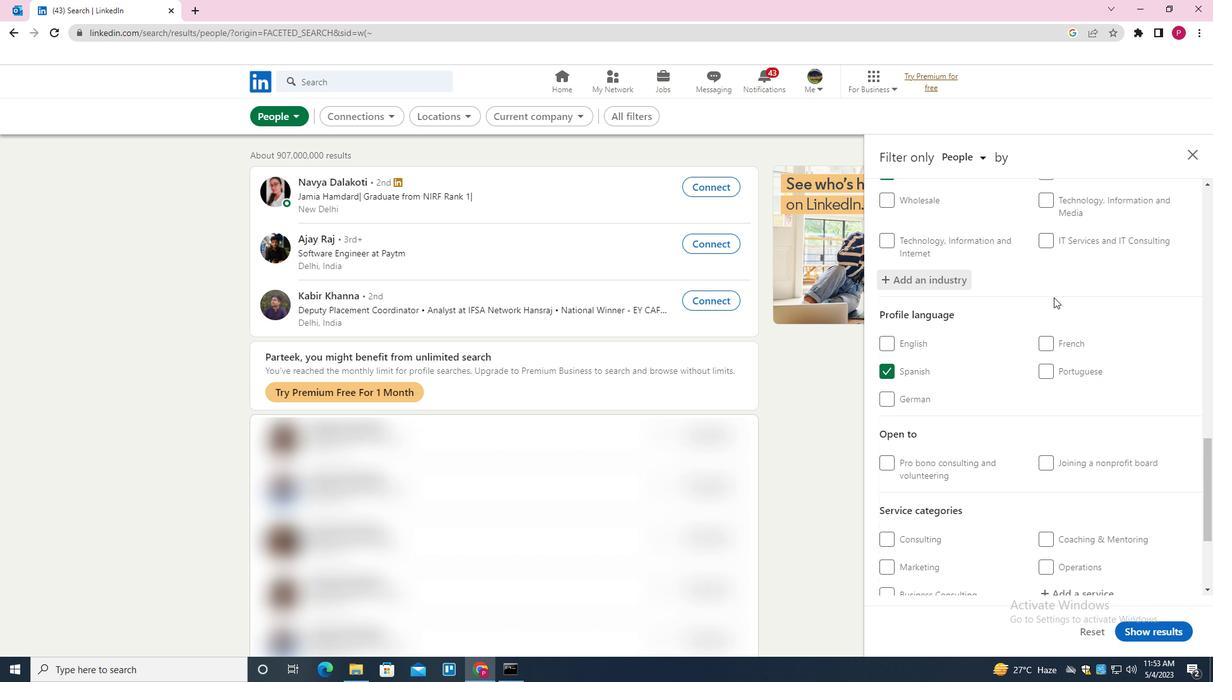 
Action: Mouse moved to (1053, 302)
Screenshot: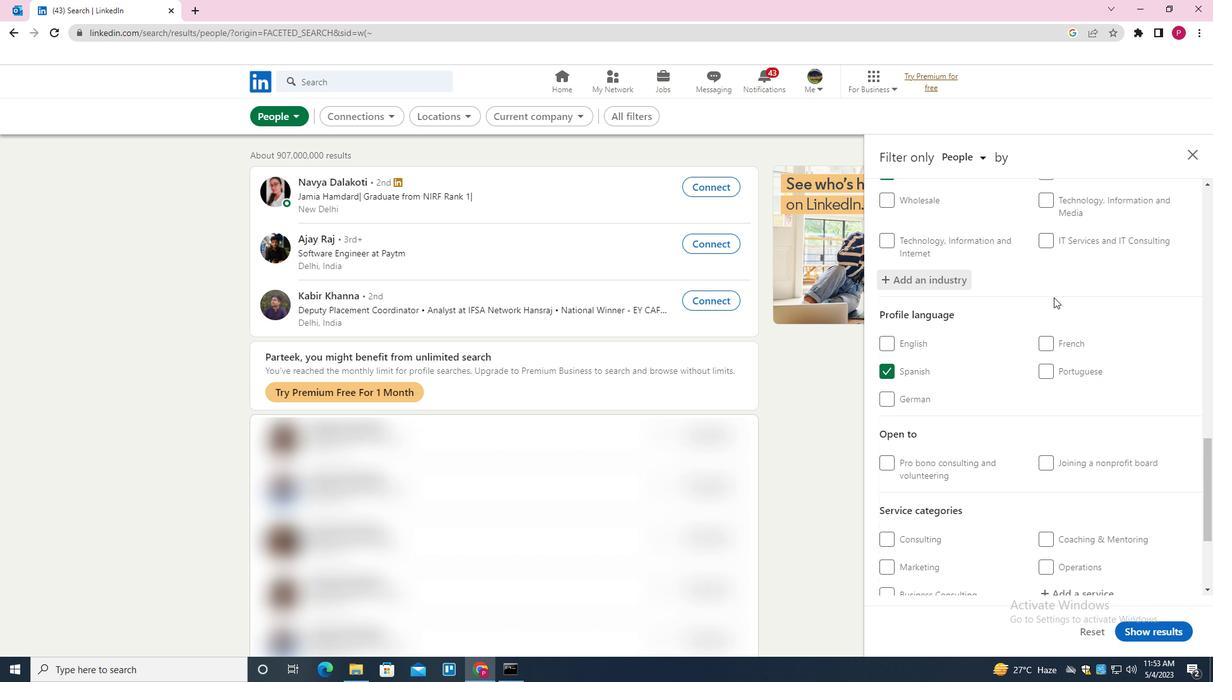 
Action: Mouse scrolled (1053, 301) with delta (0, 0)
Screenshot: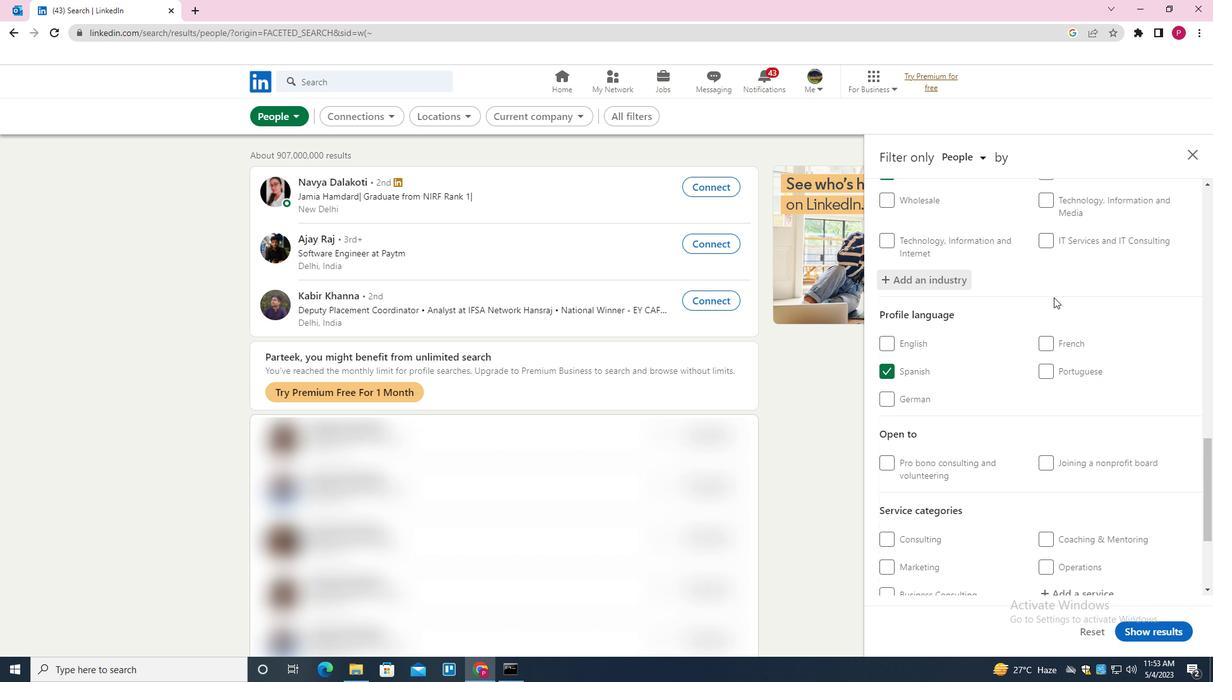 
Action: Mouse moved to (1053, 305)
Screenshot: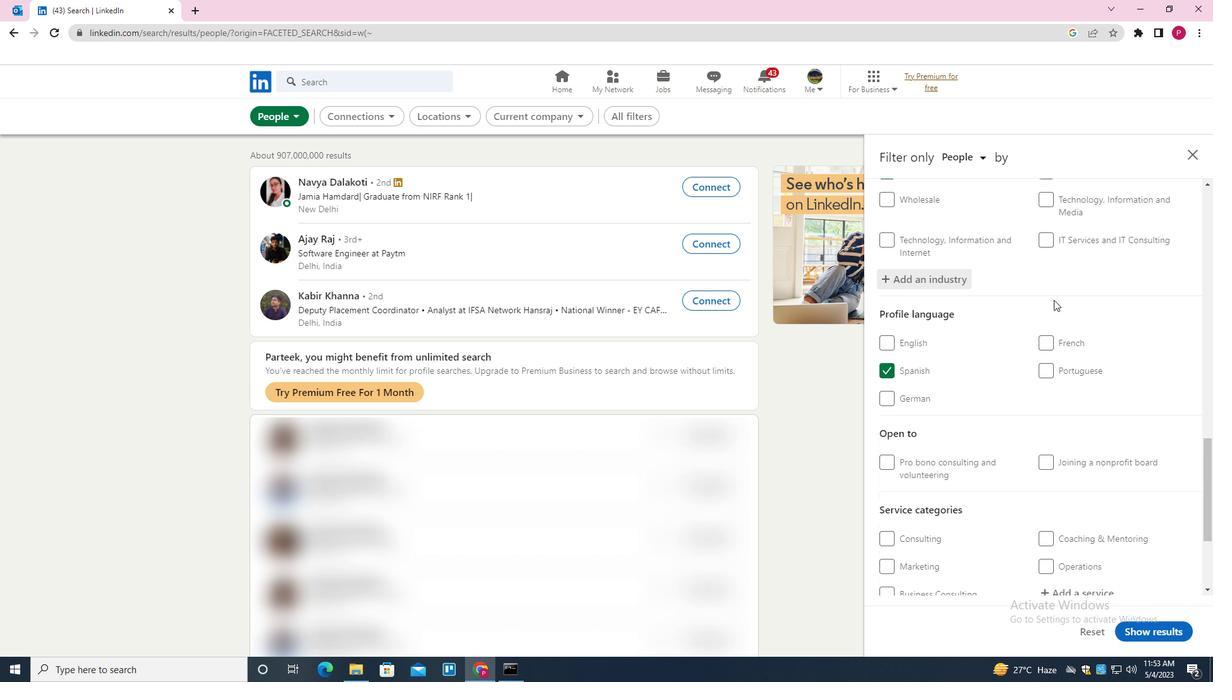 
Action: Mouse scrolled (1053, 304) with delta (0, 0)
Screenshot: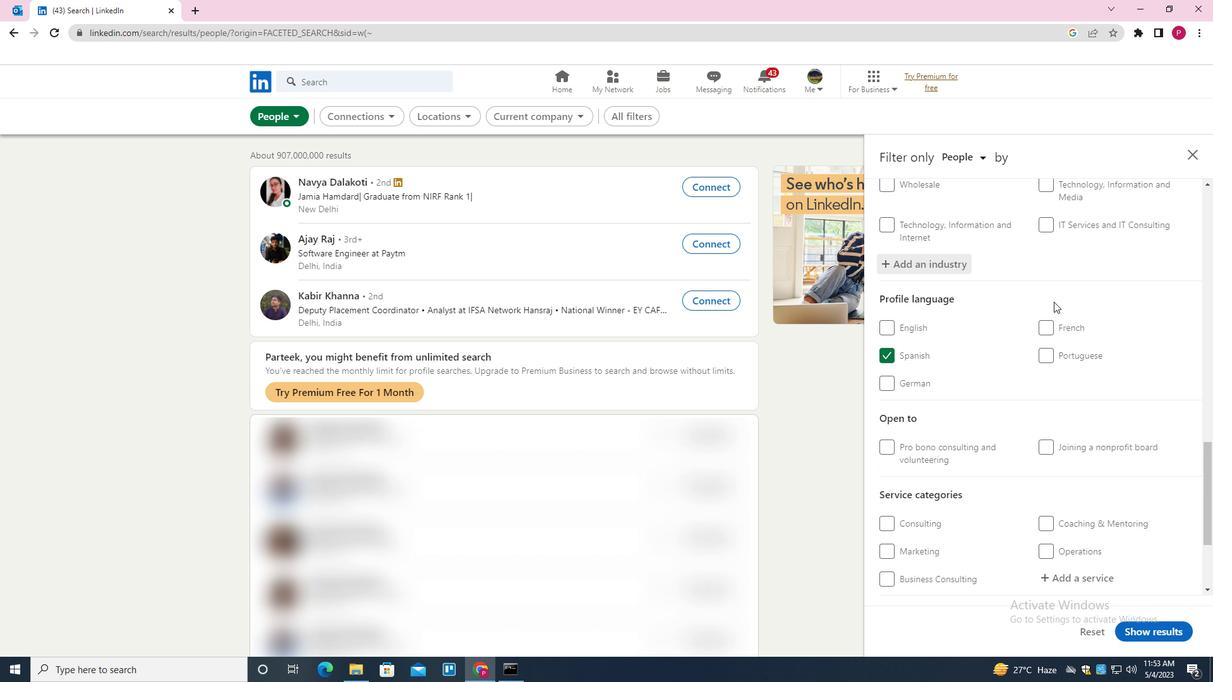 
Action: Mouse moved to (1082, 412)
Screenshot: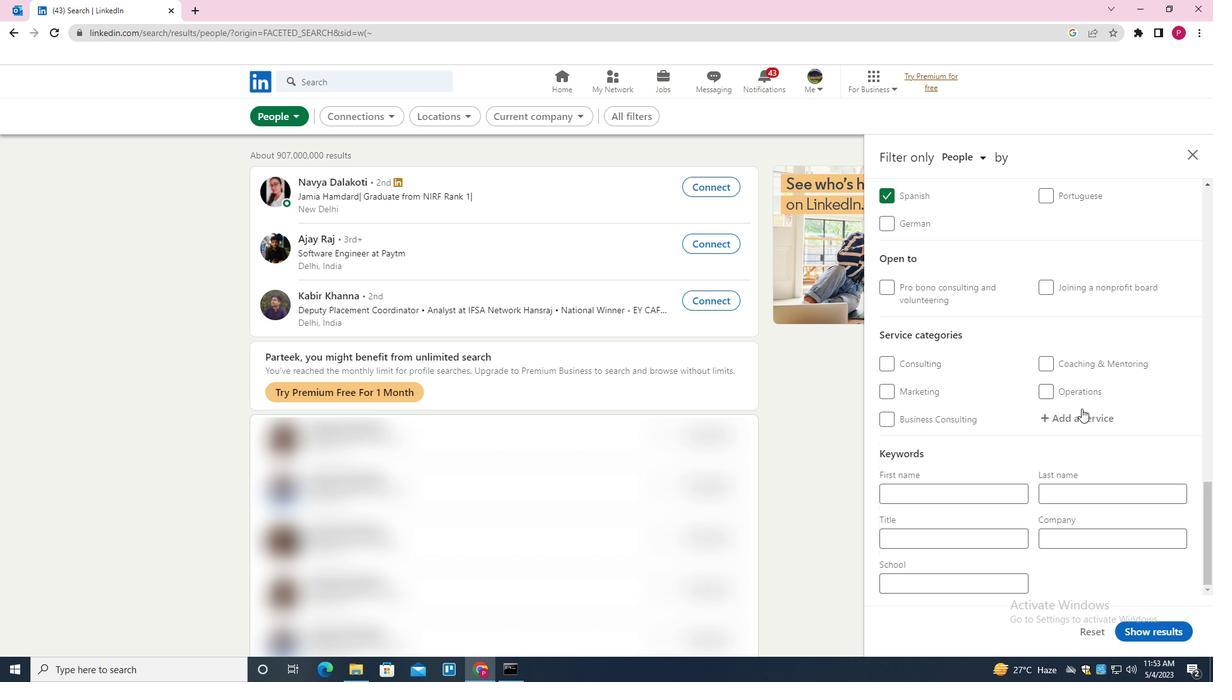 
Action: Mouse pressed left at (1082, 412)
Screenshot: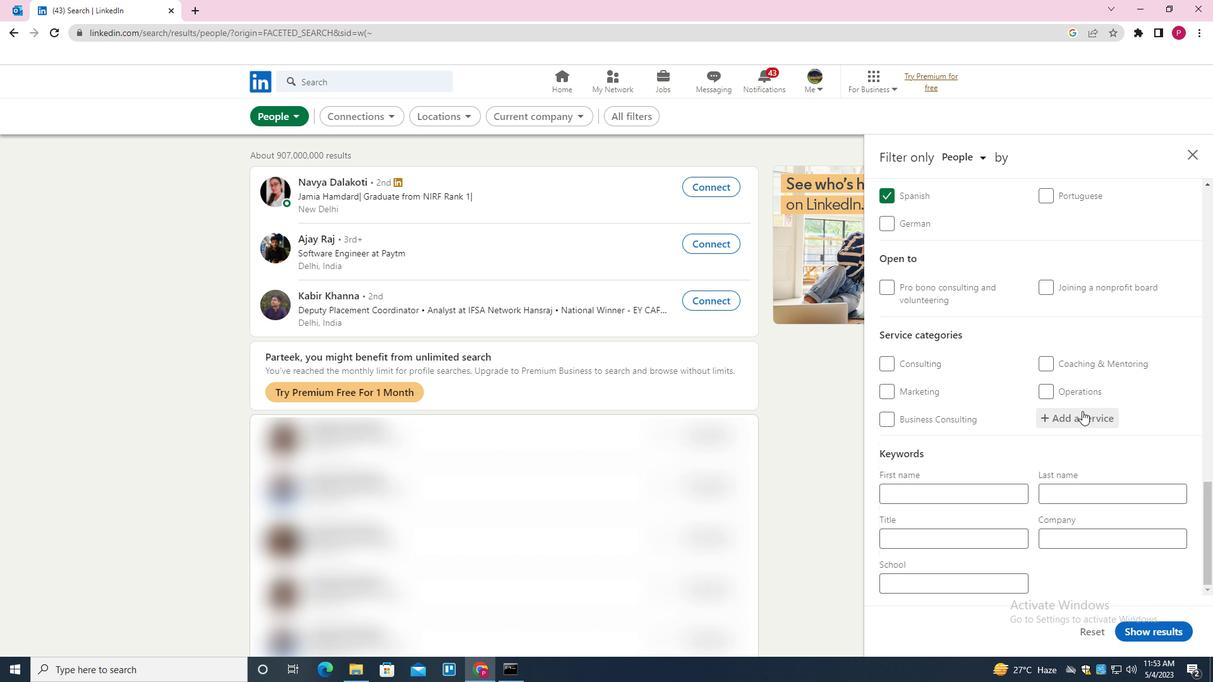 
Action: Key pressed <Key.shift><Key.shift><Key.shift><Key.shift><Key.shift><Key.shift>HEALTH<Key.space><Key.shift>INSURANCE<Key.down><Key.enter>
Screenshot: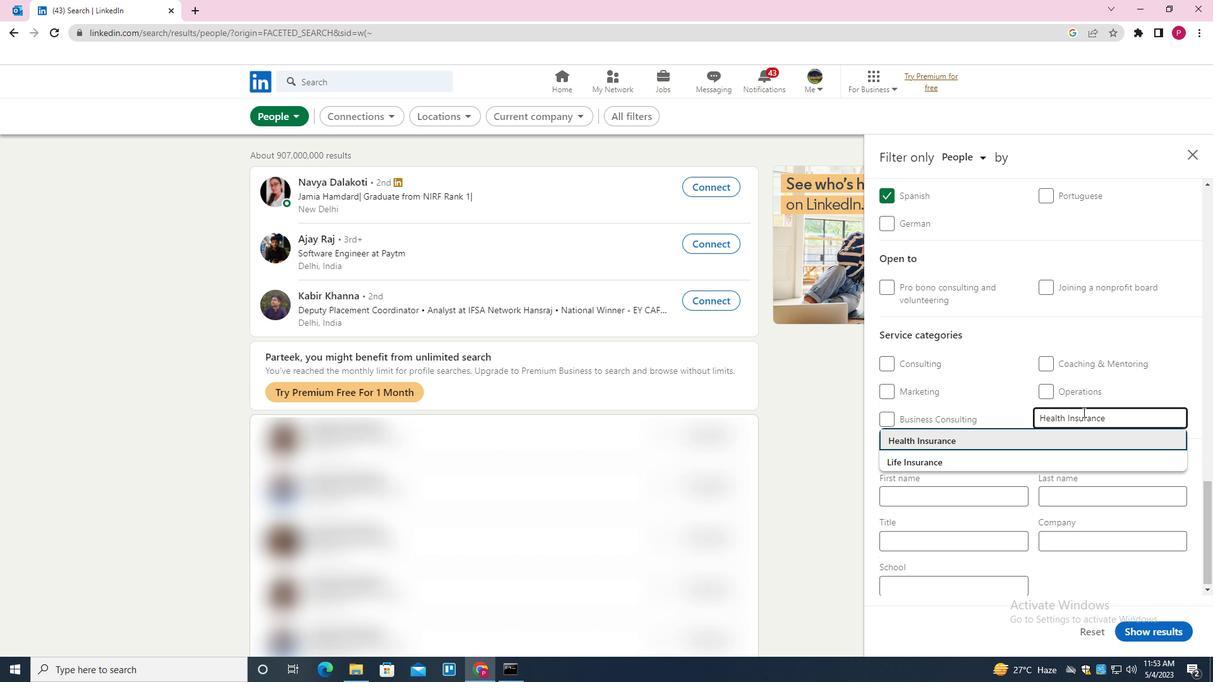 
Action: Mouse moved to (1031, 421)
Screenshot: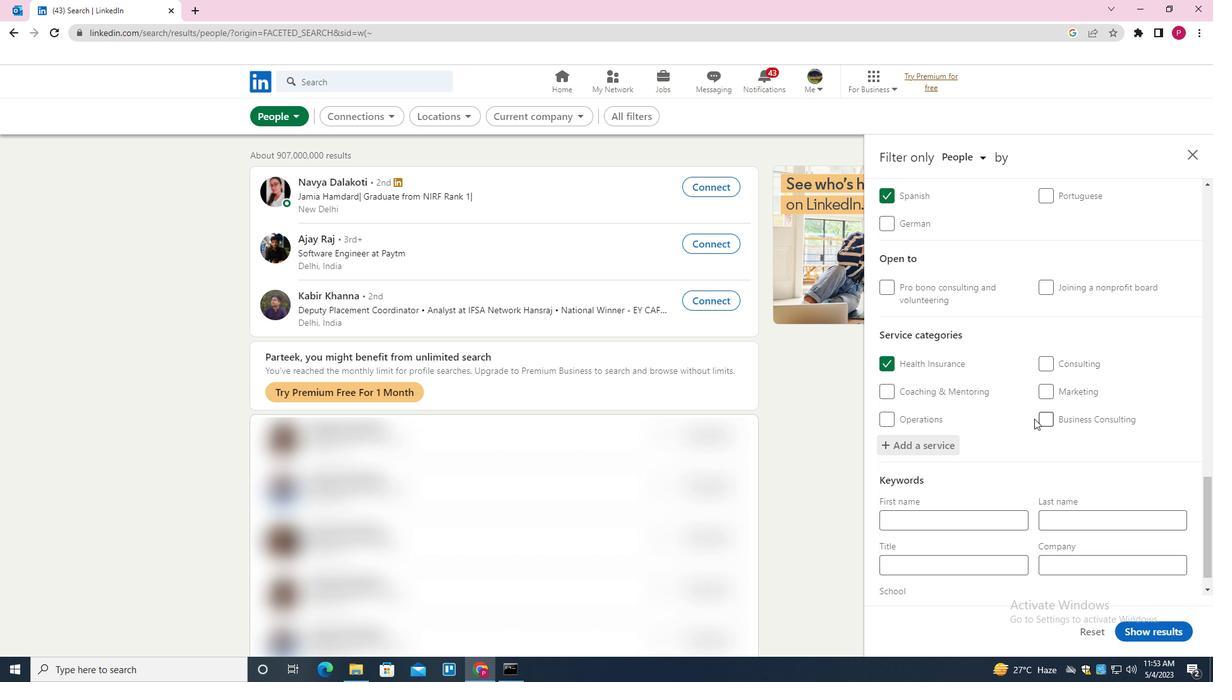 
Action: Mouse scrolled (1031, 420) with delta (0, 0)
Screenshot: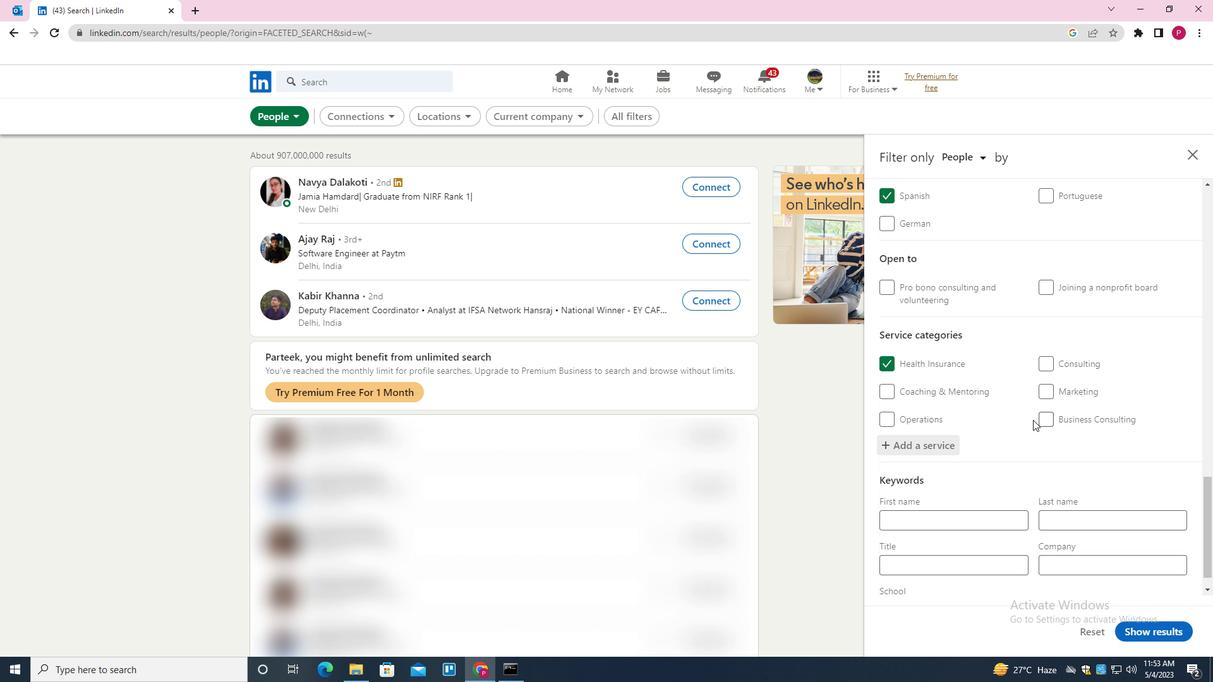 
Action: Mouse scrolled (1031, 420) with delta (0, 0)
Screenshot: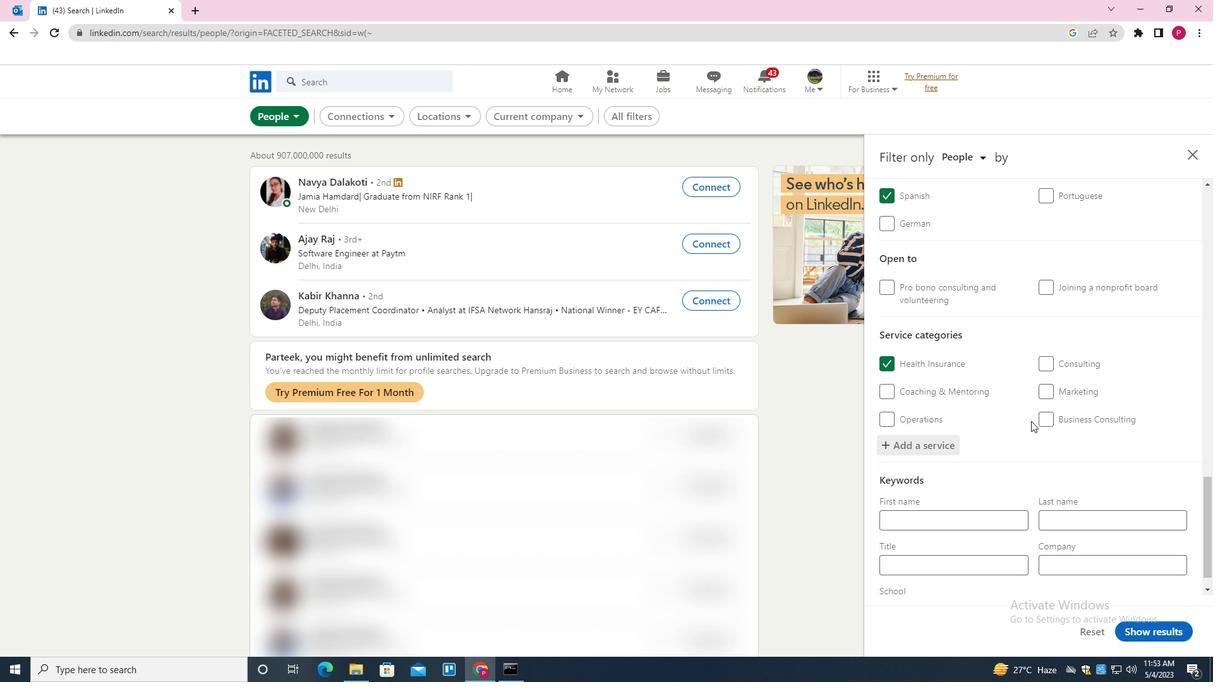 
Action: Mouse moved to (1030, 423)
Screenshot: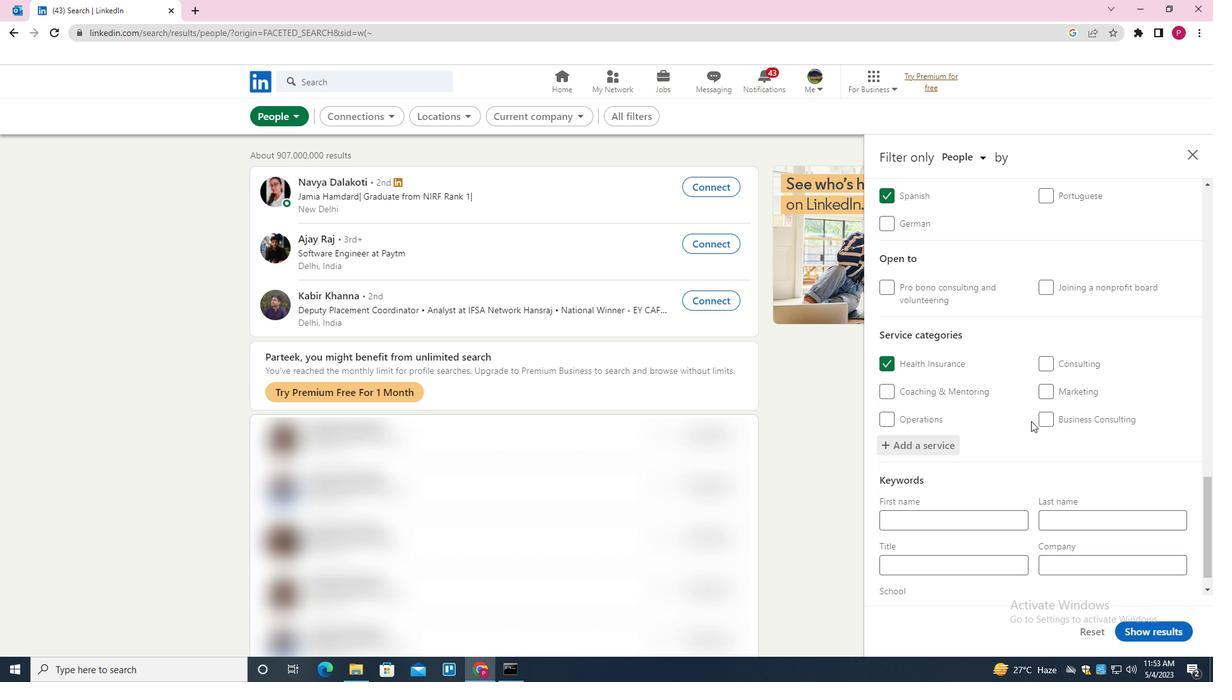 
Action: Mouse scrolled (1030, 422) with delta (0, 0)
Screenshot: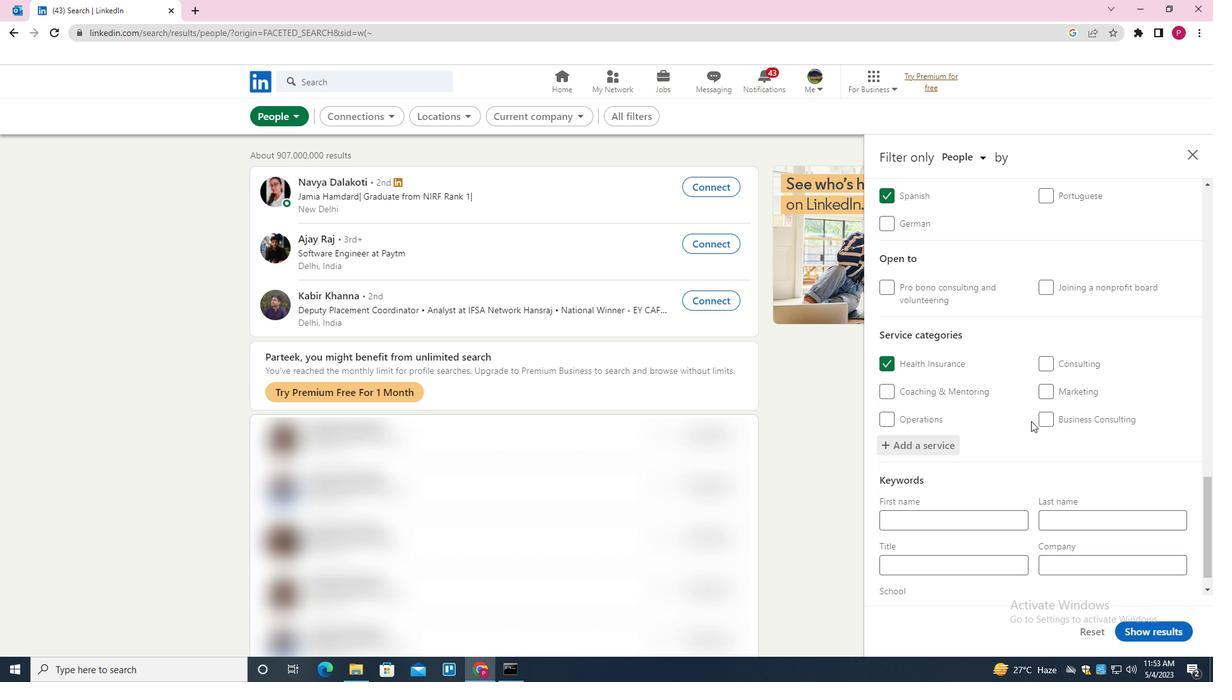 
Action: Mouse moved to (1023, 434)
Screenshot: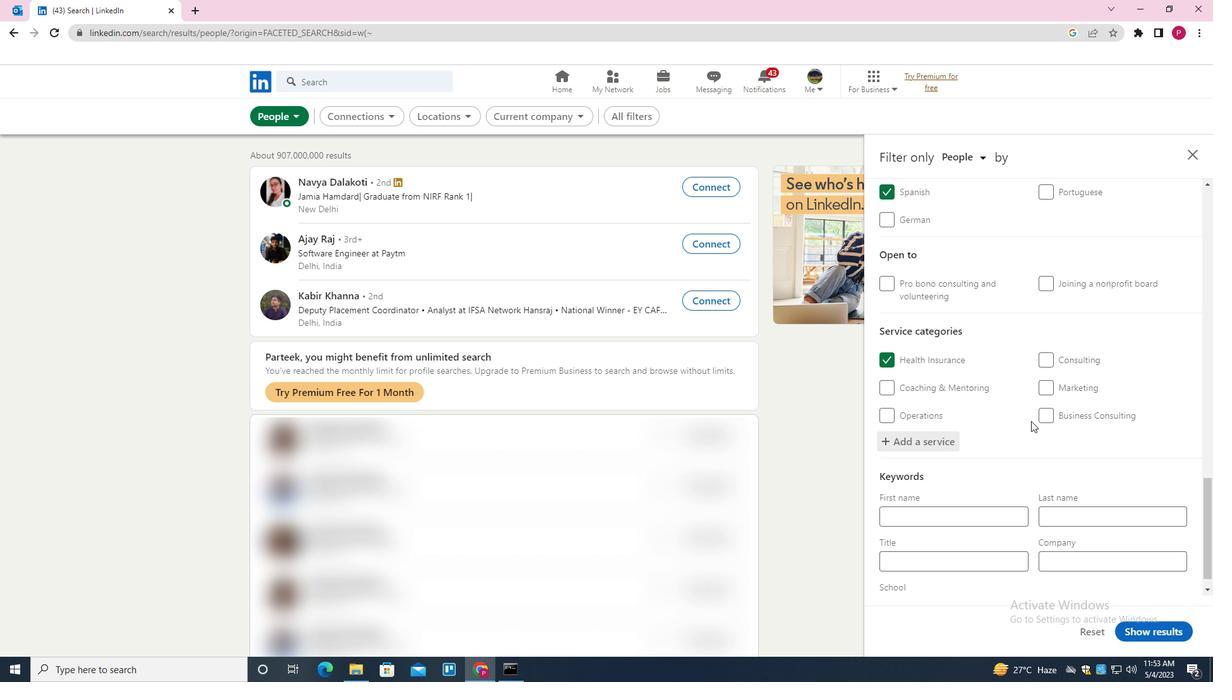 
Action: Mouse scrolled (1023, 433) with delta (0, 0)
Screenshot: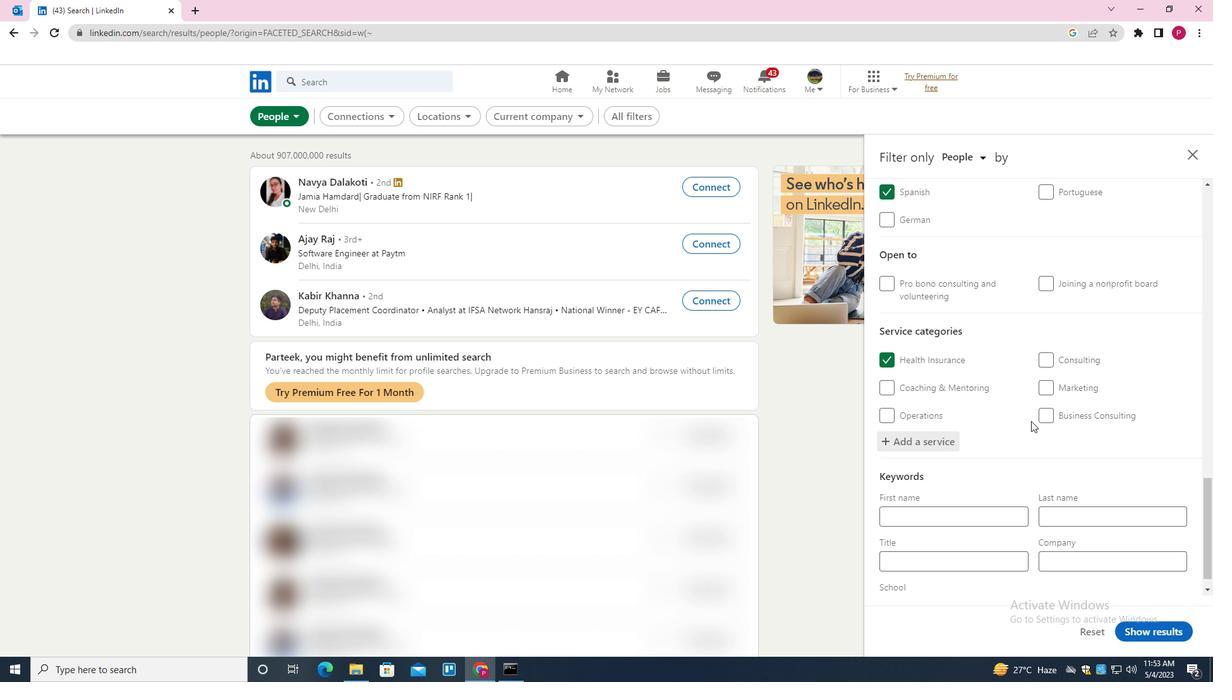 
Action: Mouse moved to (961, 535)
Screenshot: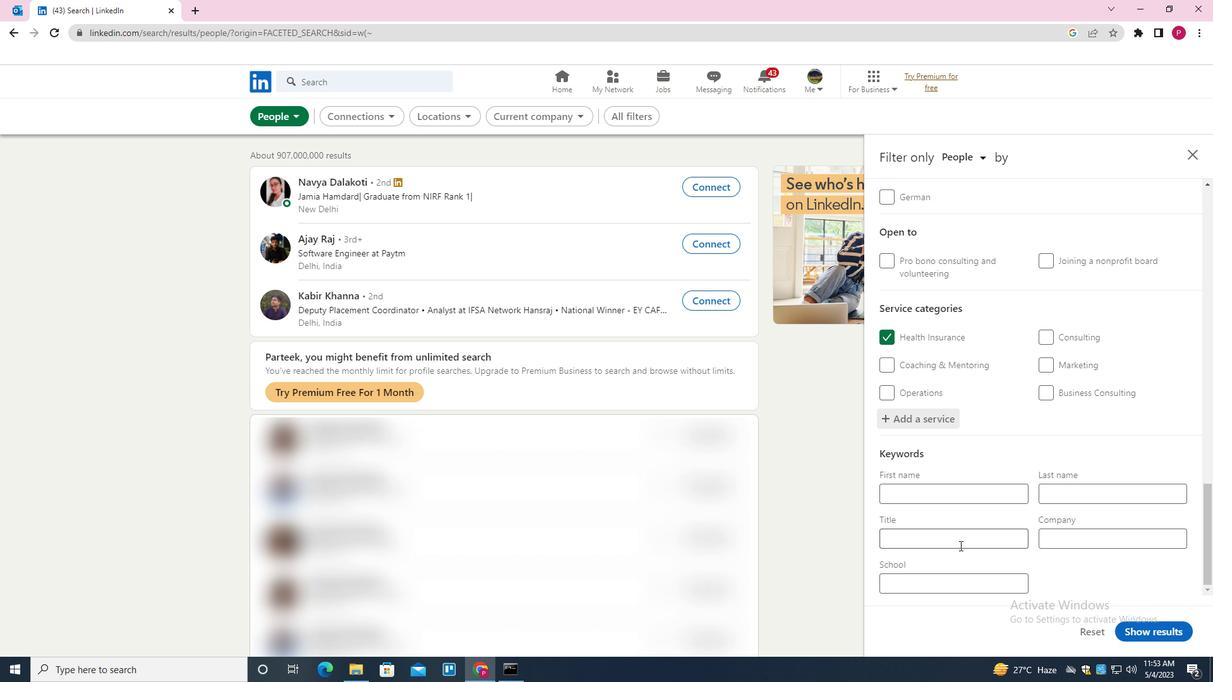 
Action: Mouse pressed left at (961, 535)
Screenshot: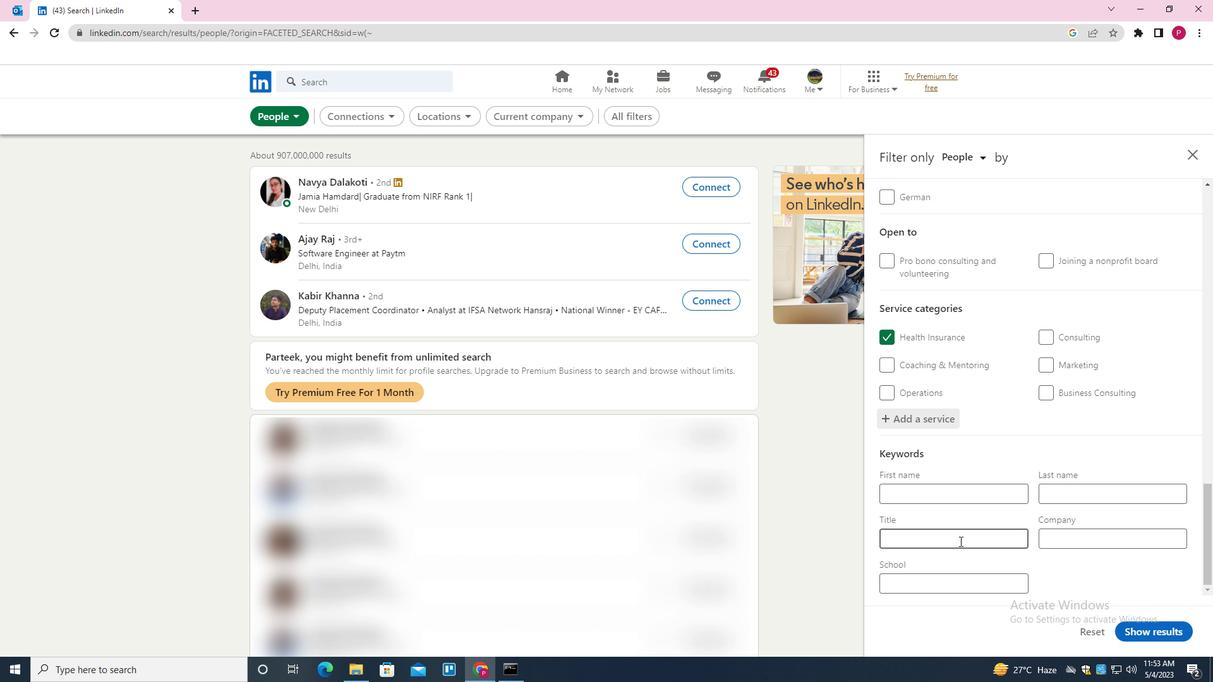 
Action: Mouse moved to (976, 524)
Screenshot: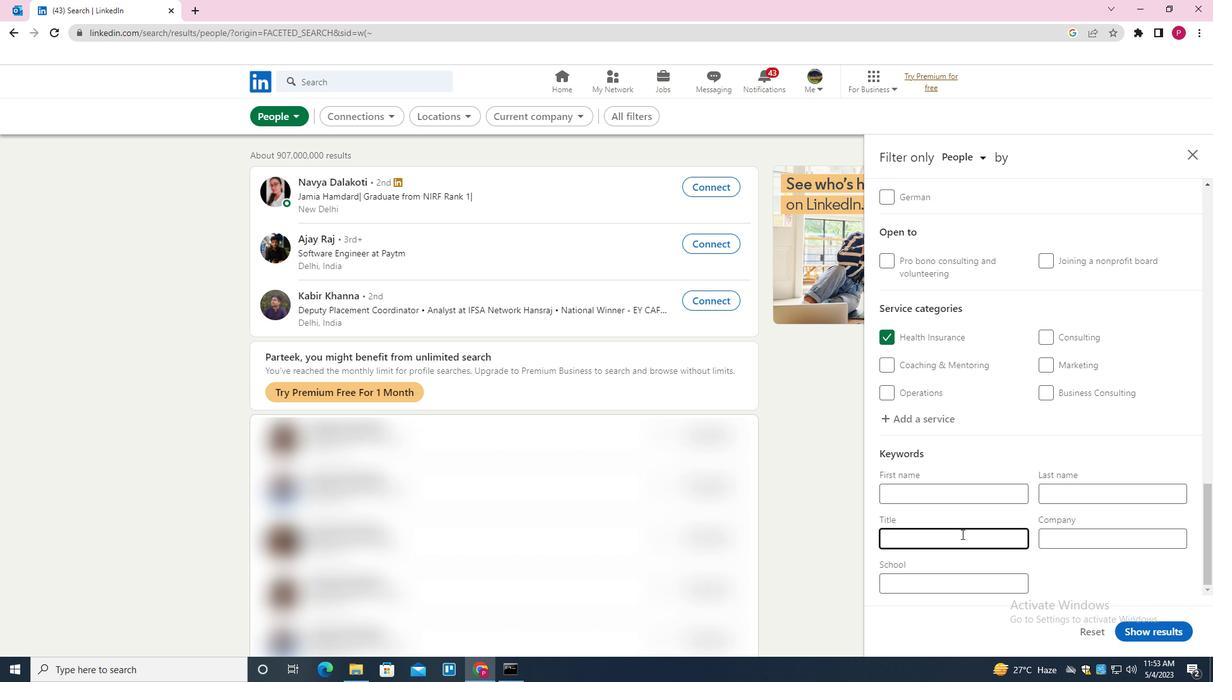 
Action: Key pressed <Key.shift><Key.shift><Key.shift><Key.shift><Key.shift>HOMELESS<Key.space><Key.shift><Key.shift>SHET<Key.backspace>LTER<Key.space><Key.shift>WORKER
Screenshot: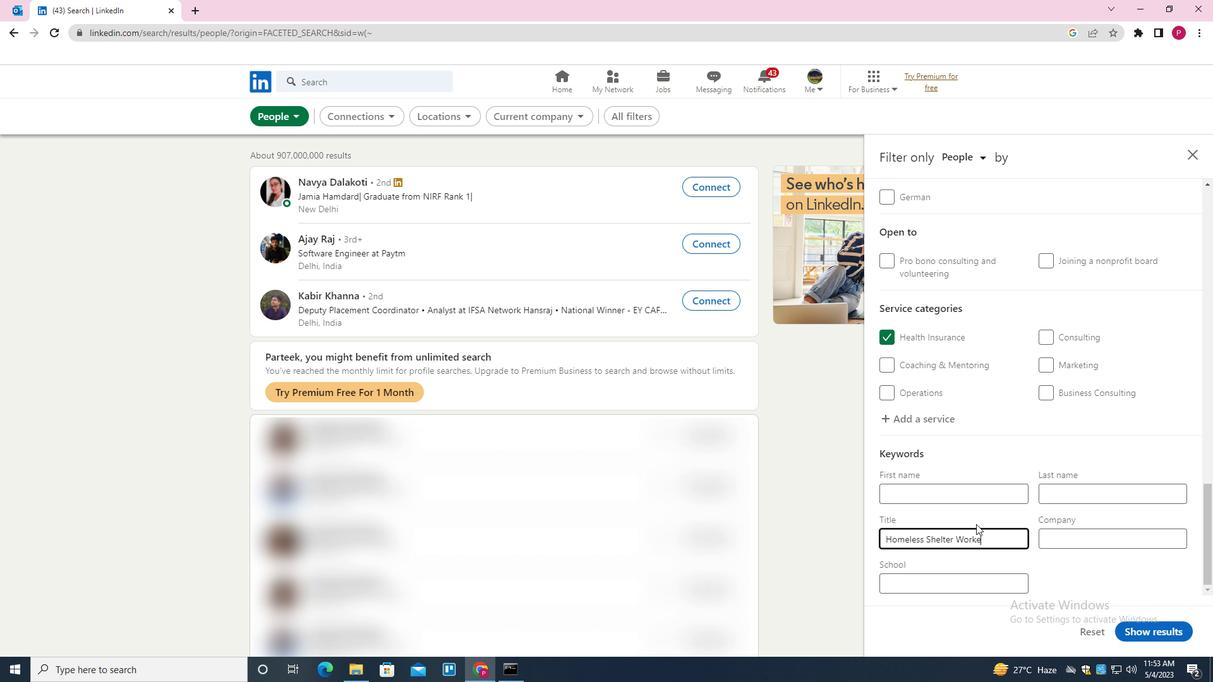 
Action: Mouse moved to (1148, 631)
Screenshot: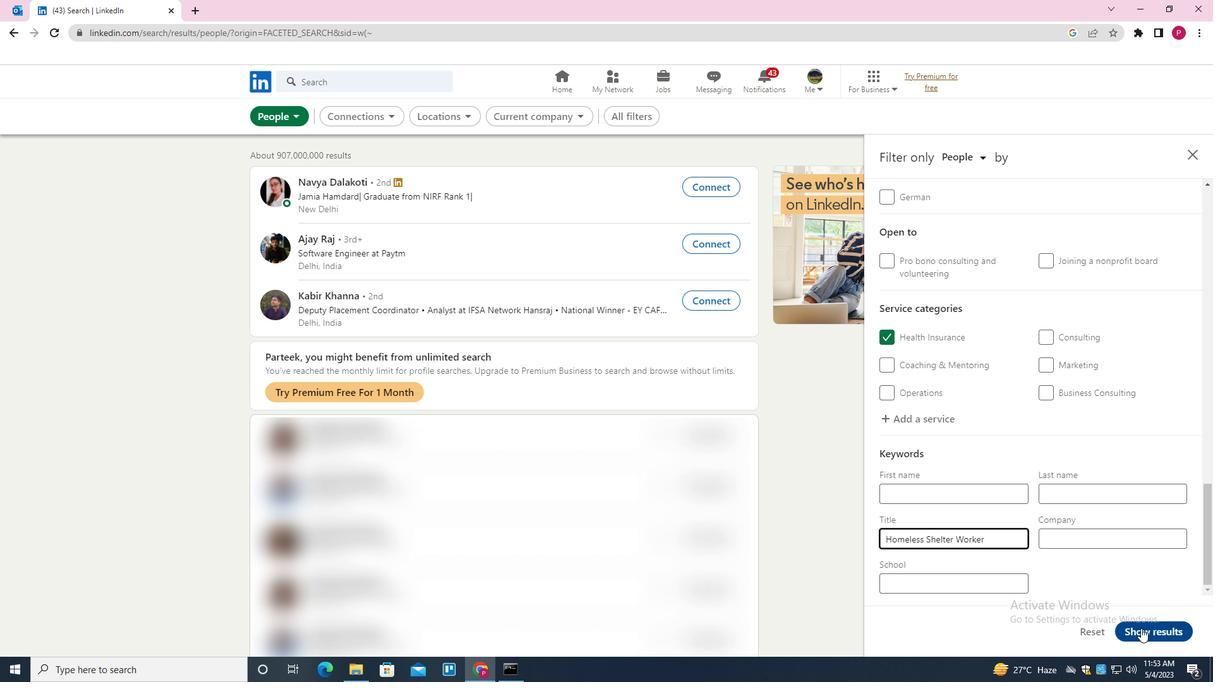 
Action: Mouse pressed left at (1148, 631)
Screenshot: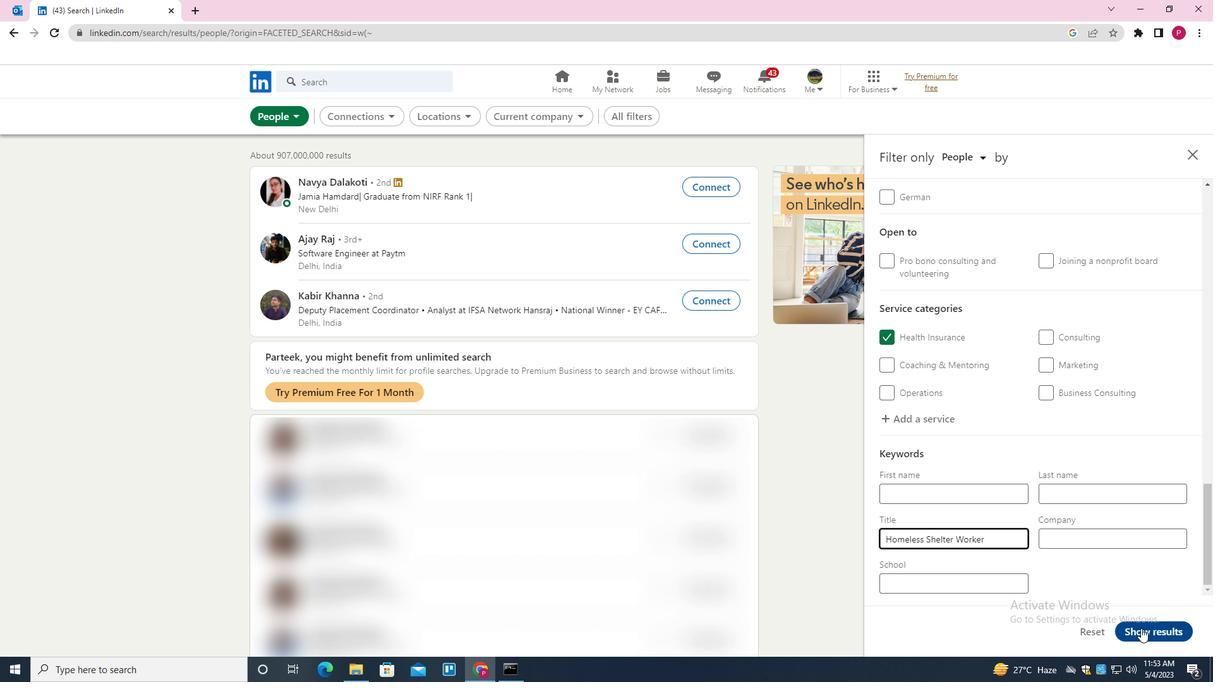 
Action: Mouse moved to (1062, 547)
Screenshot: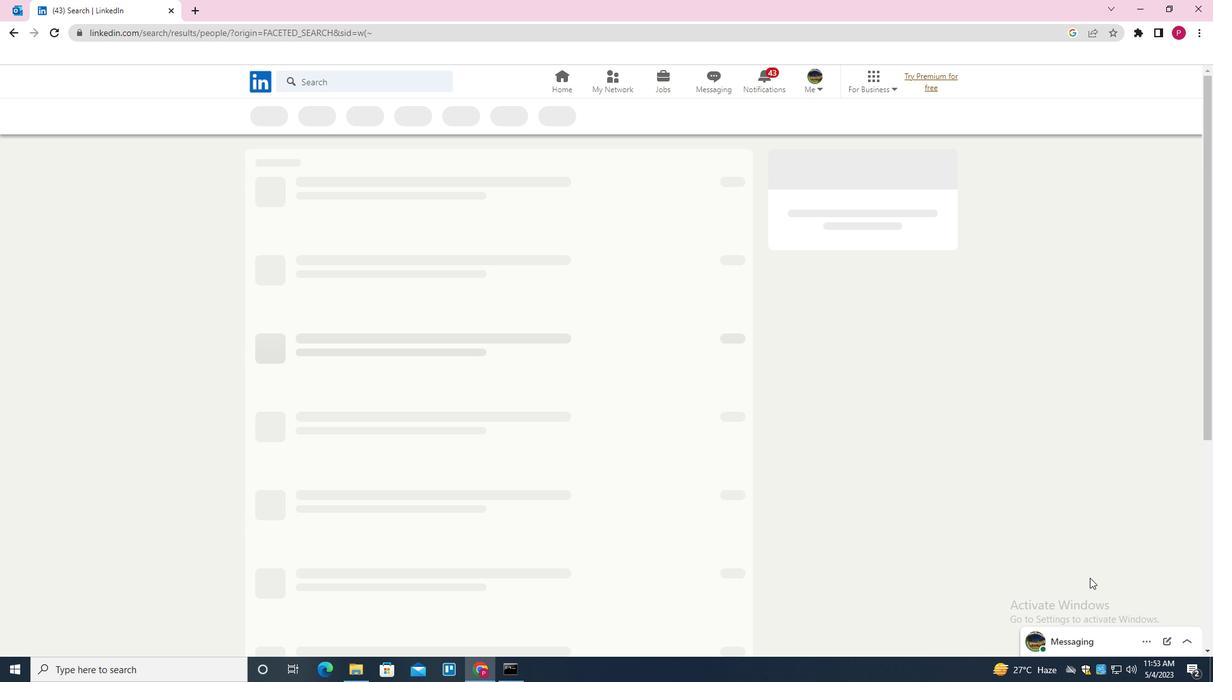 
